 Task: Look for space in Tulsipur, Nepal from 8th July, 2023 to 16th July, 2023 for 8 adults in price range Rs.10000 to Rs.16000. Place can be private room with 8 bedrooms having 8 beds and 8 bathrooms. Property type can be house, flat, guest house, hotel. Amenities needed are: wifi, TV, free parkinig on premises, gym, breakfast. Booking option can be shelf check-in. Required host language is English.
Action: Mouse moved to (517, 112)
Screenshot: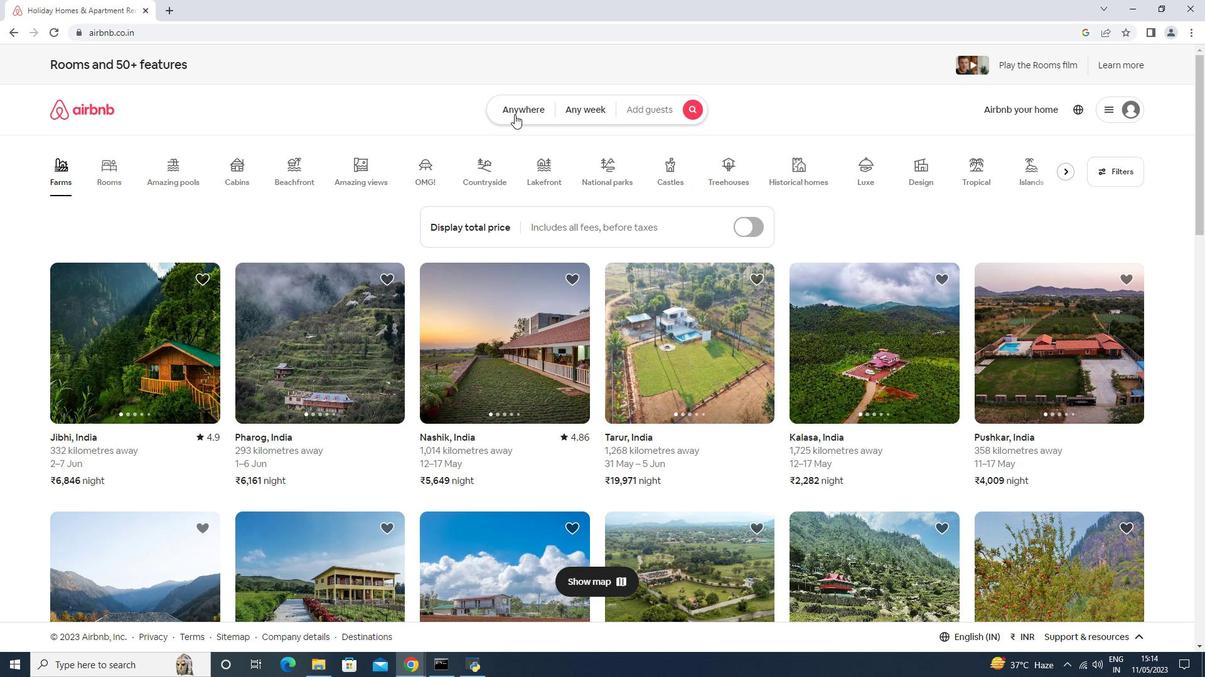 
Action: Mouse pressed left at (517, 112)
Screenshot: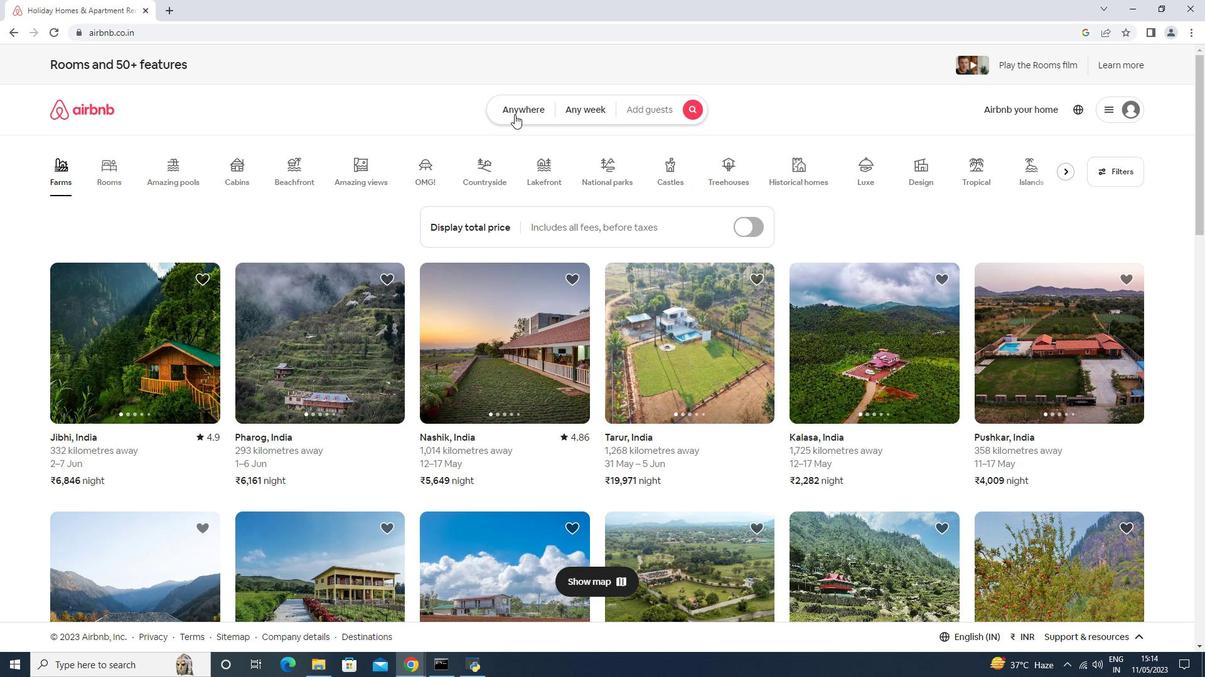 
Action: Mouse moved to (442, 183)
Screenshot: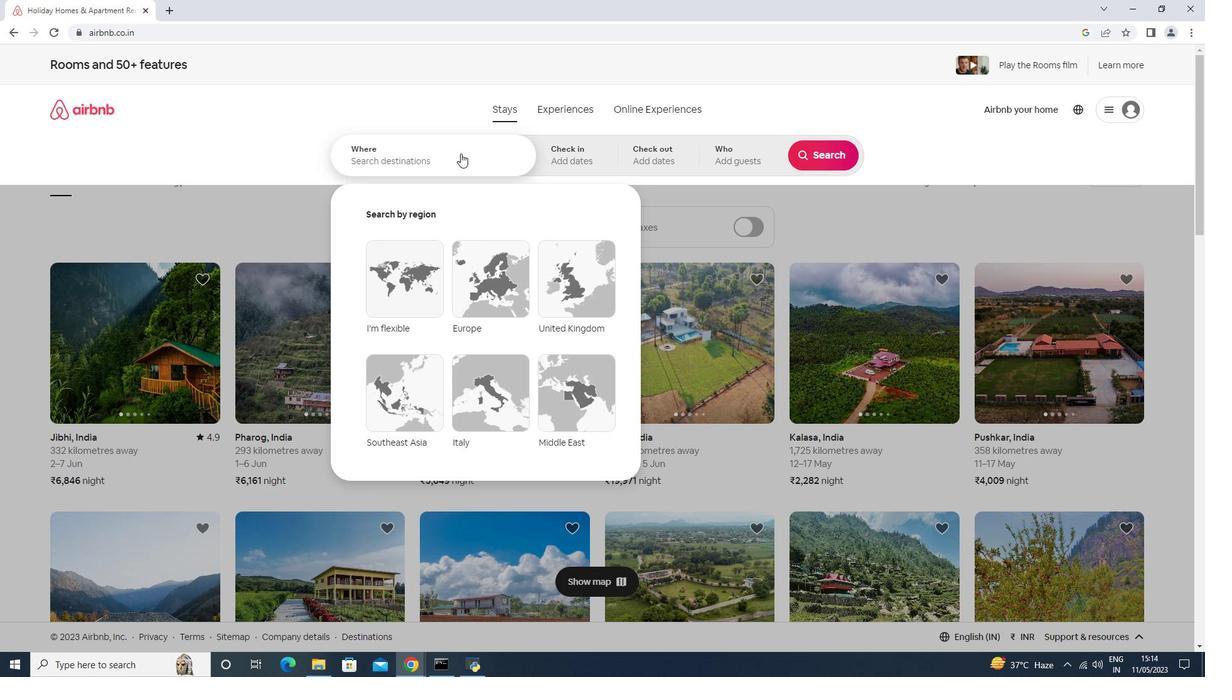 
Action: Mouse pressed left at (442, 183)
Screenshot: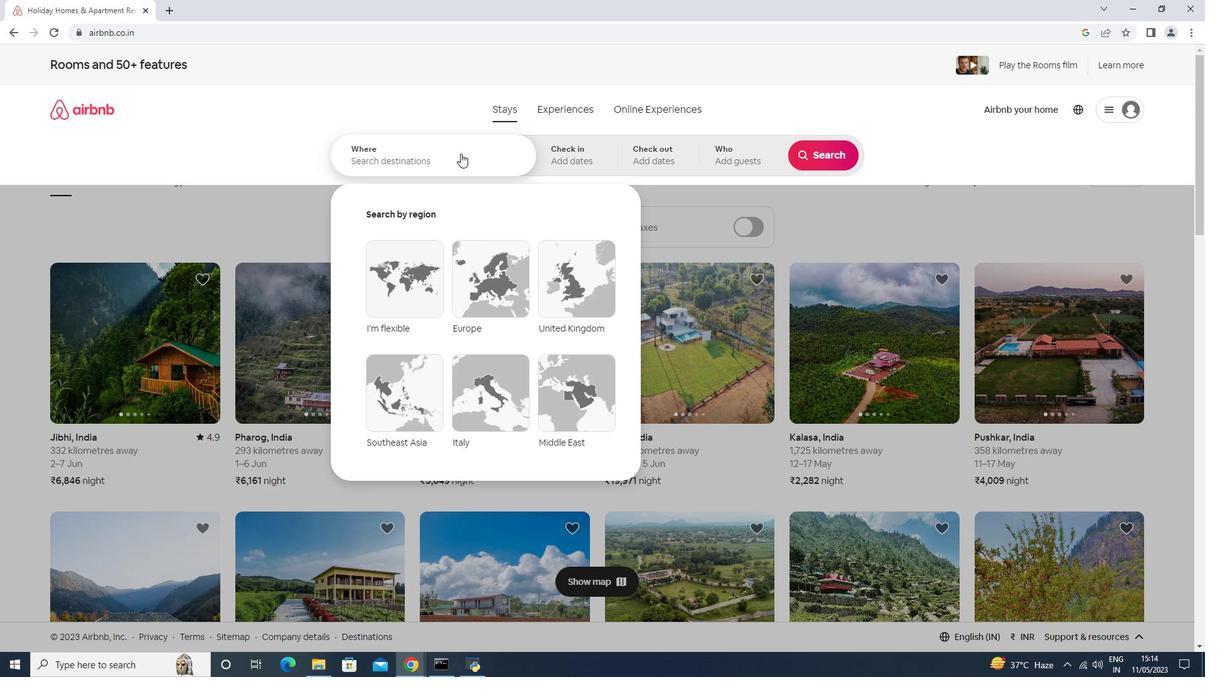 
Action: Mouse moved to (444, 166)
Screenshot: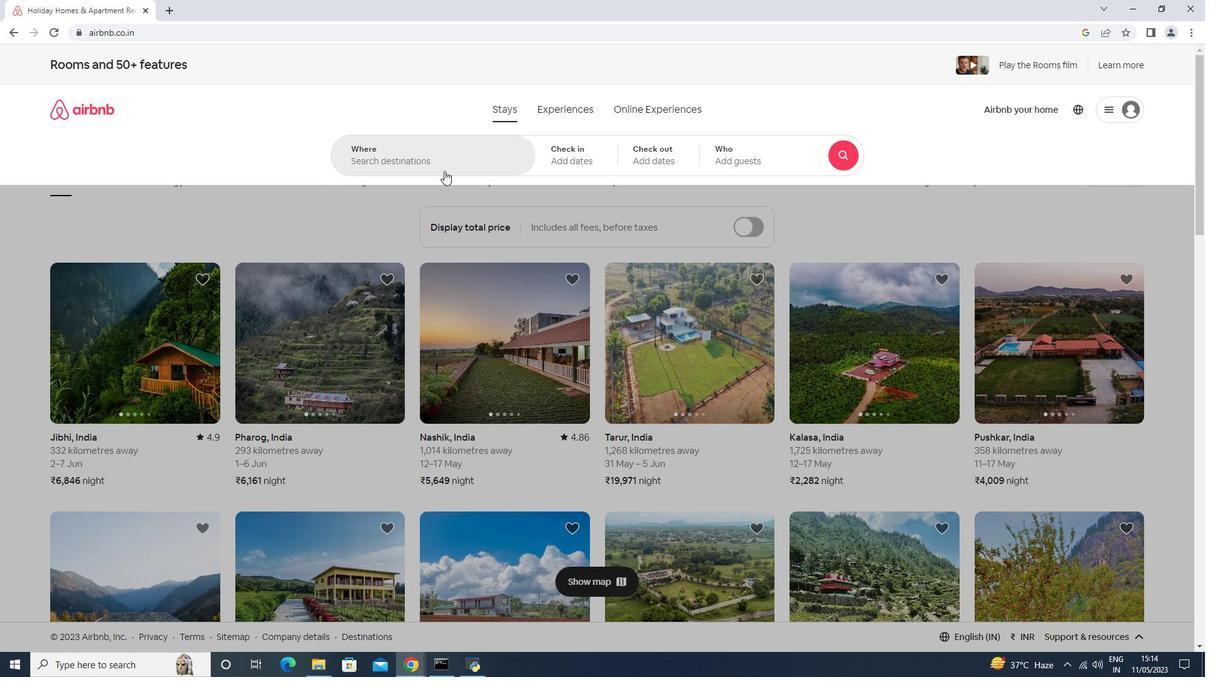 
Action: Mouse pressed left at (444, 166)
Screenshot: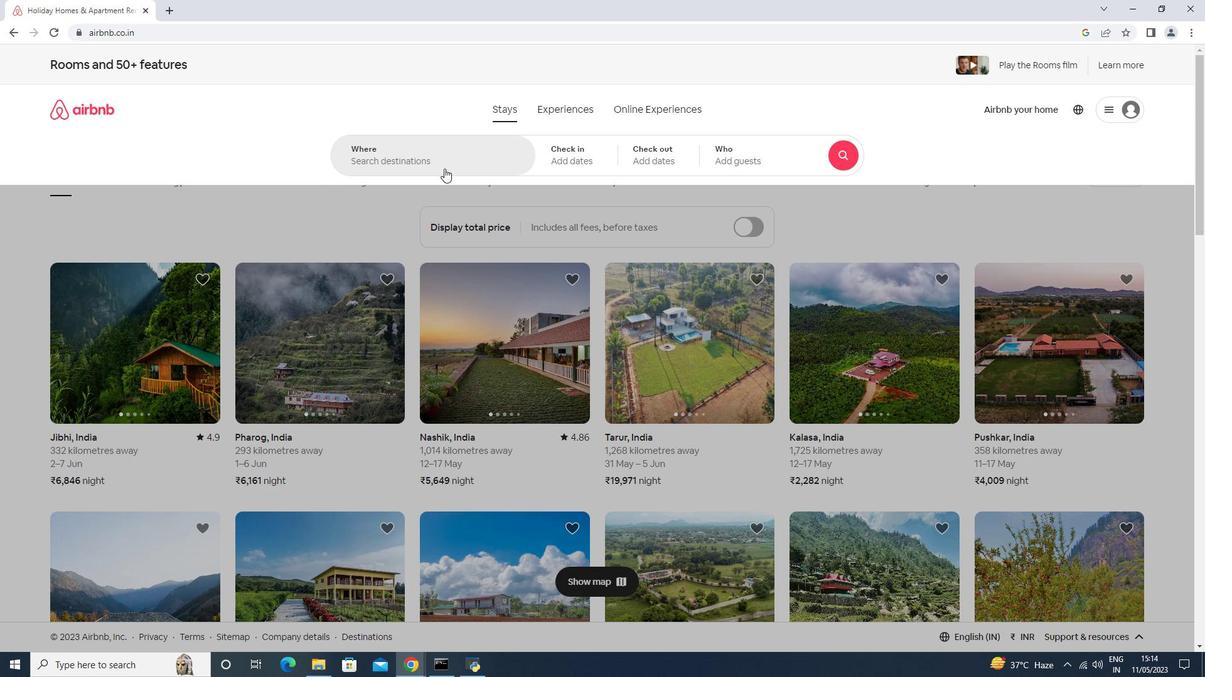 
Action: Mouse moved to (444, 166)
Screenshot: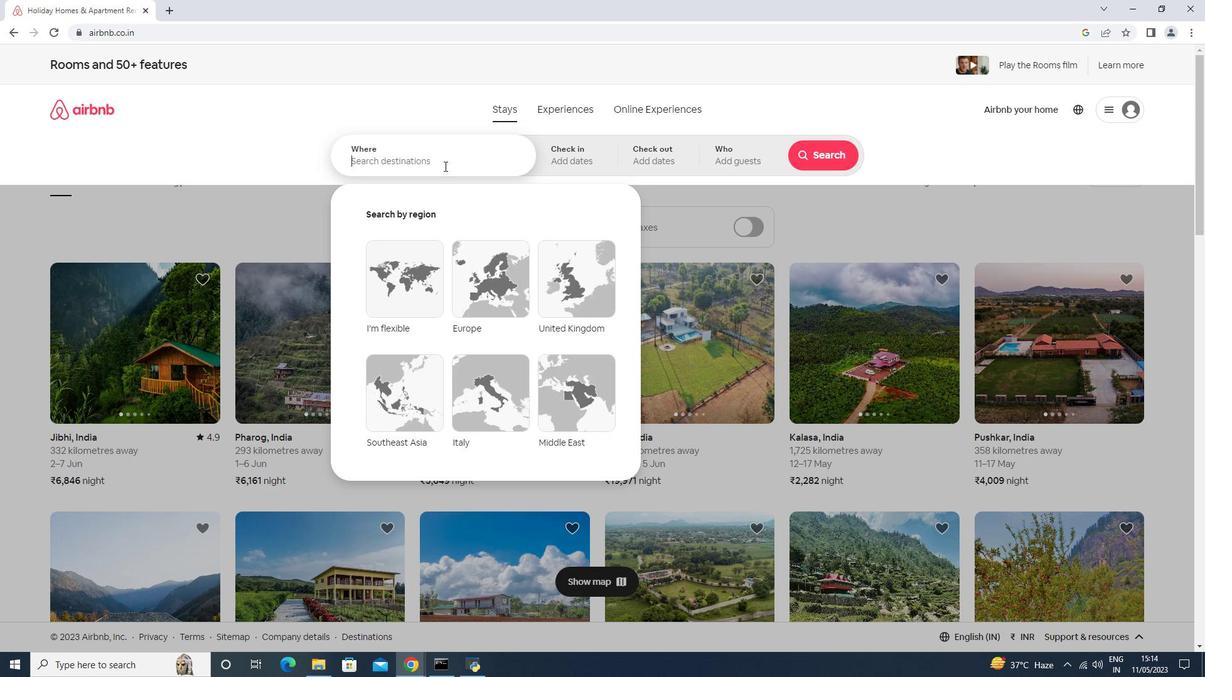 
Action: Key pressed <Key.shift>Tulspur,<Key.shift>Nepal
Screenshot: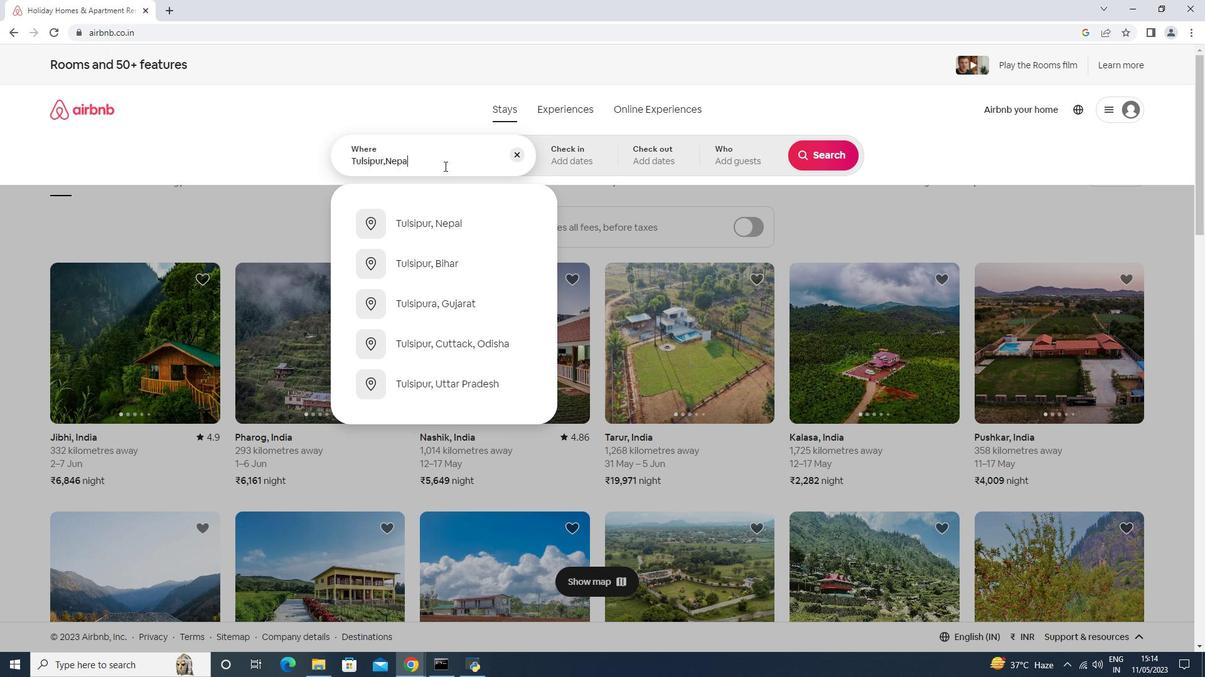 
Action: Mouse moved to (450, 219)
Screenshot: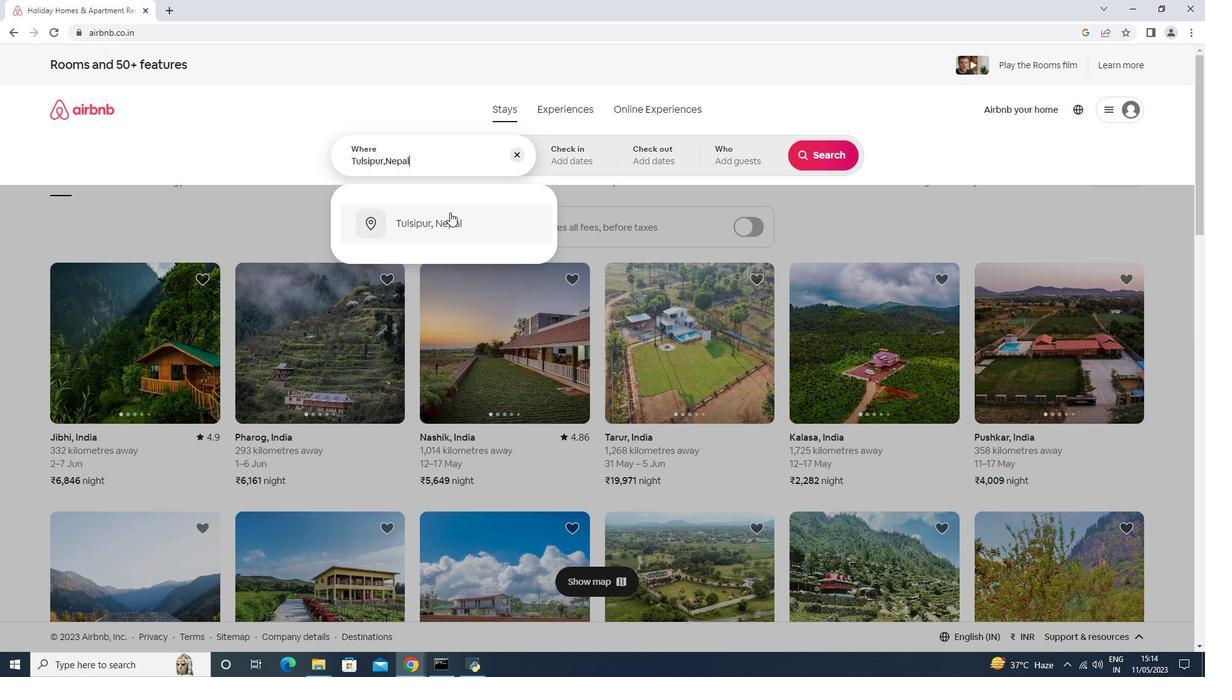 
Action: Mouse pressed left at (450, 219)
Screenshot: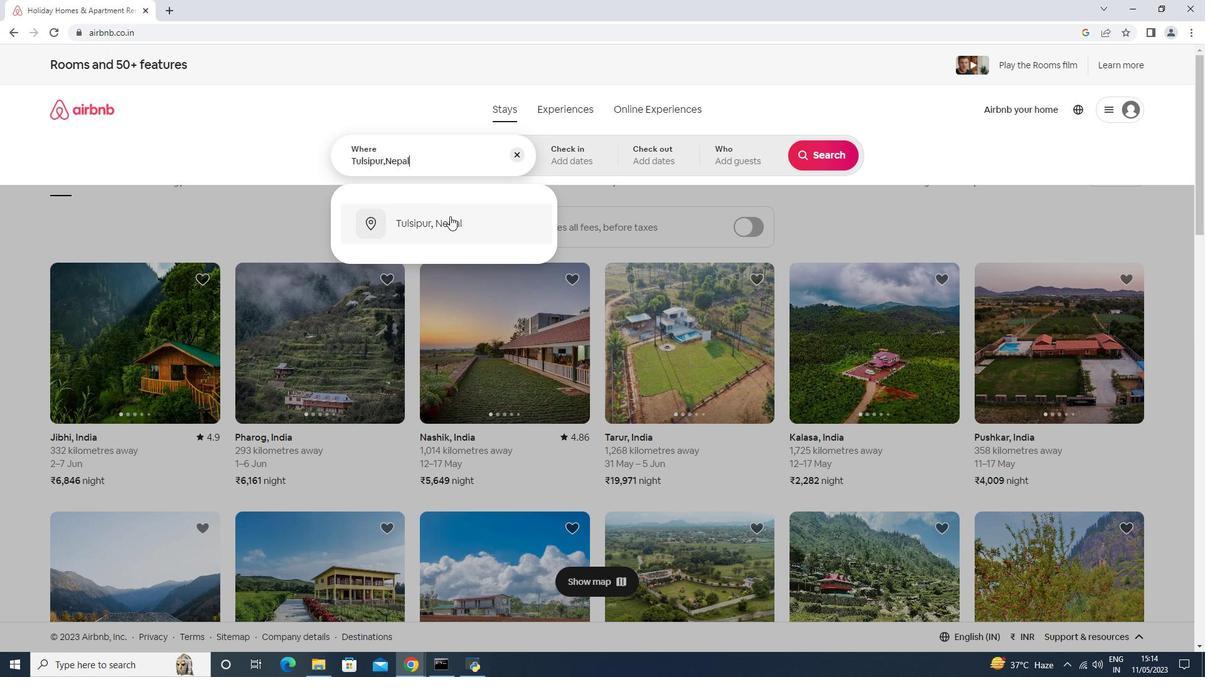 
Action: Mouse moved to (818, 258)
Screenshot: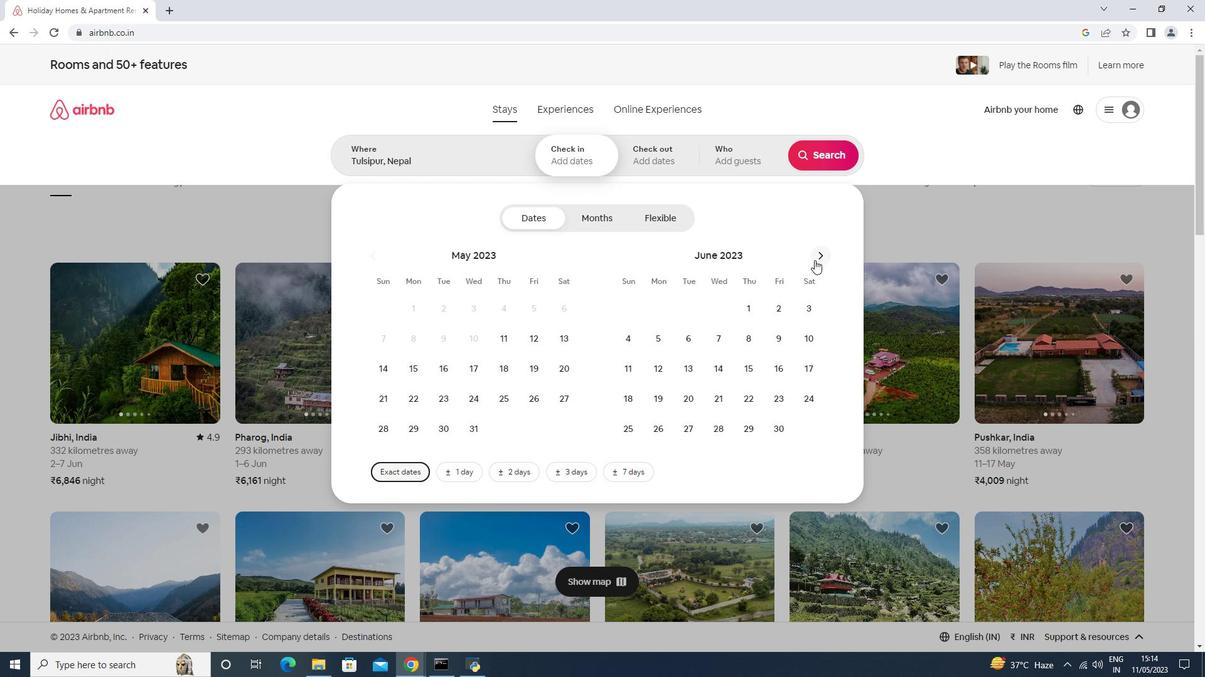 
Action: Mouse pressed left at (818, 258)
Screenshot: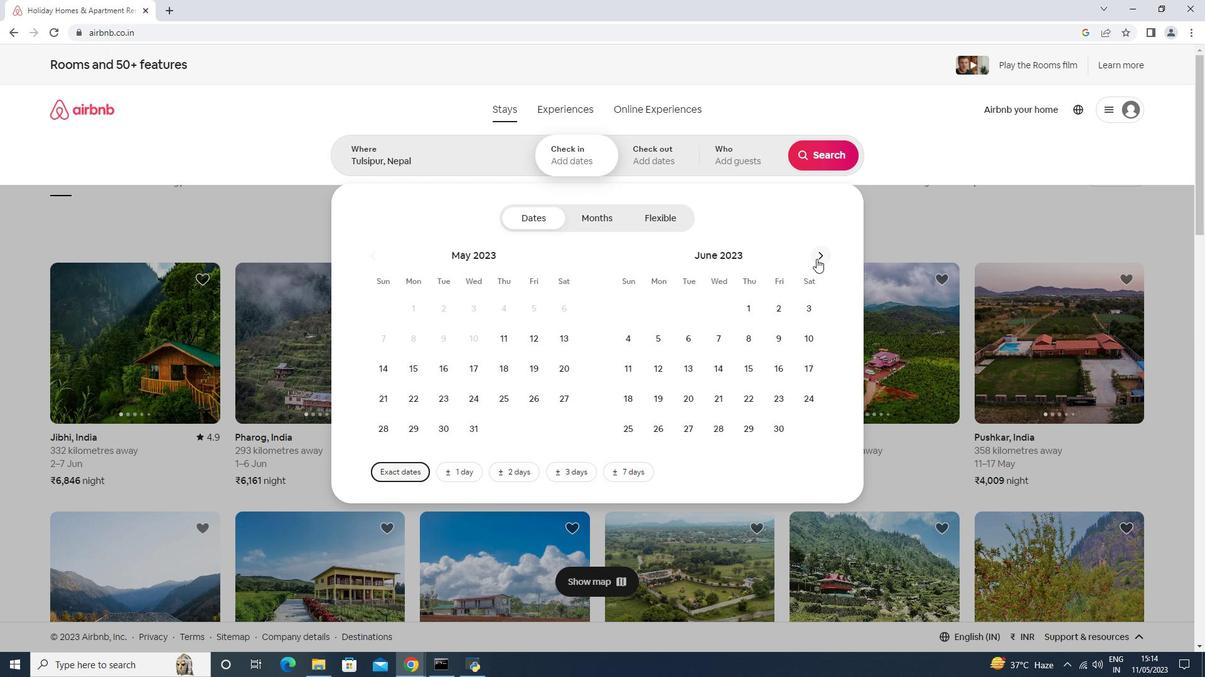 
Action: Mouse pressed left at (818, 258)
Screenshot: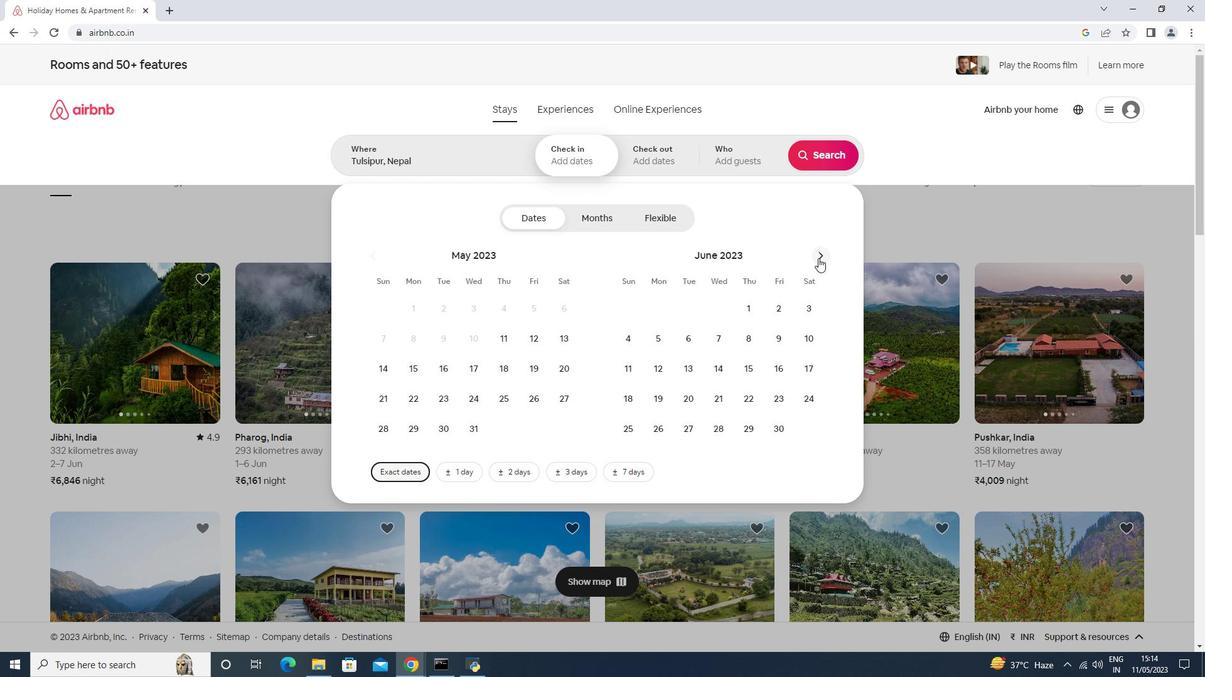 
Action: Mouse moved to (556, 330)
Screenshot: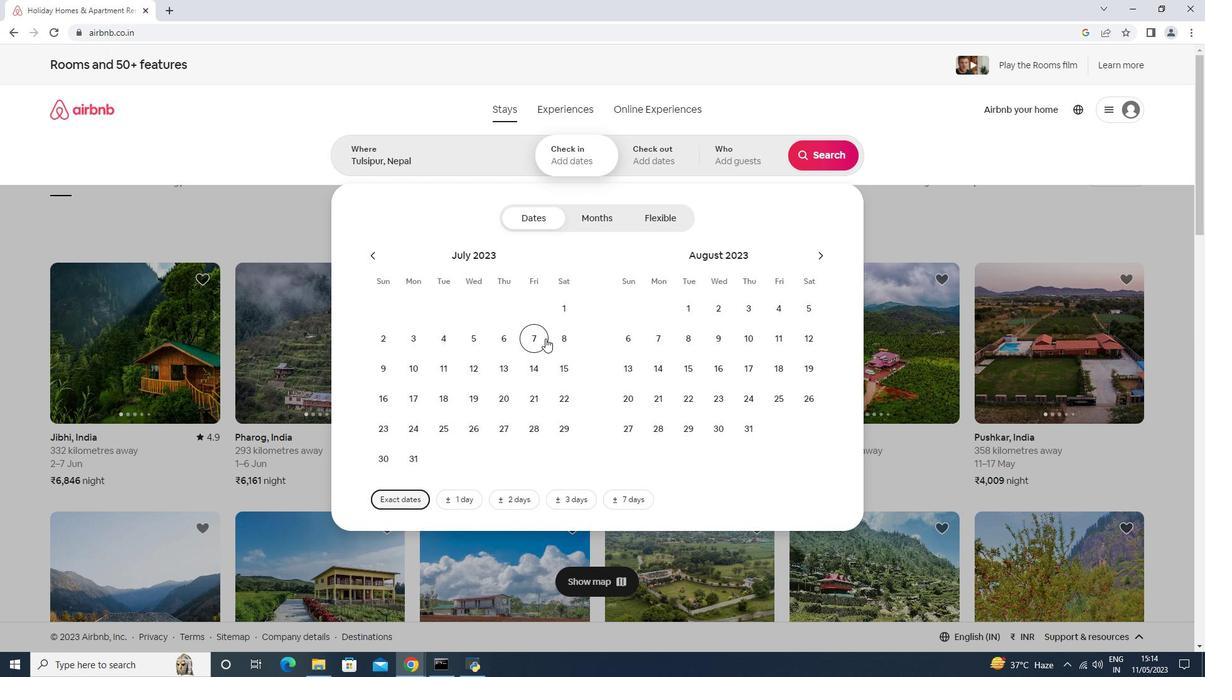 
Action: Mouse pressed left at (556, 330)
Screenshot: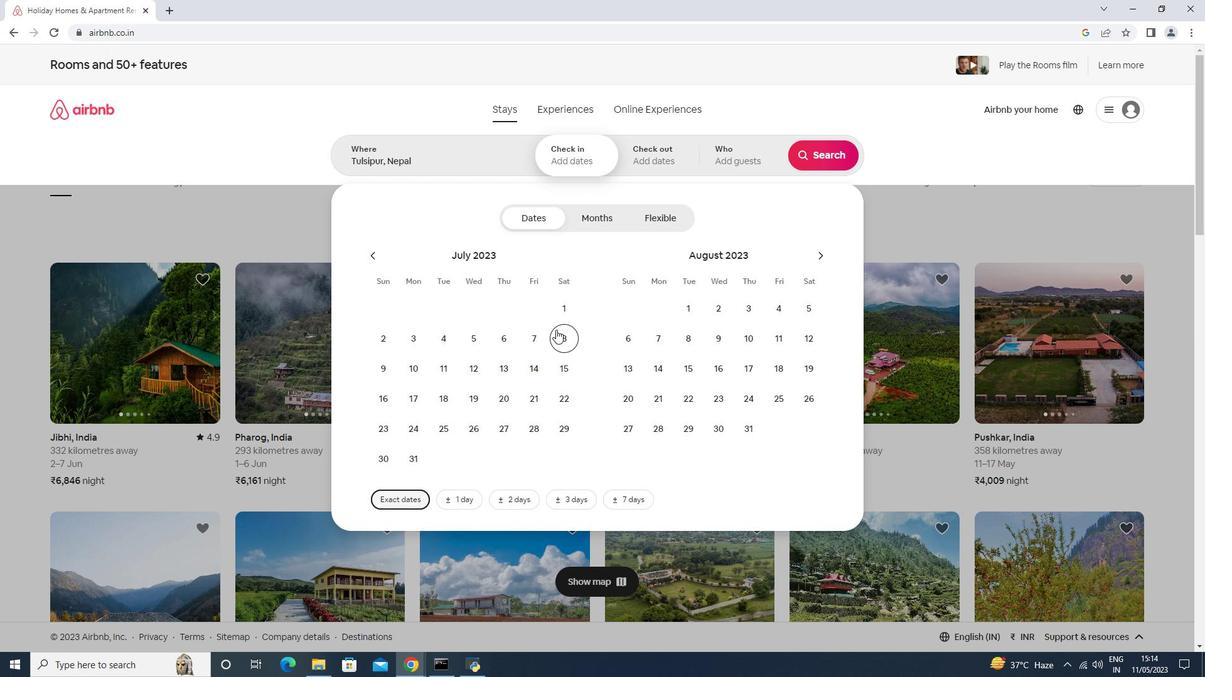 
Action: Mouse moved to (390, 396)
Screenshot: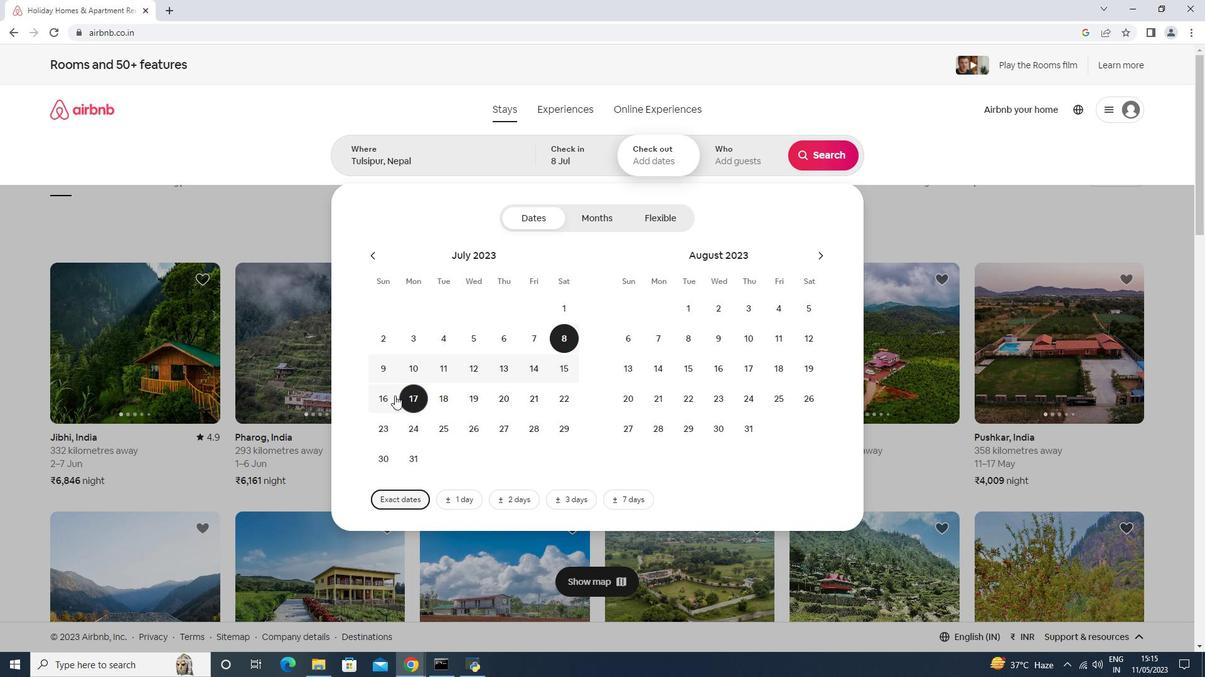
Action: Mouse pressed left at (390, 396)
Screenshot: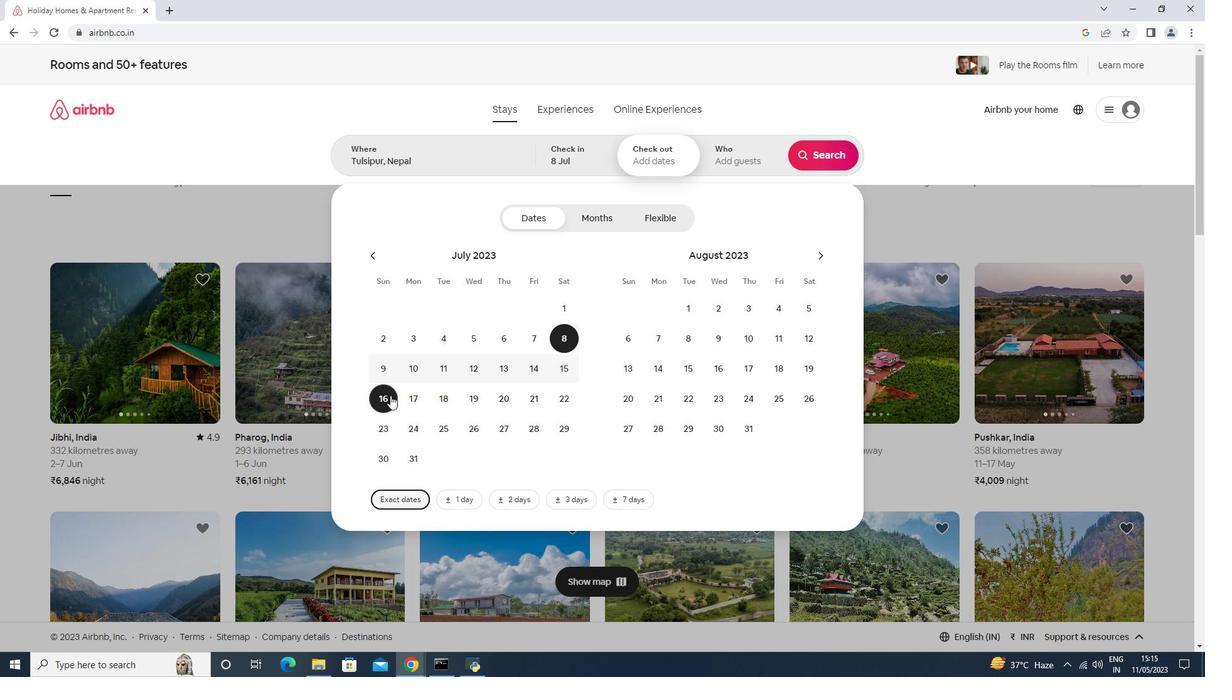 
Action: Mouse moved to (730, 165)
Screenshot: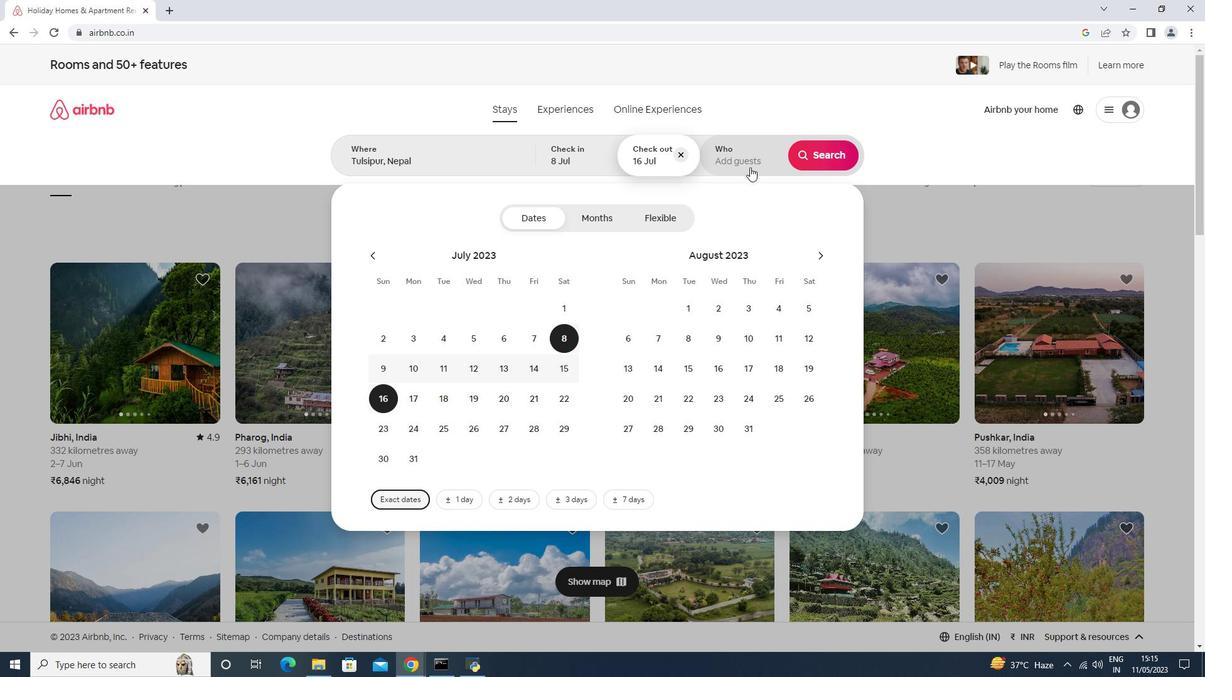 
Action: Mouse pressed left at (730, 165)
Screenshot: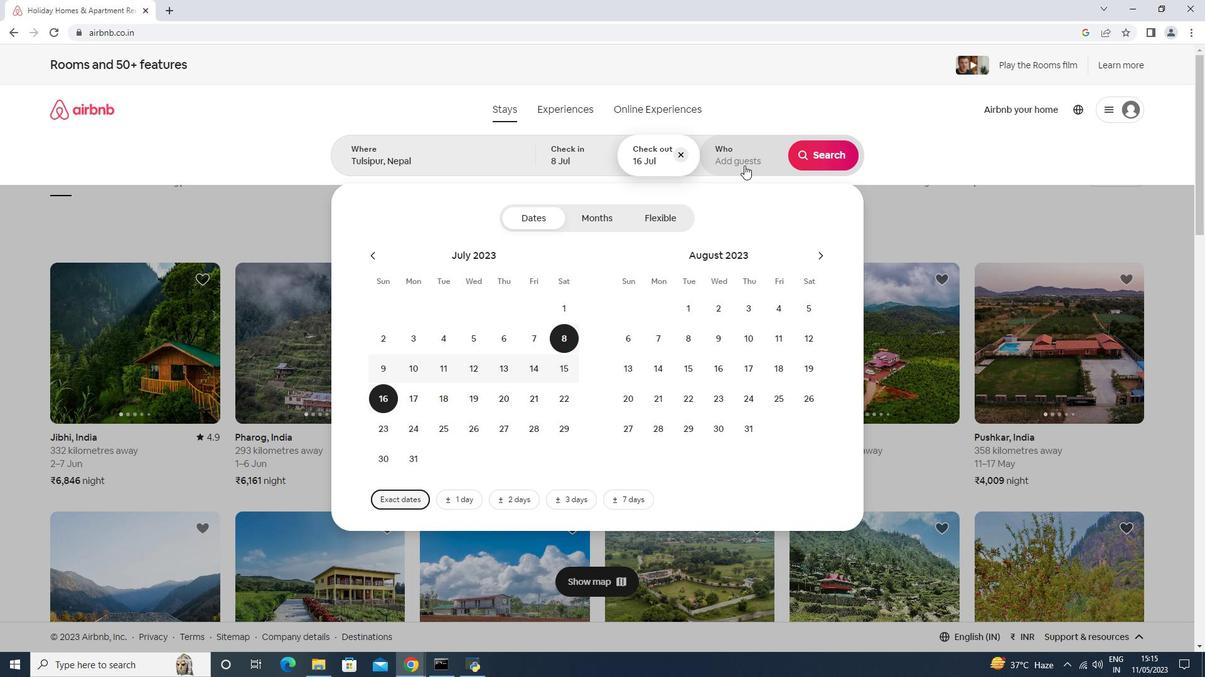 
Action: Mouse moved to (837, 227)
Screenshot: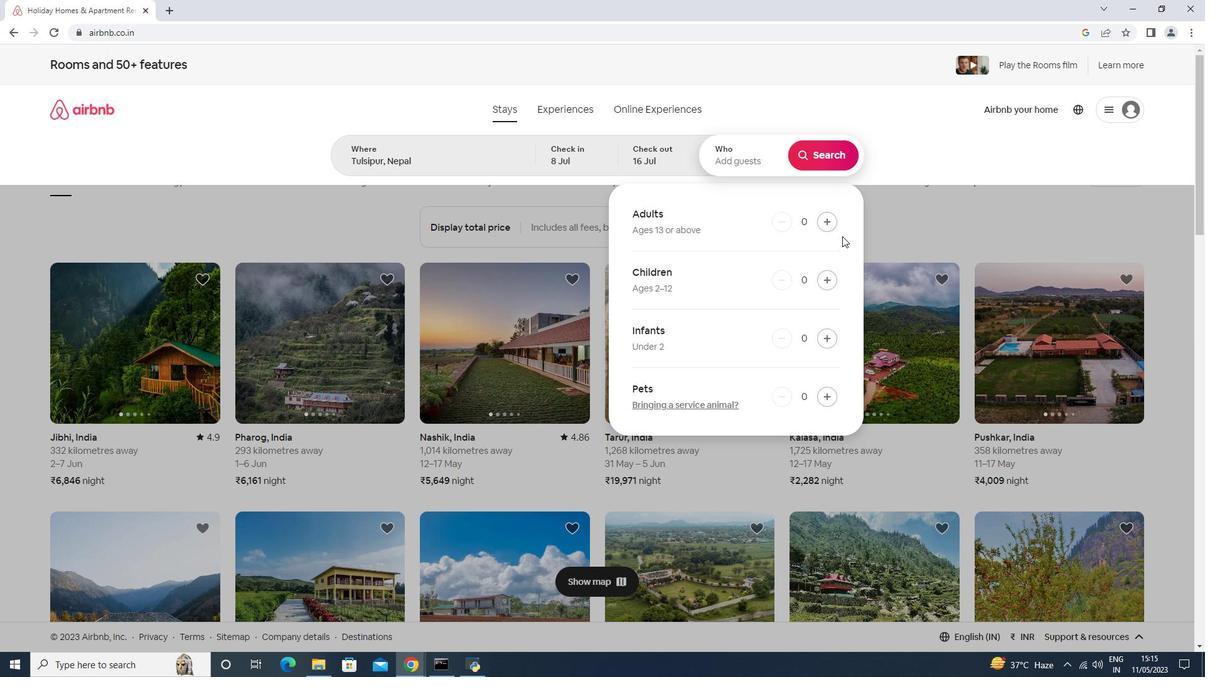
Action: Mouse pressed left at (841, 237)
Screenshot: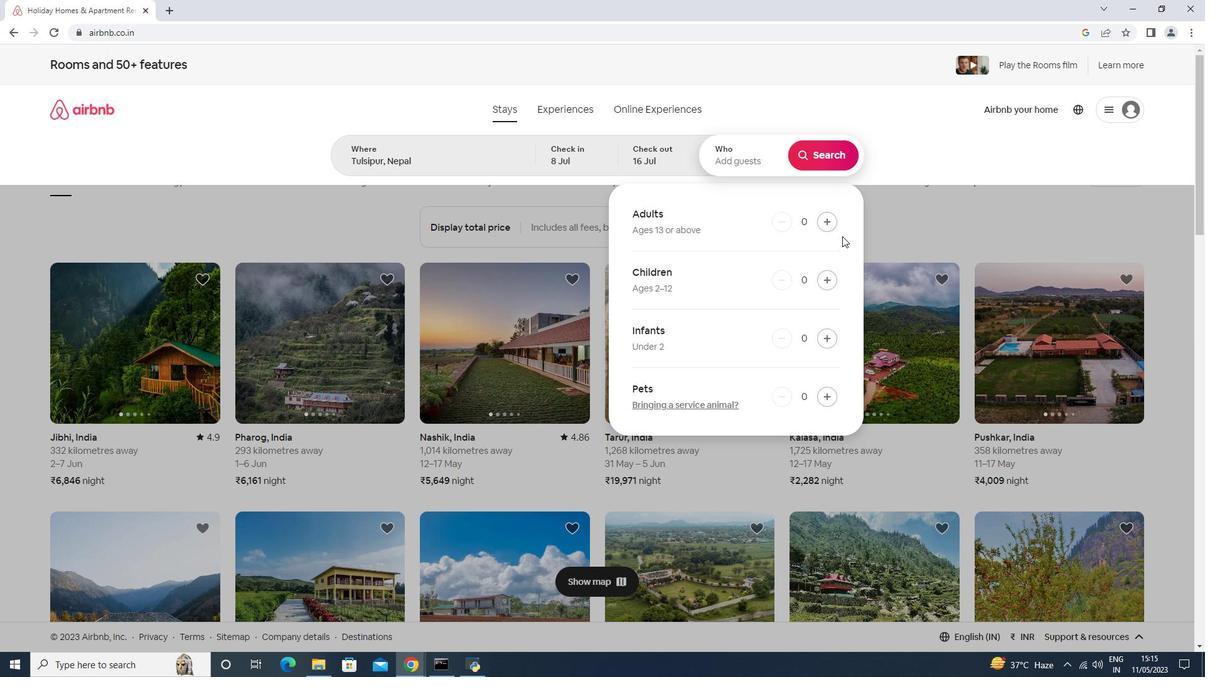 
Action: Mouse moved to (824, 217)
Screenshot: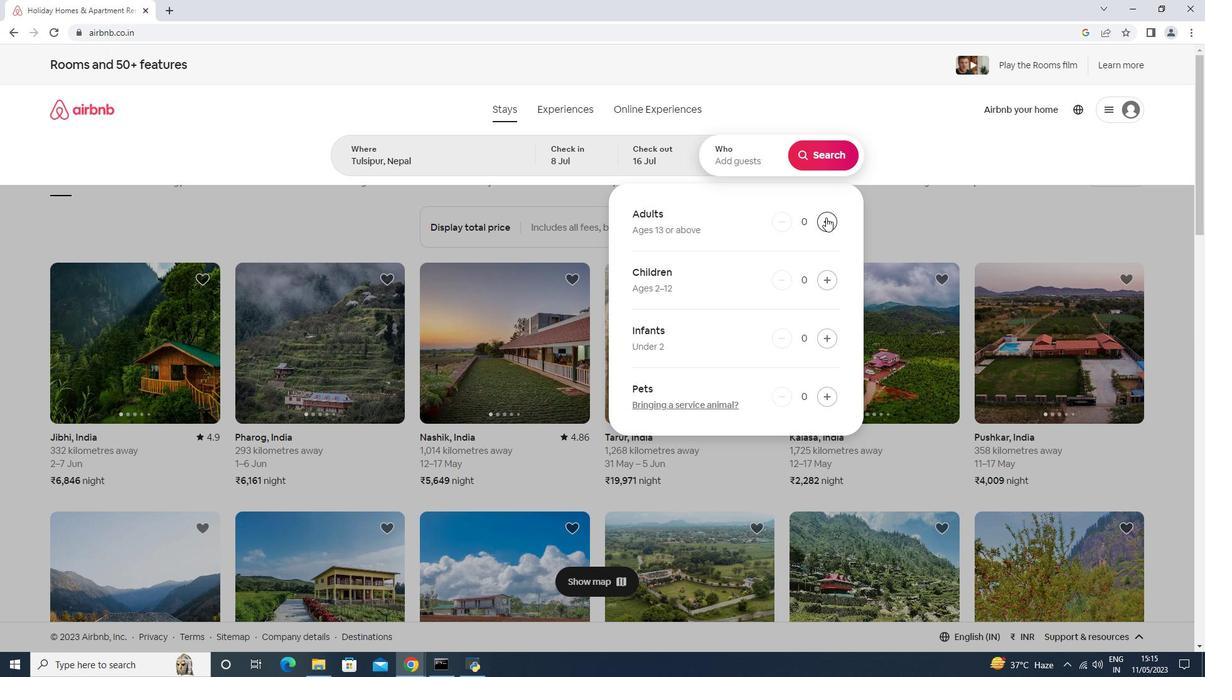 
Action: Mouse pressed left at (824, 217)
Screenshot: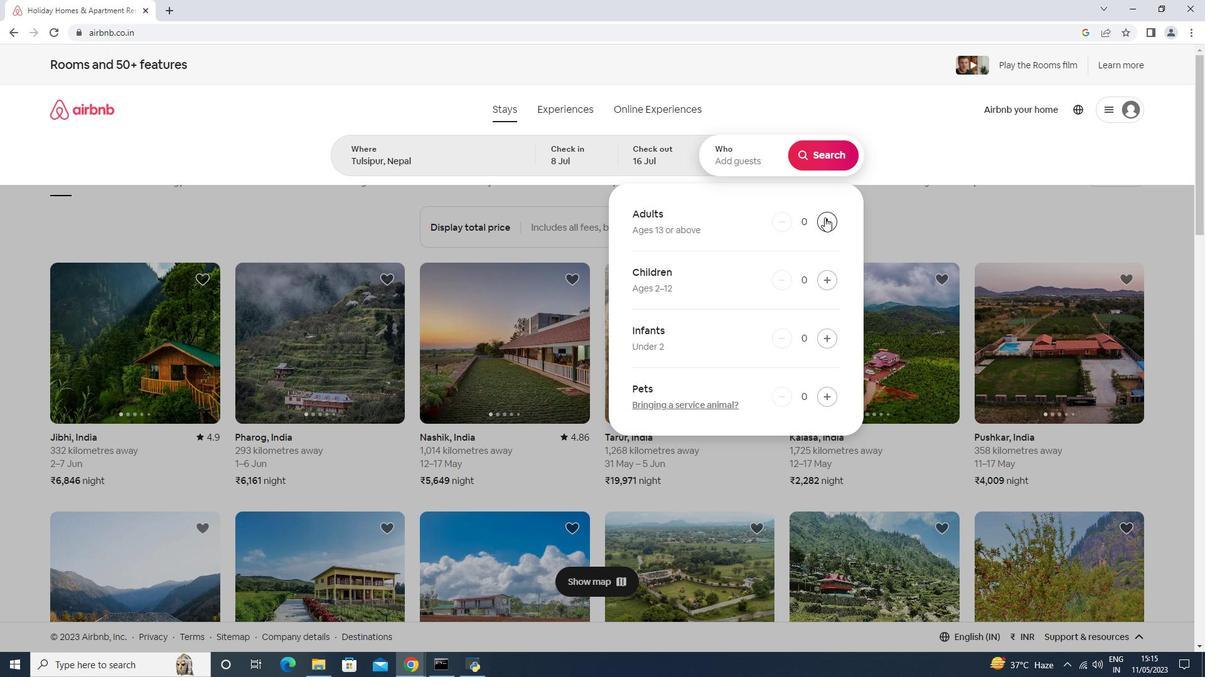 
Action: Mouse pressed left at (824, 217)
Screenshot: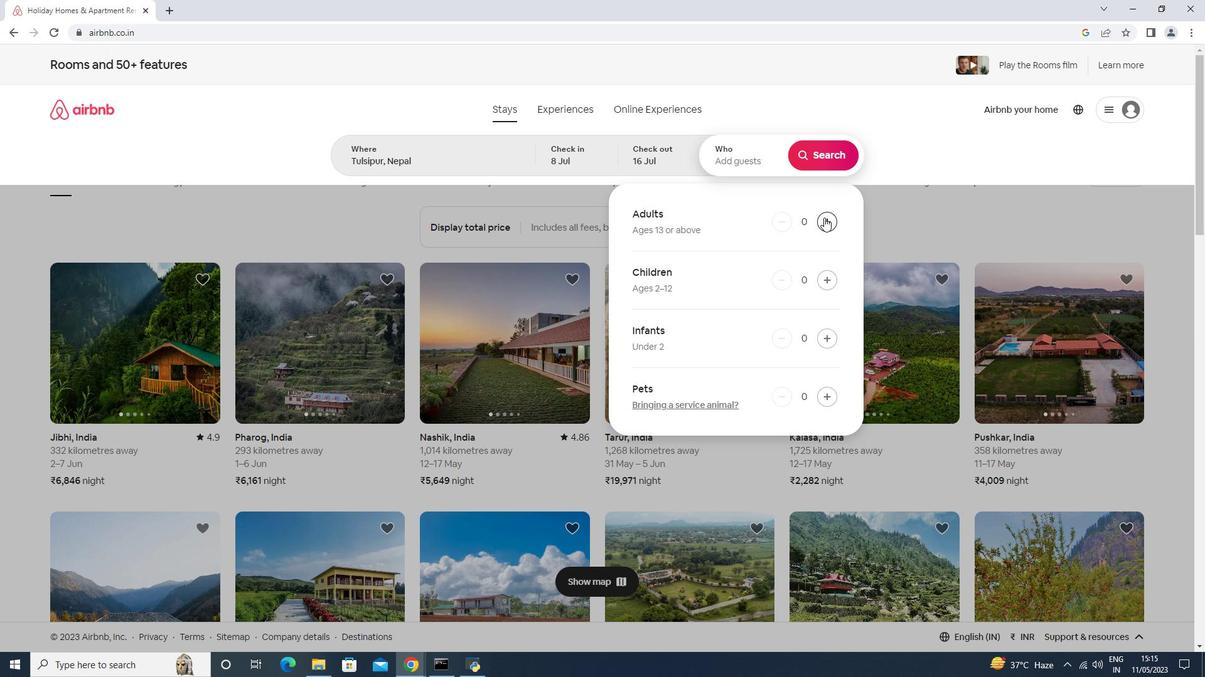 
Action: Mouse pressed left at (824, 217)
Screenshot: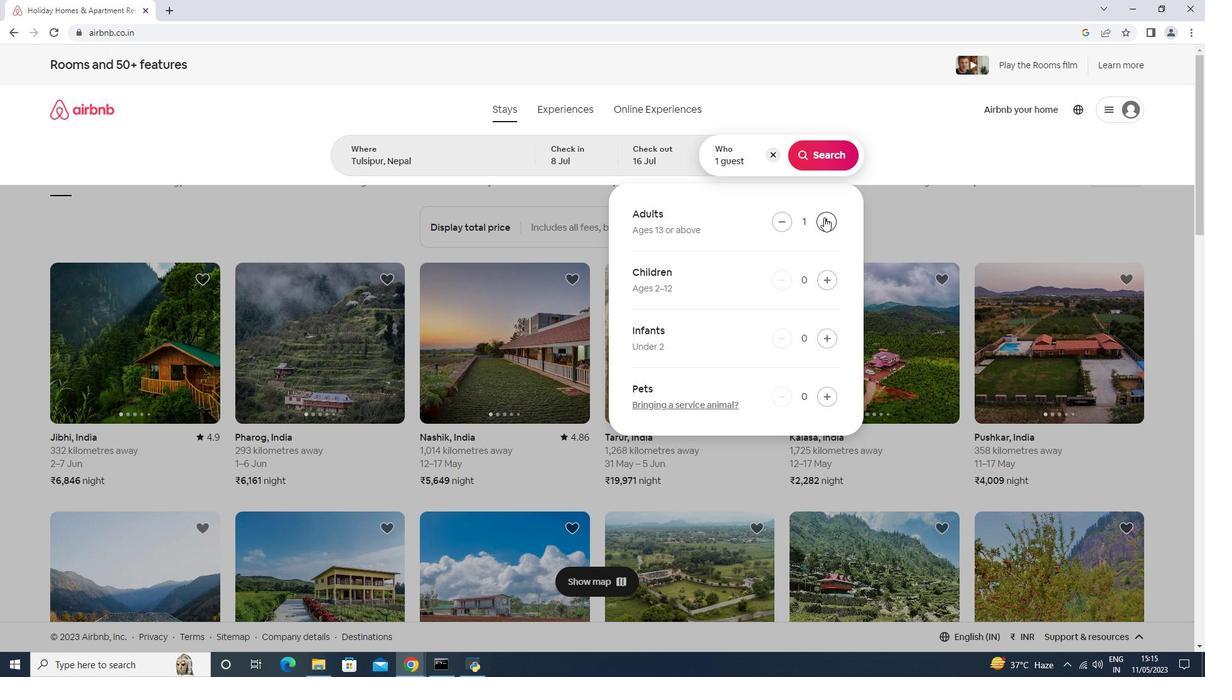 
Action: Mouse pressed left at (824, 217)
Screenshot: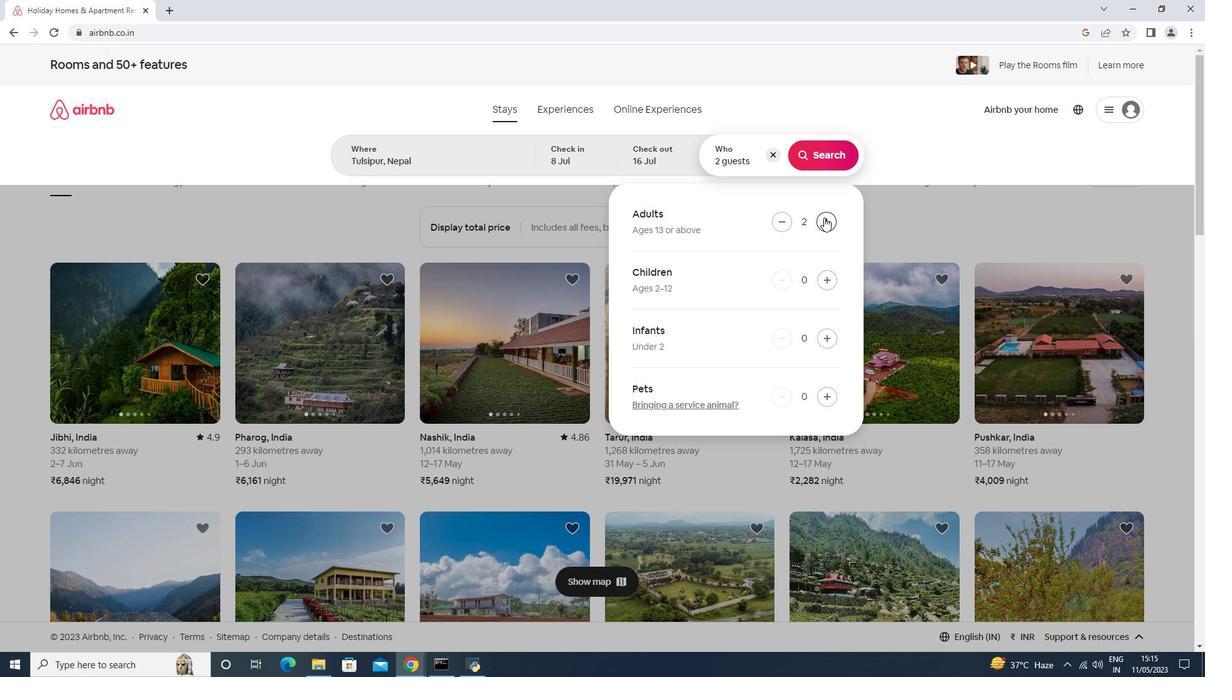 
Action: Mouse pressed left at (824, 217)
Screenshot: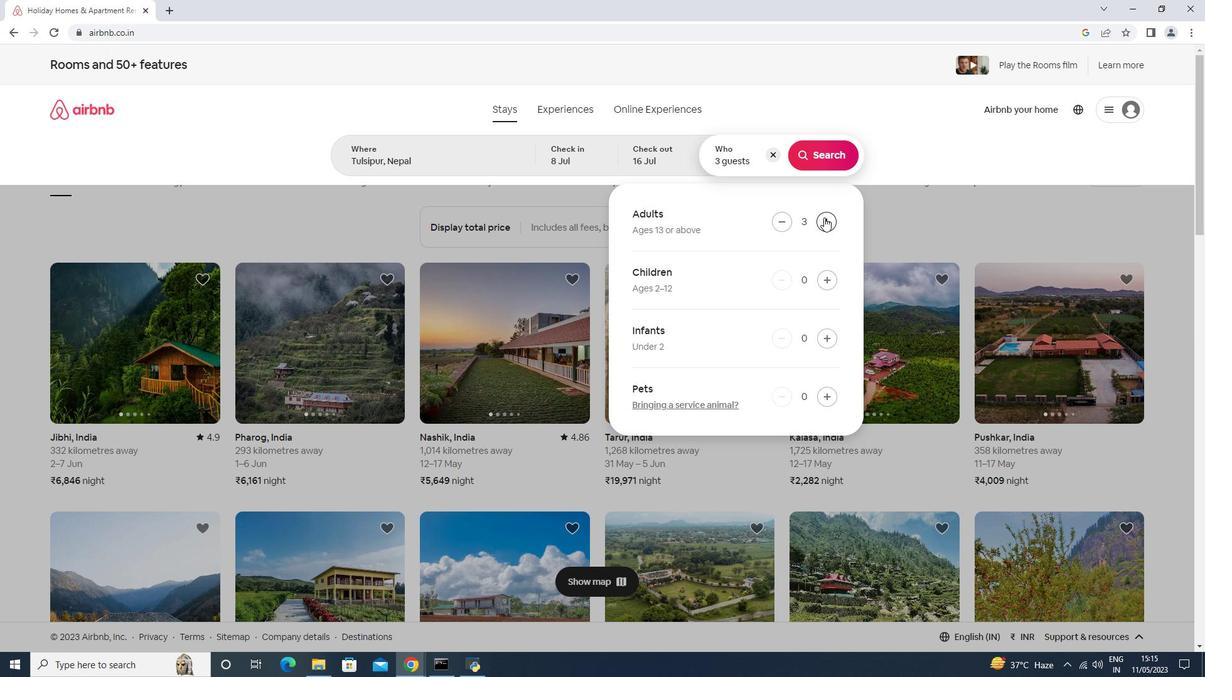 
Action: Mouse pressed left at (824, 217)
Screenshot: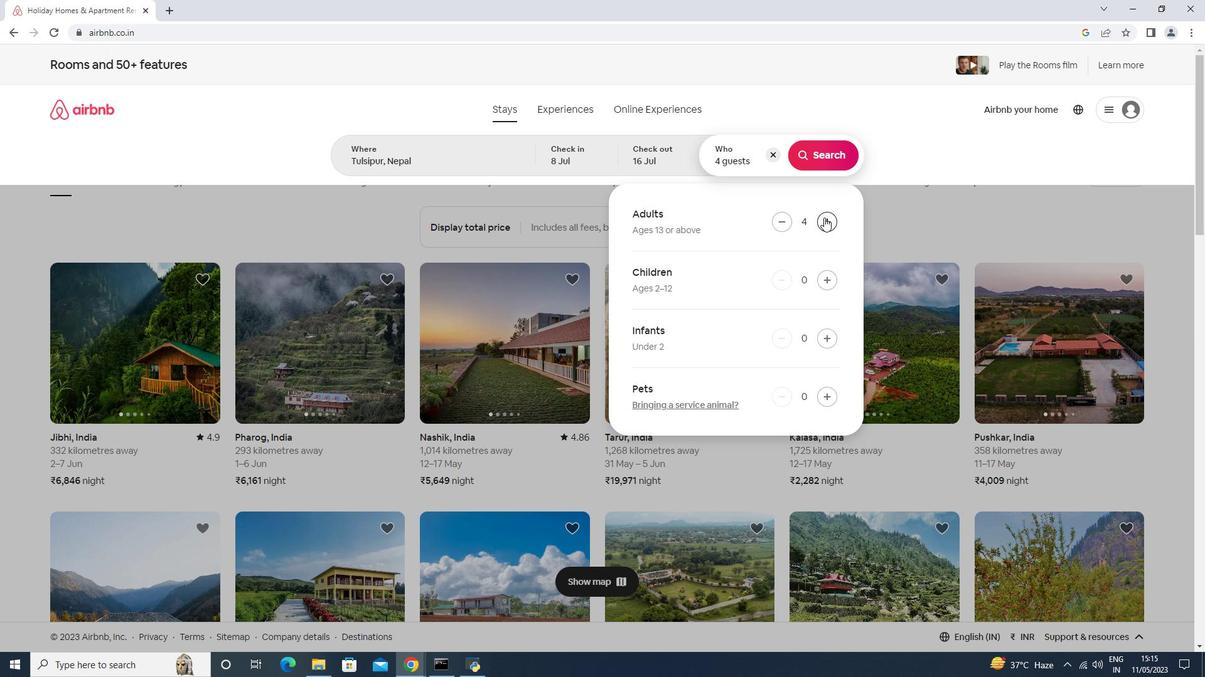 
Action: Mouse pressed left at (824, 217)
Screenshot: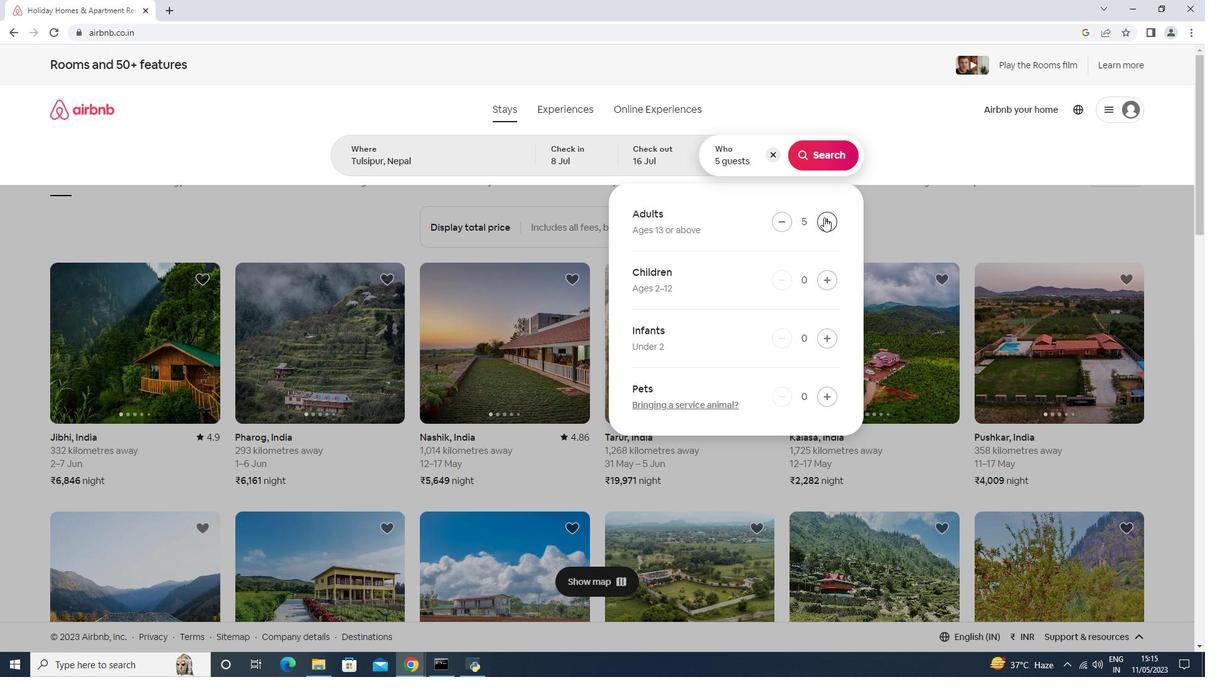 
Action: Mouse pressed left at (824, 217)
Screenshot: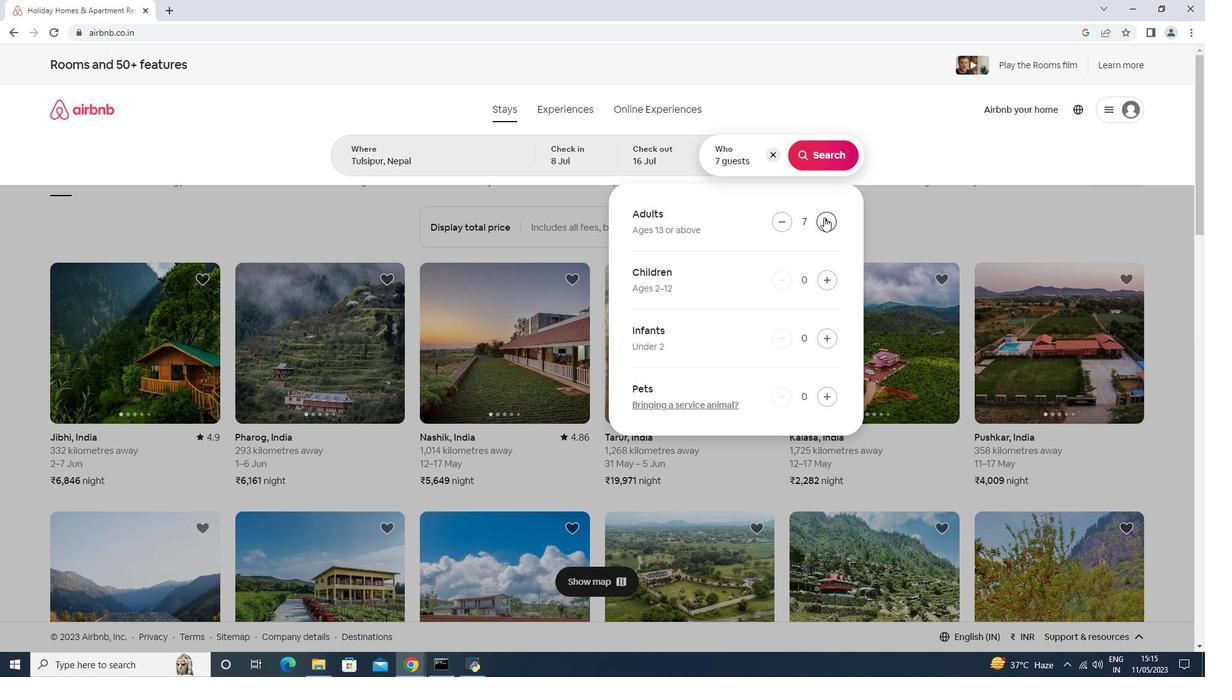 
Action: Mouse moved to (812, 153)
Screenshot: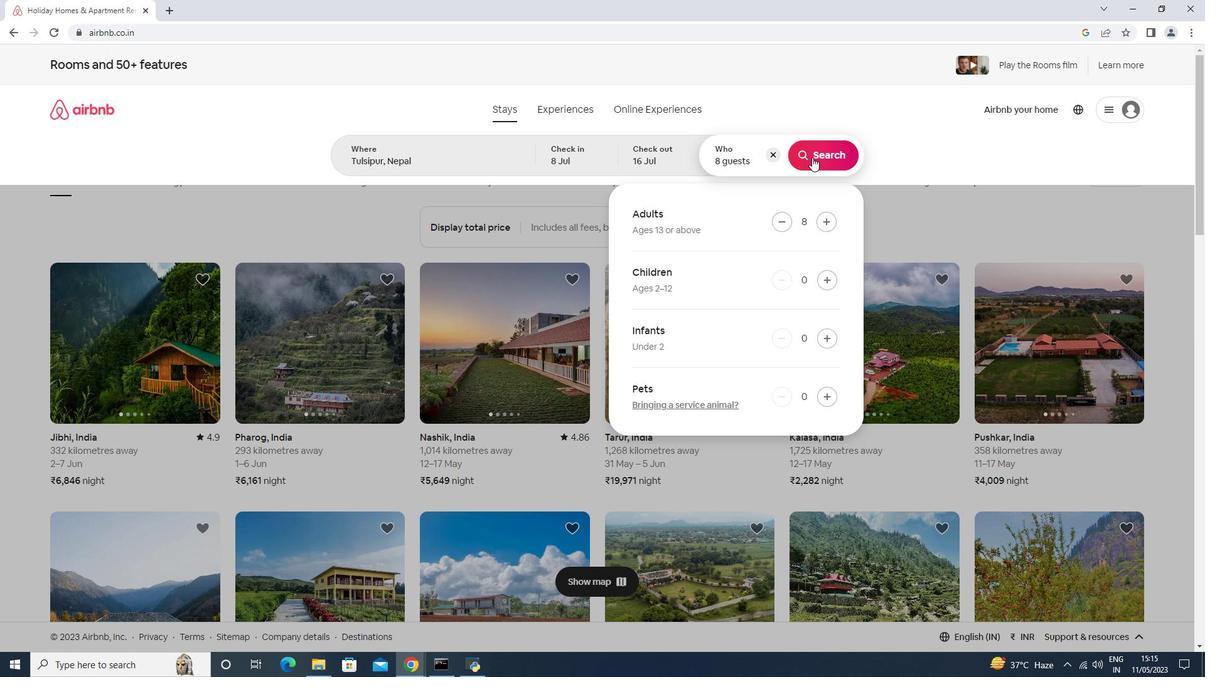 
Action: Mouse pressed left at (812, 153)
Screenshot: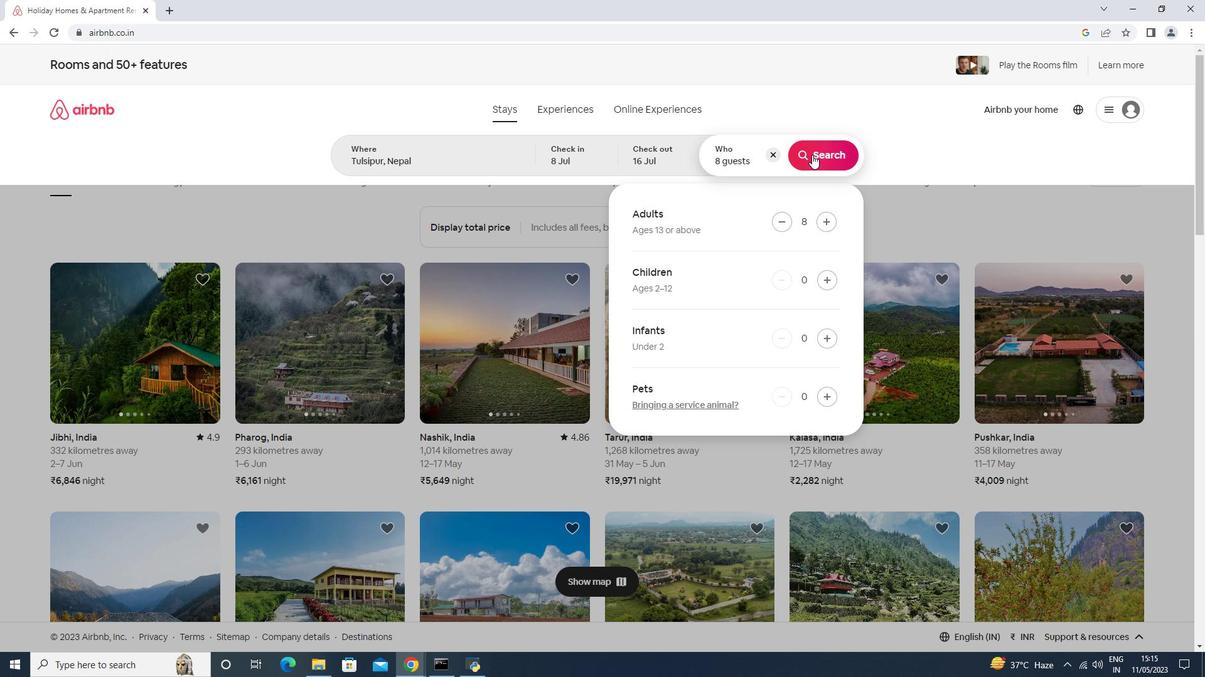 
Action: Mouse moved to (1149, 119)
Screenshot: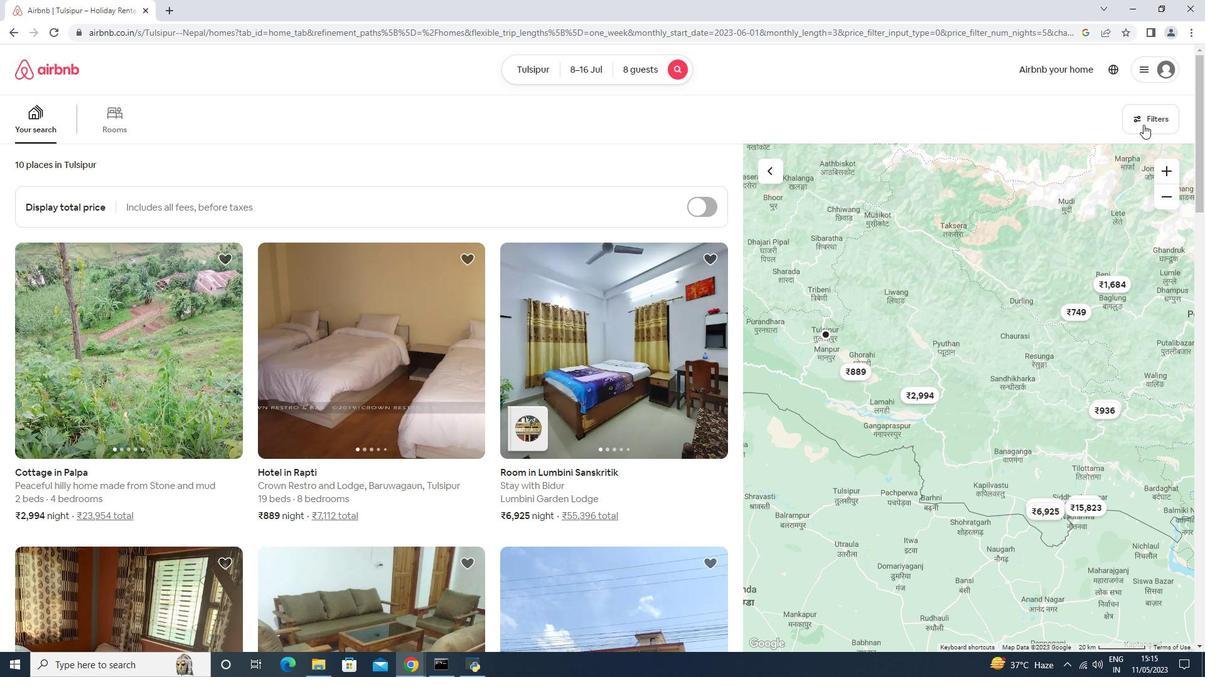 
Action: Mouse pressed left at (1149, 119)
Screenshot: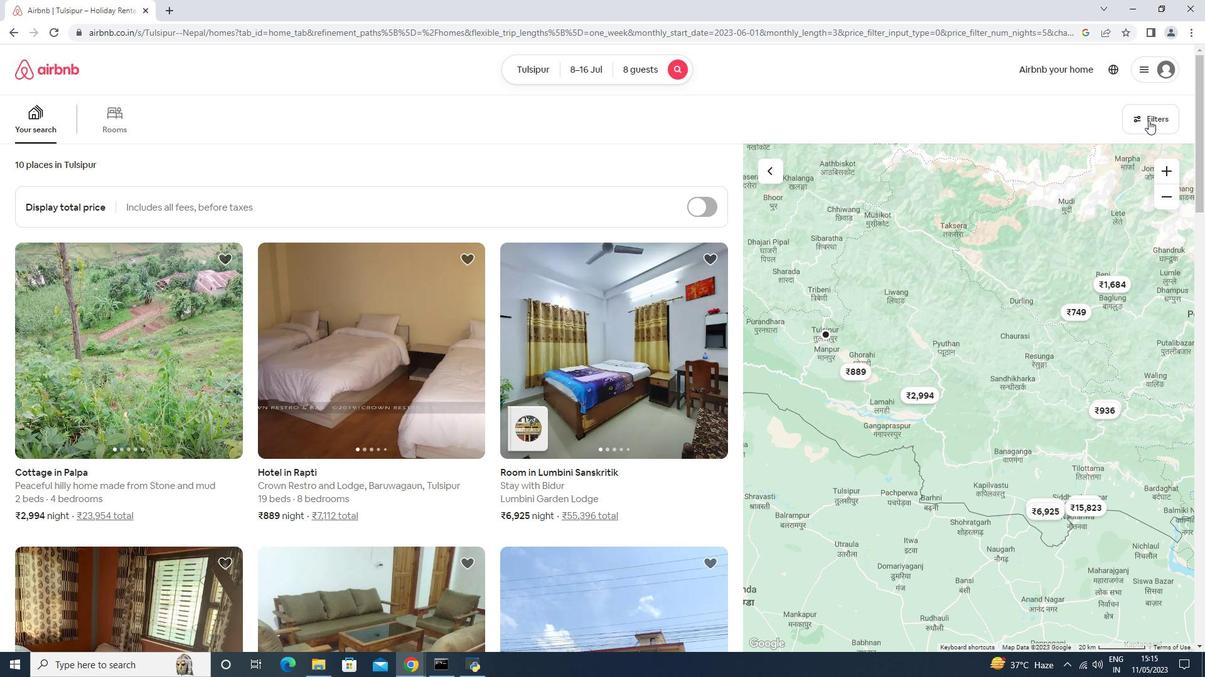 
Action: Mouse moved to (437, 429)
Screenshot: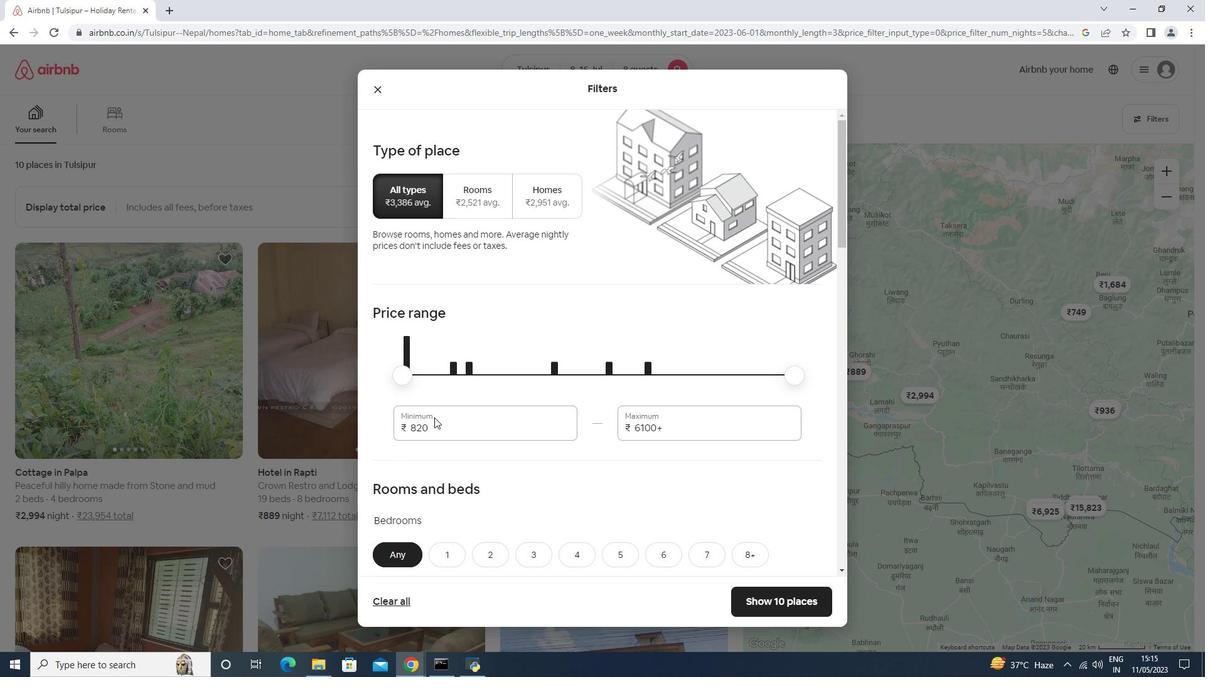 
Action: Mouse pressed left at (437, 429)
Screenshot: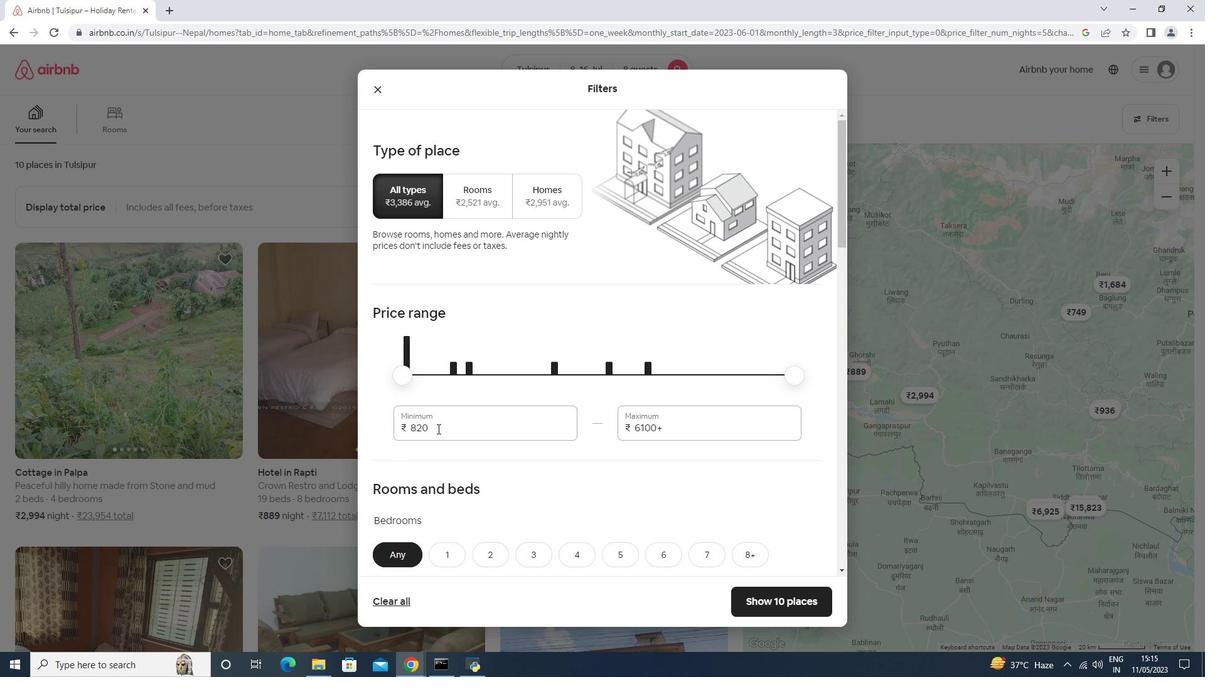 
Action: Key pressed <Key.backspace><Key.backspace><Key.backspace><Key.backspace><Key.backspace><Key.backspace><Key.backspace><Key.backspace><Key.backspace><Key.backspace><Key.backspace><Key.backspace><Key.backspace>10000
Screenshot: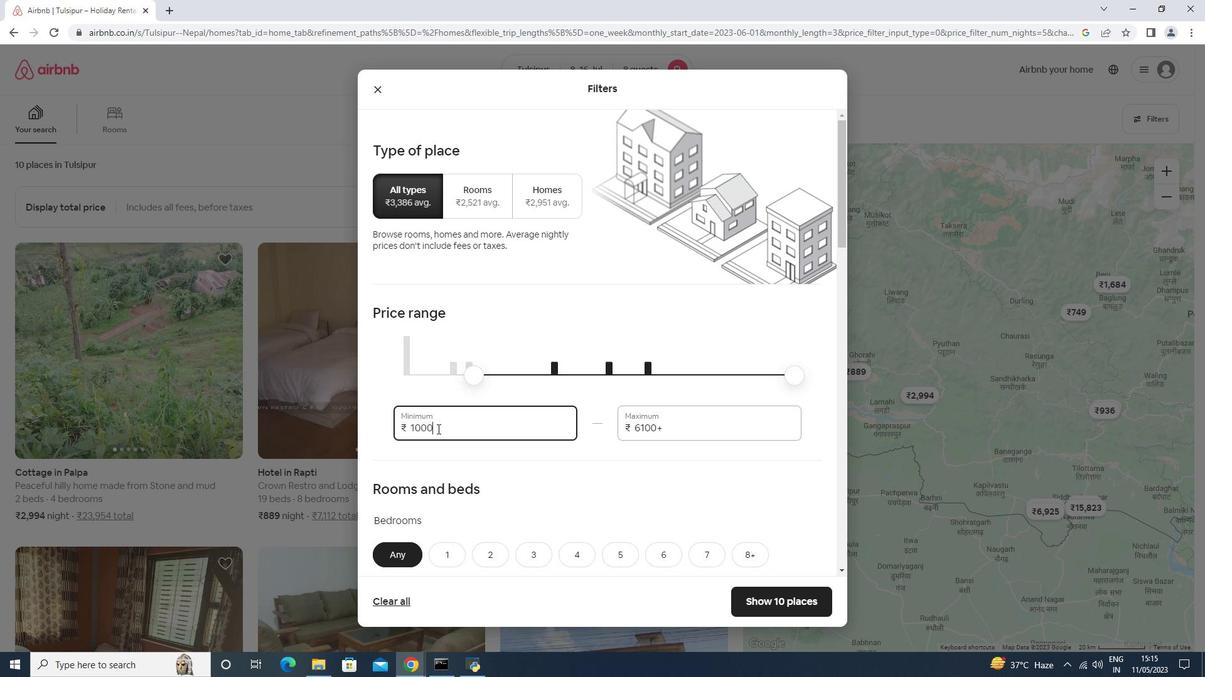 
Action: Mouse moved to (672, 422)
Screenshot: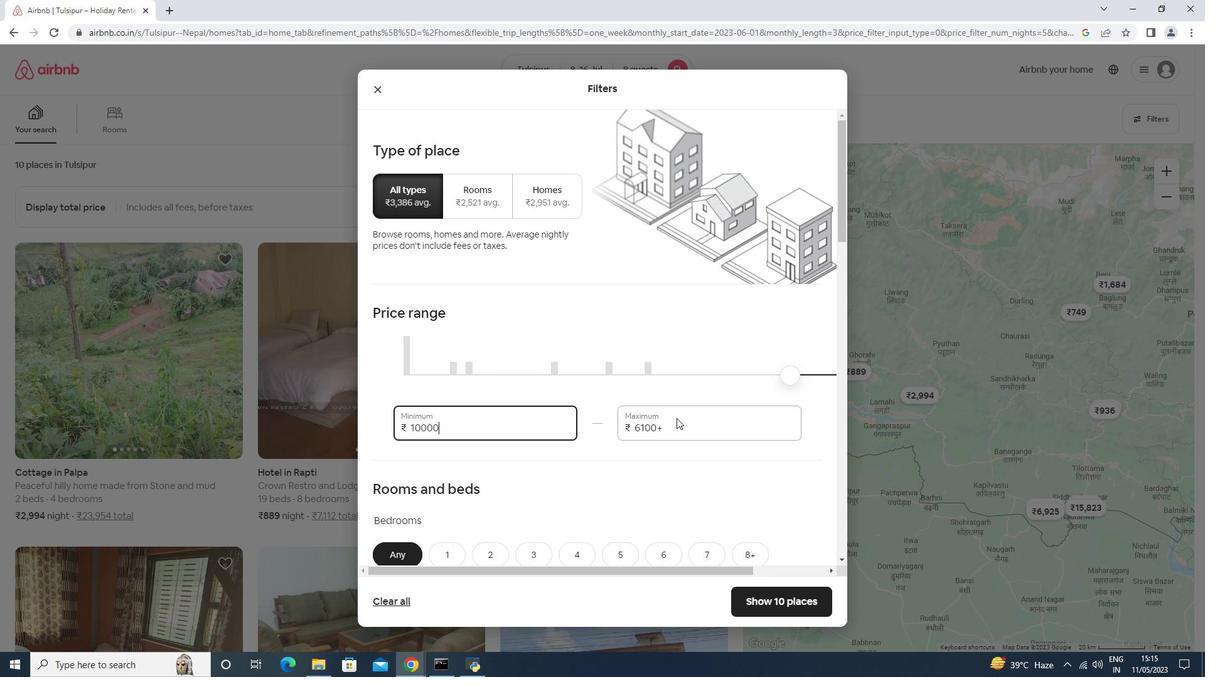 
Action: Mouse pressed left at (672, 422)
Screenshot: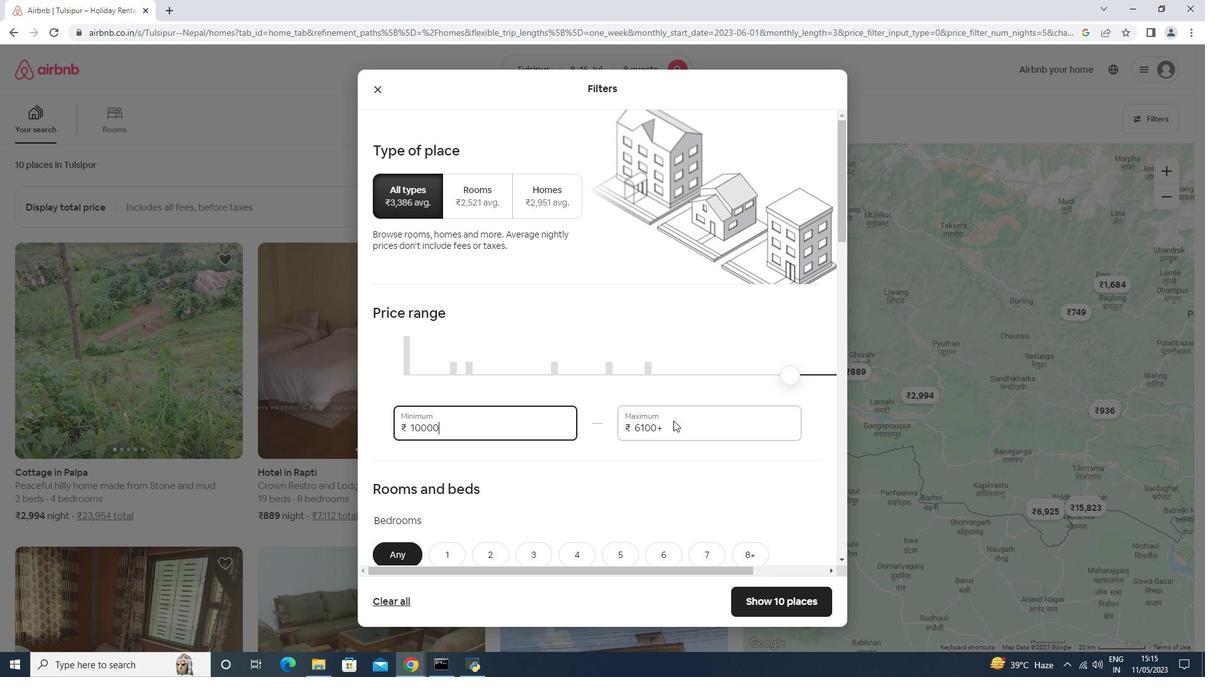 
Action: Key pressed <Key.backspace>
Screenshot: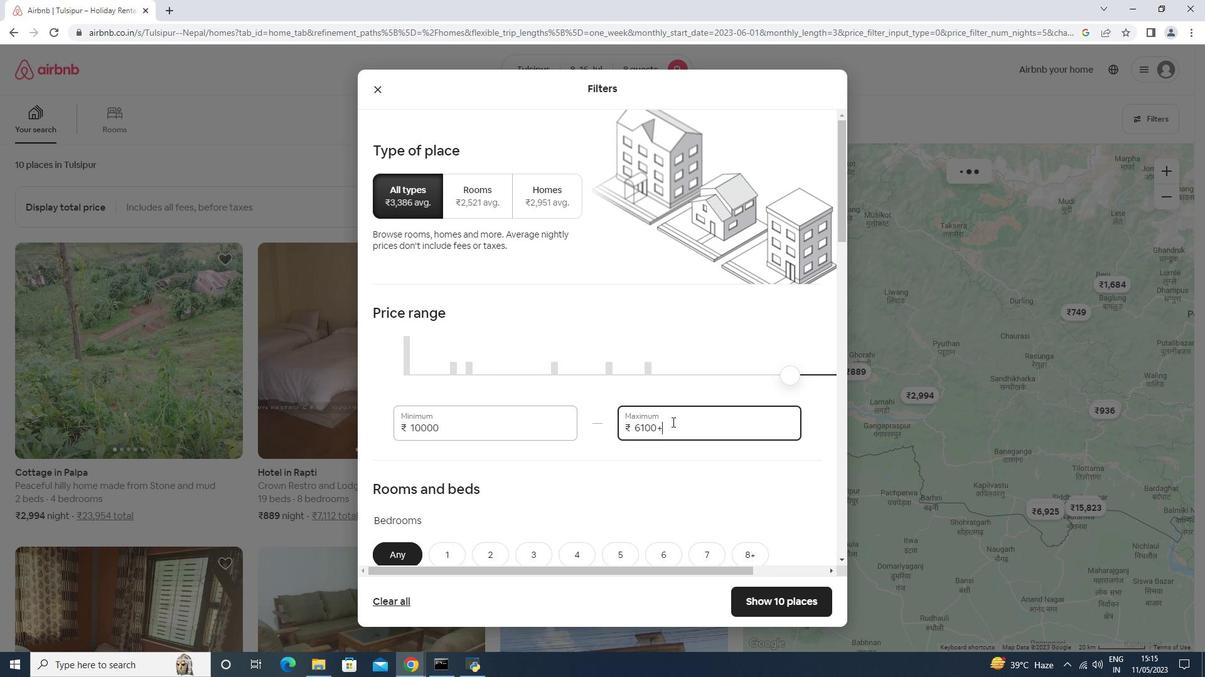 
Action: Mouse moved to (670, 423)
Screenshot: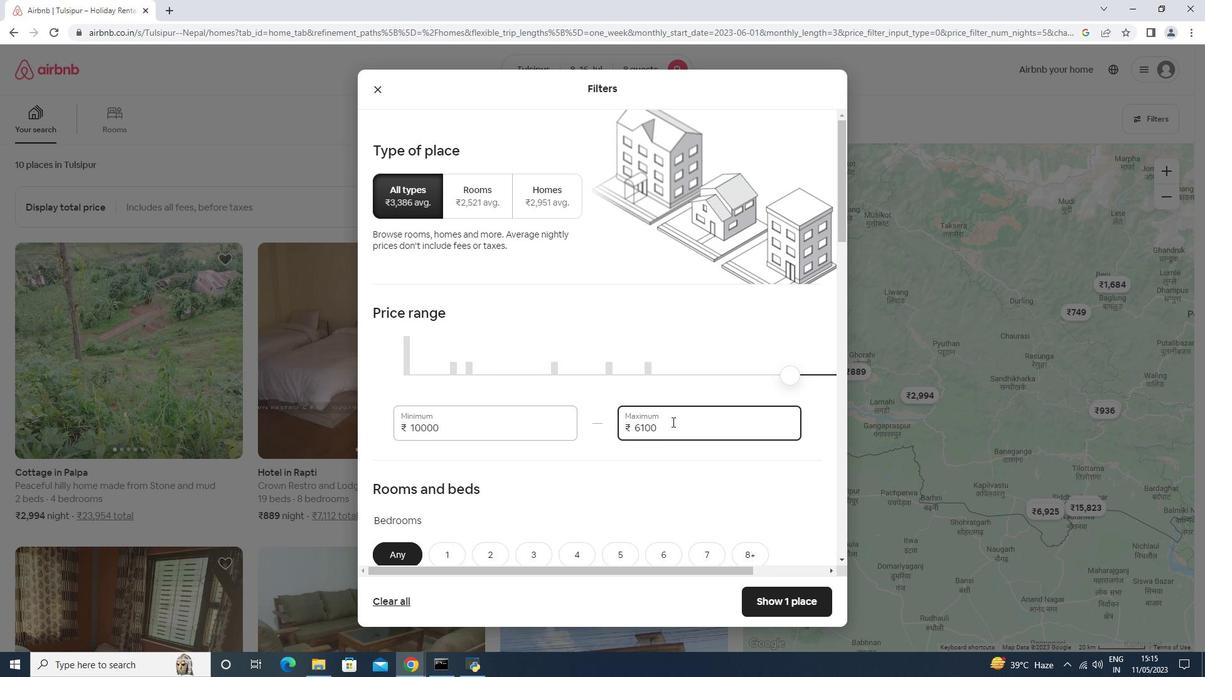 
Action: Key pressed <Key.backspace>
Screenshot: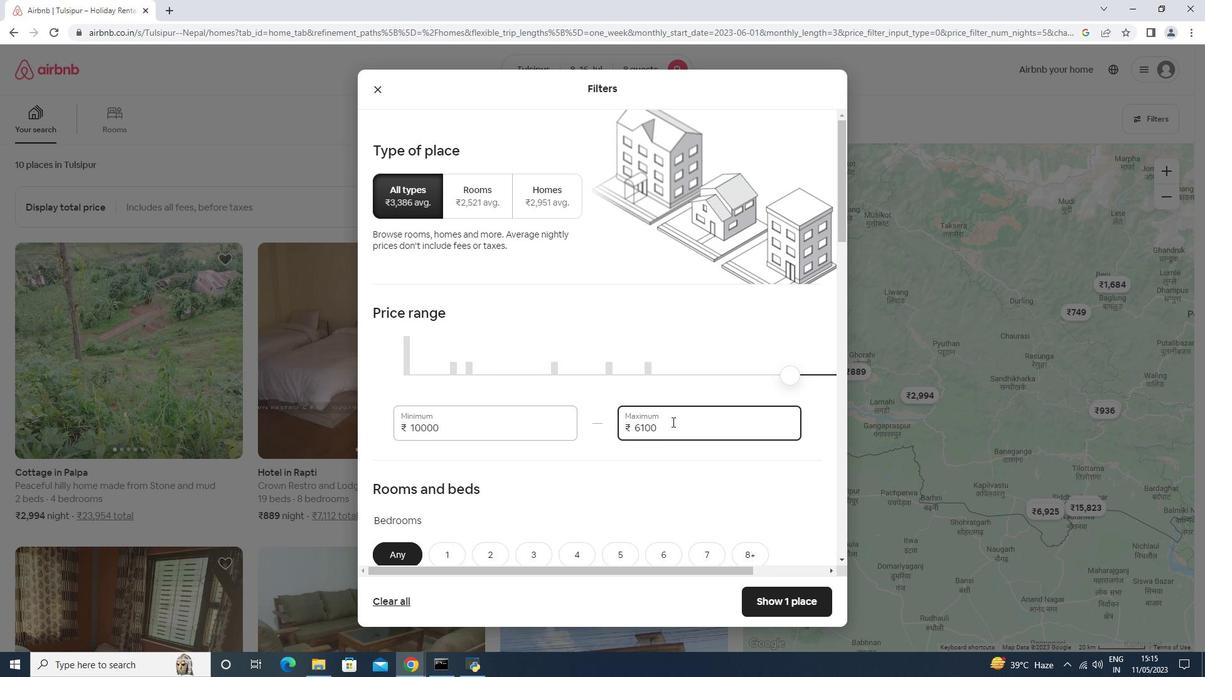 
Action: Mouse moved to (669, 423)
Screenshot: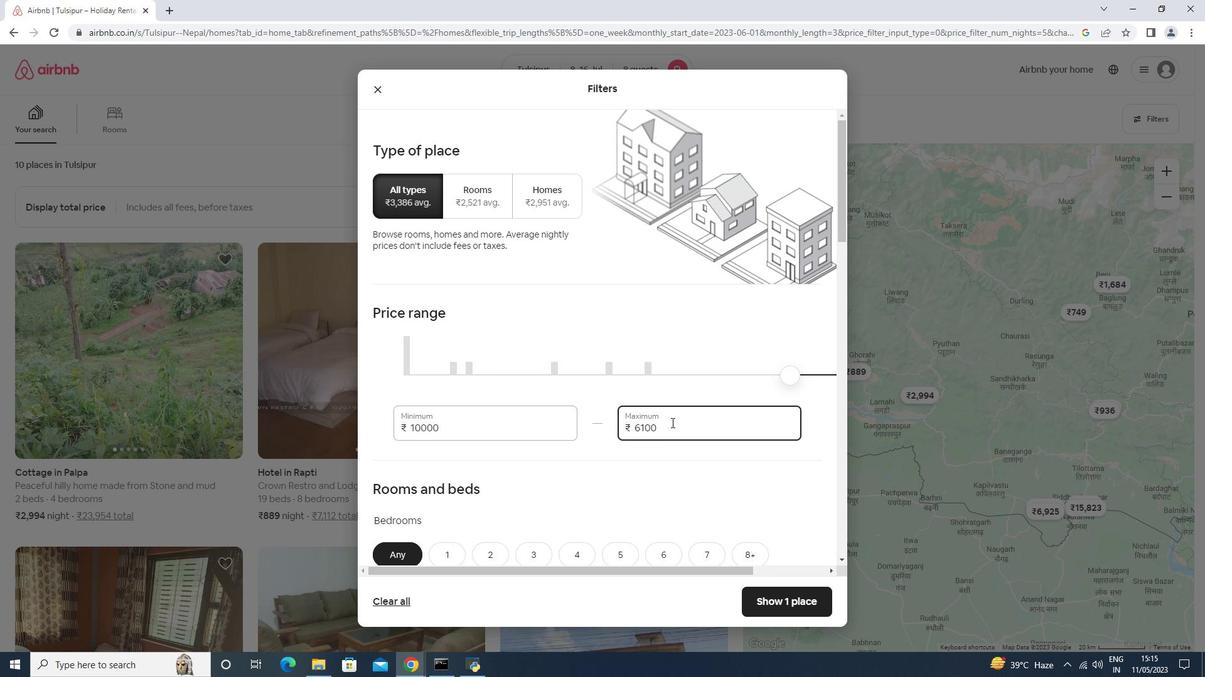 
Action: Key pressed <Key.backspace>
Screenshot: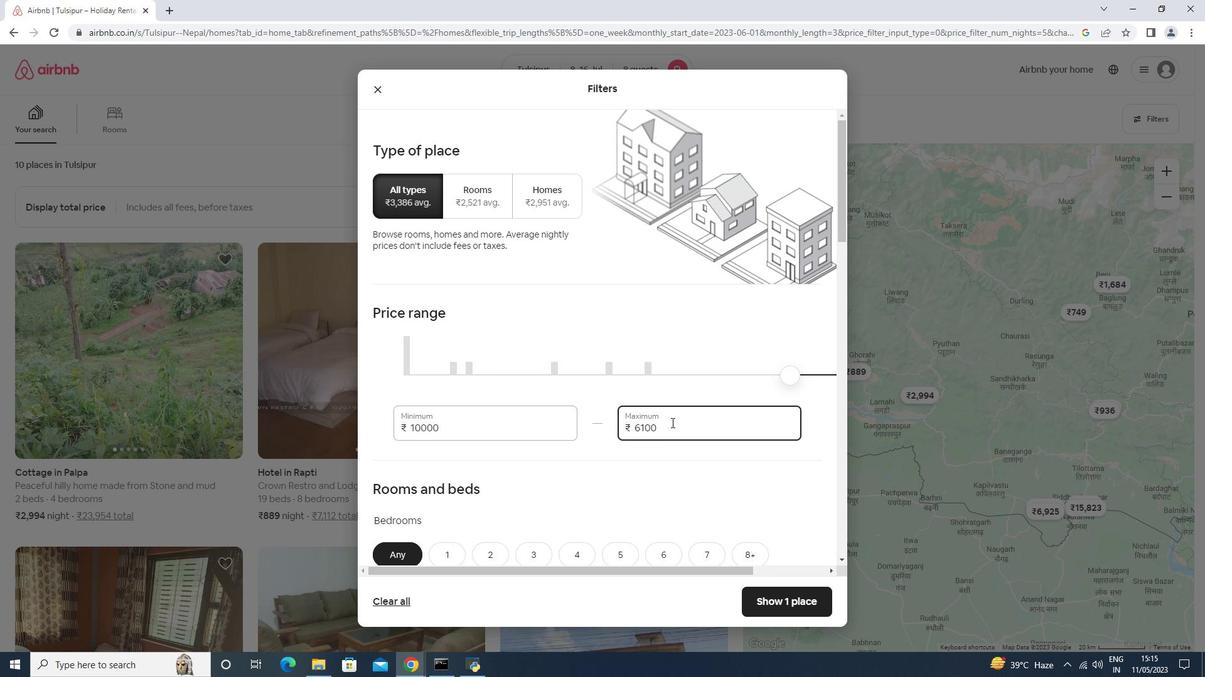 
Action: Mouse moved to (669, 424)
Screenshot: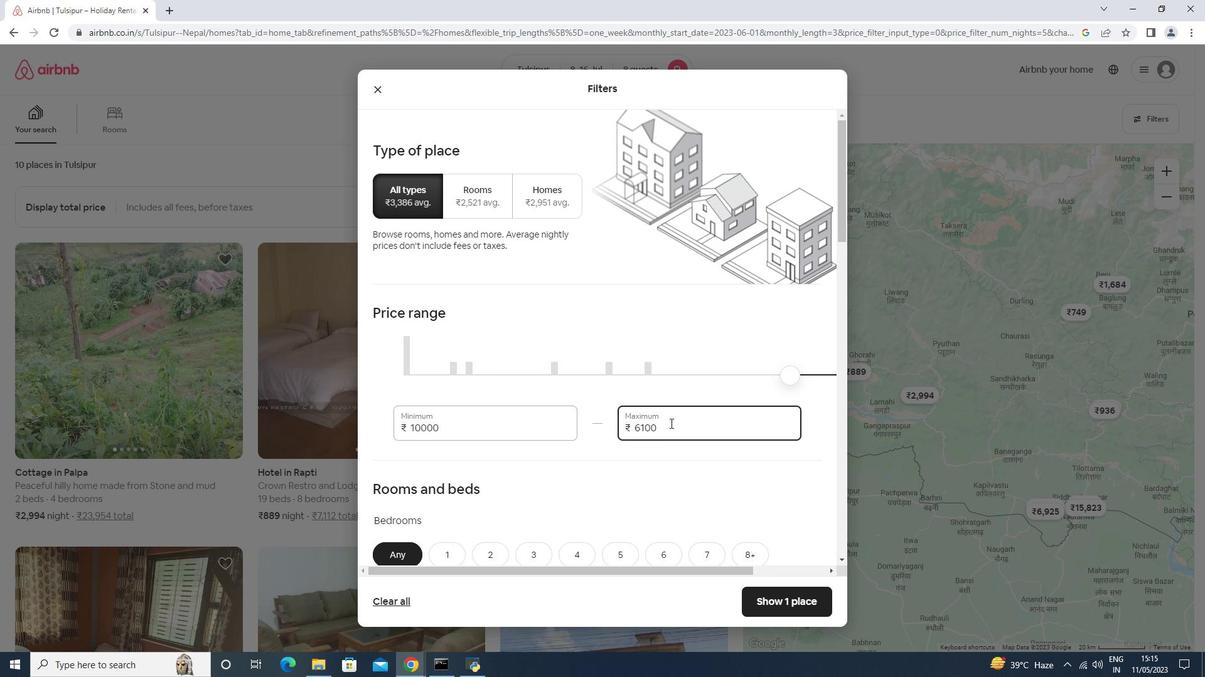 
Action: Key pressed <Key.backspace><Key.backspace><Key.backspace><Key.backspace><Key.backspace><Key.backspace><Key.backspace><Key.backspace><Key.backspace><Key.backspace><Key.backspace><Key.backspace><Key.backspace><Key.backspace>16000
Screenshot: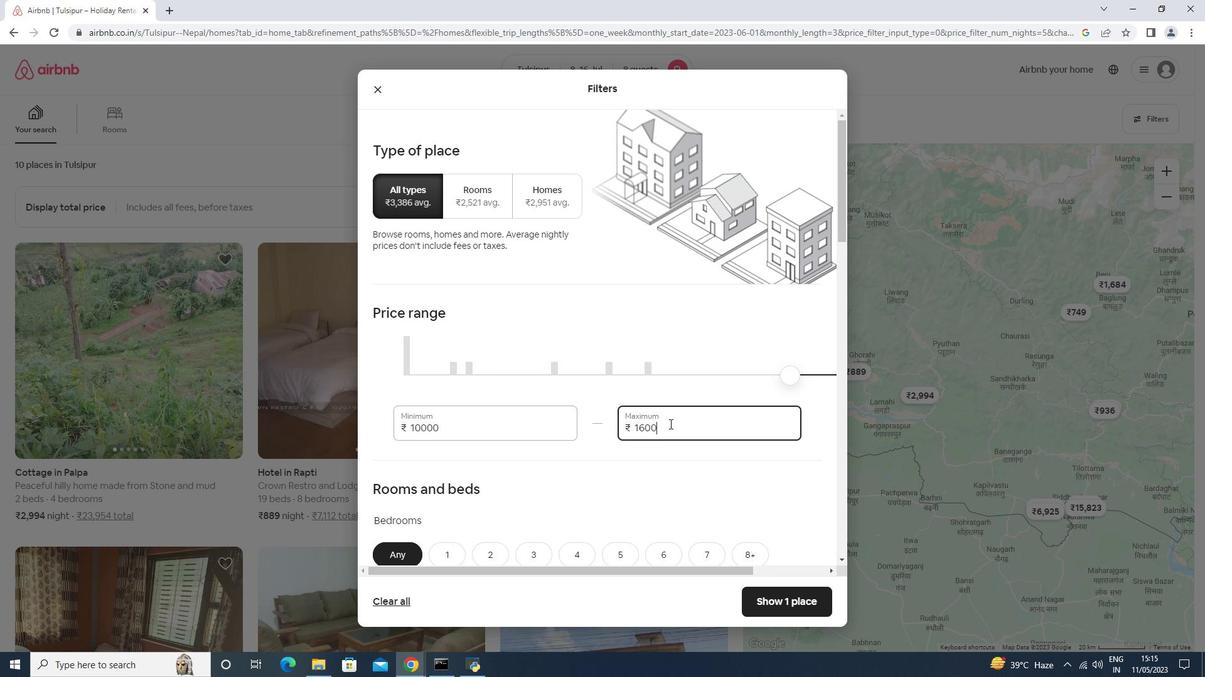 
Action: Mouse moved to (587, 441)
Screenshot: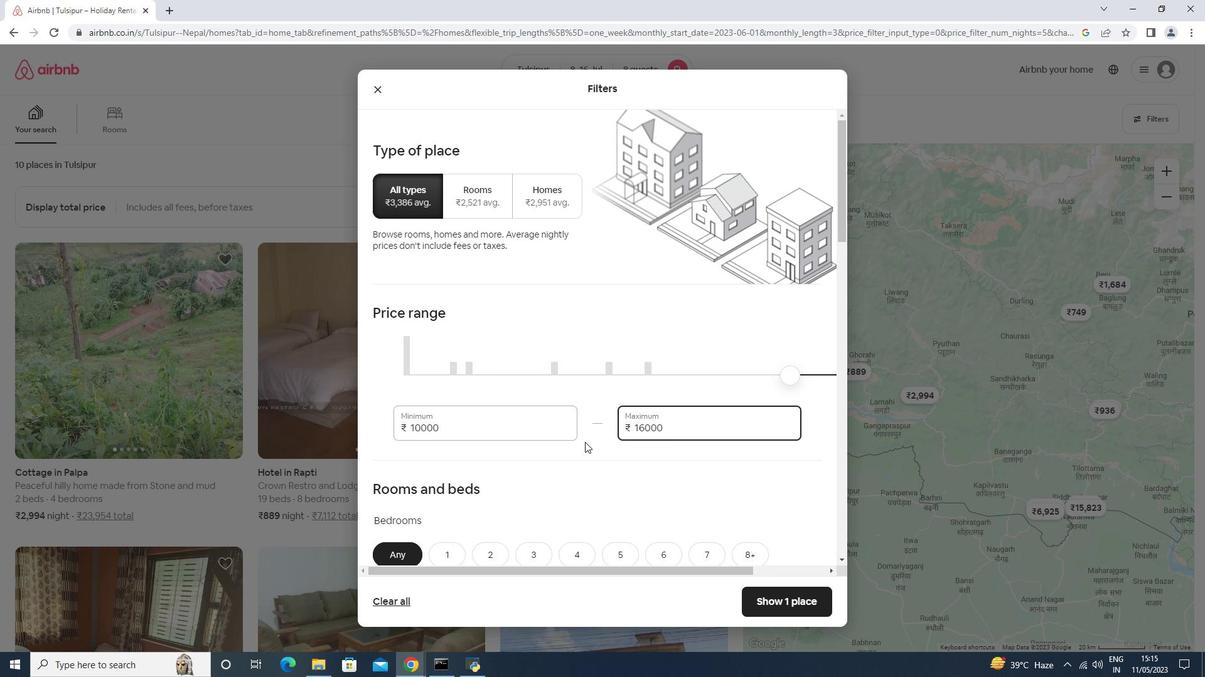 
Action: Mouse scrolled (587, 441) with delta (0, 0)
Screenshot: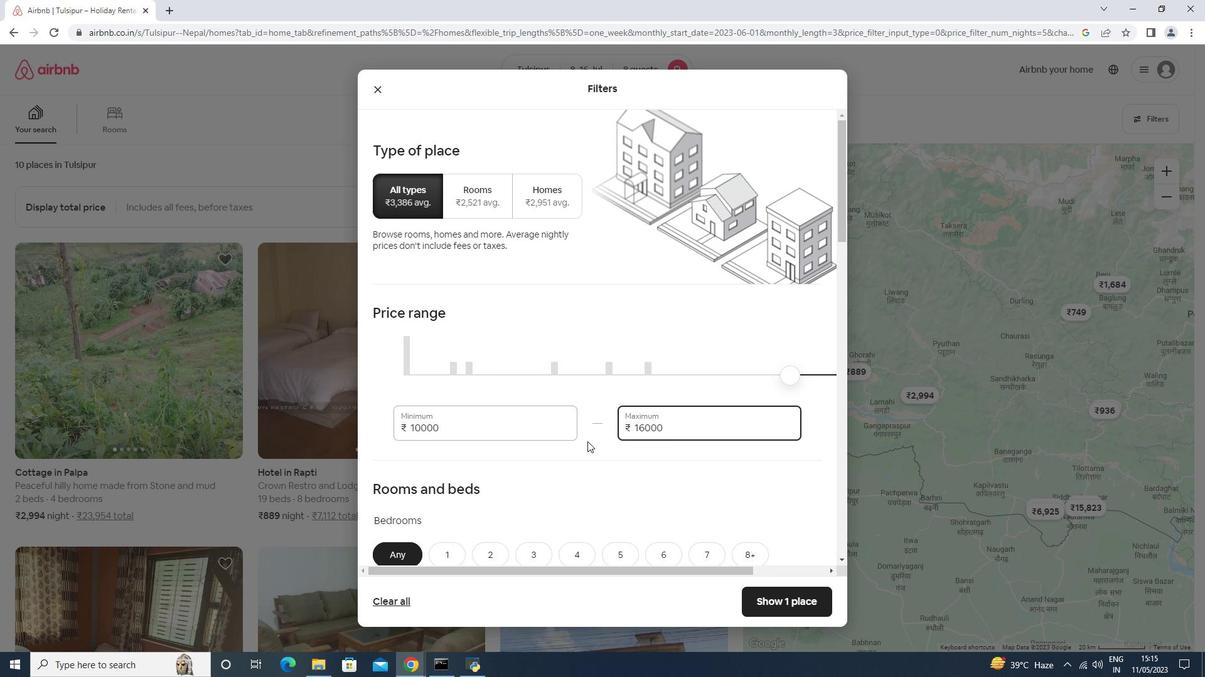 
Action: Mouse scrolled (587, 441) with delta (0, 0)
Screenshot: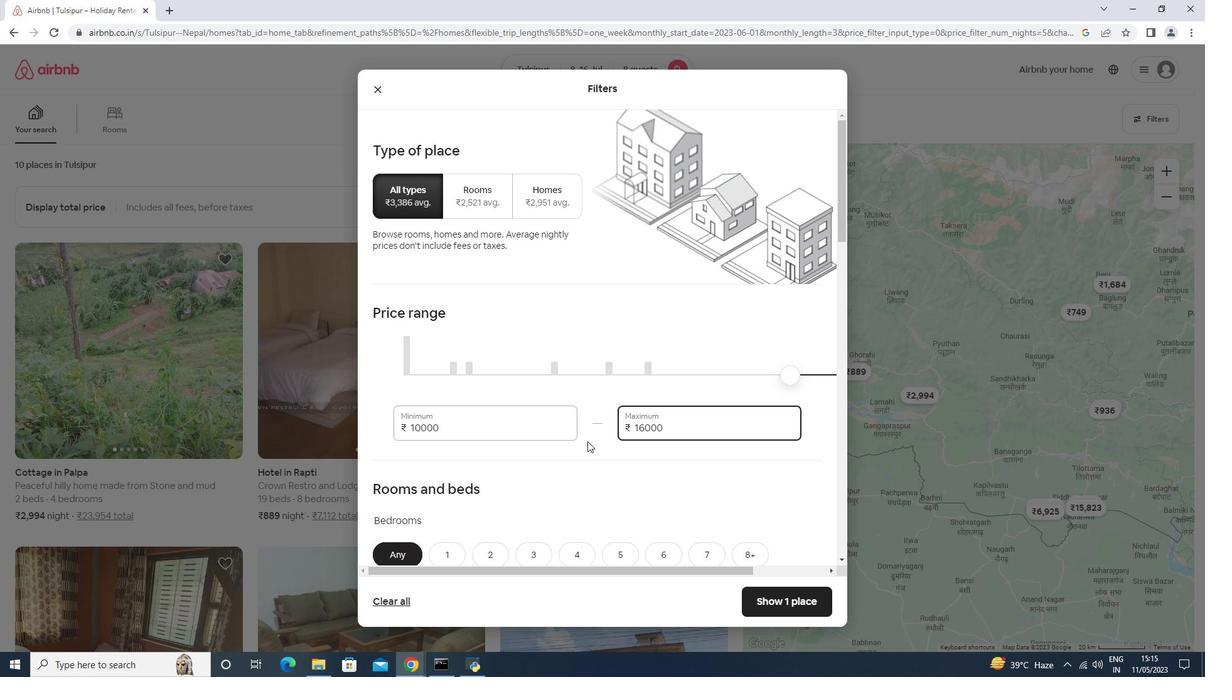 
Action: Mouse scrolled (587, 441) with delta (0, 0)
Screenshot: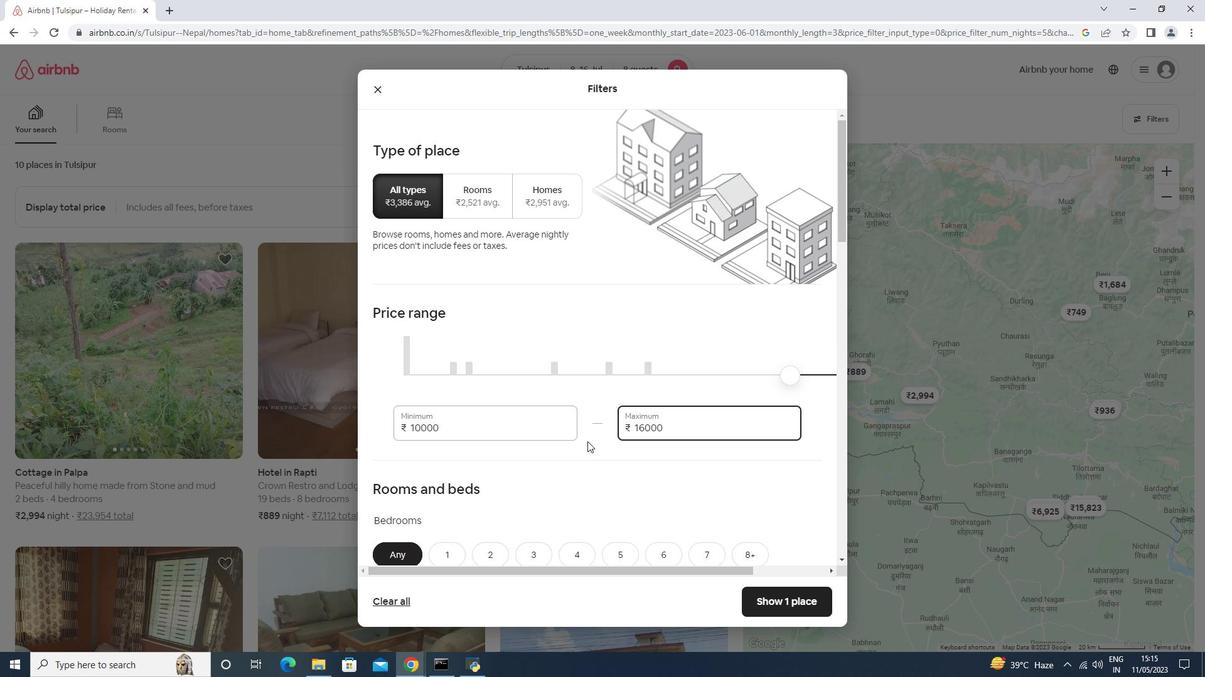 
Action: Mouse moved to (743, 364)
Screenshot: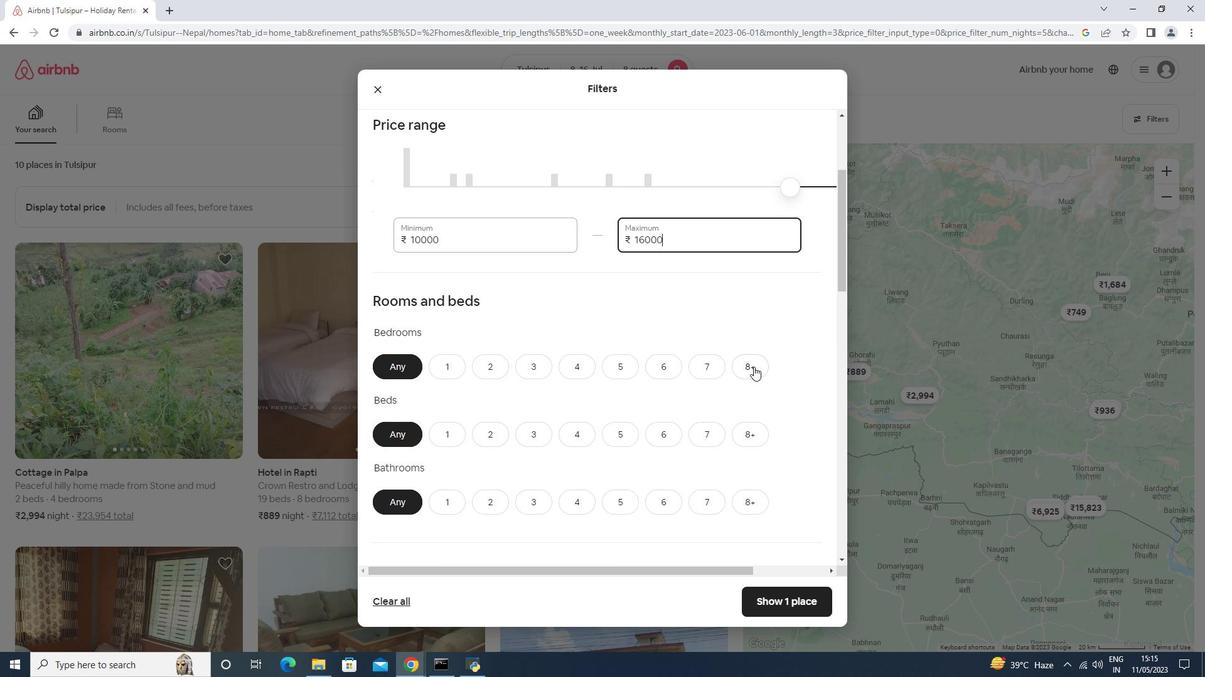 
Action: Mouse pressed left at (743, 364)
Screenshot: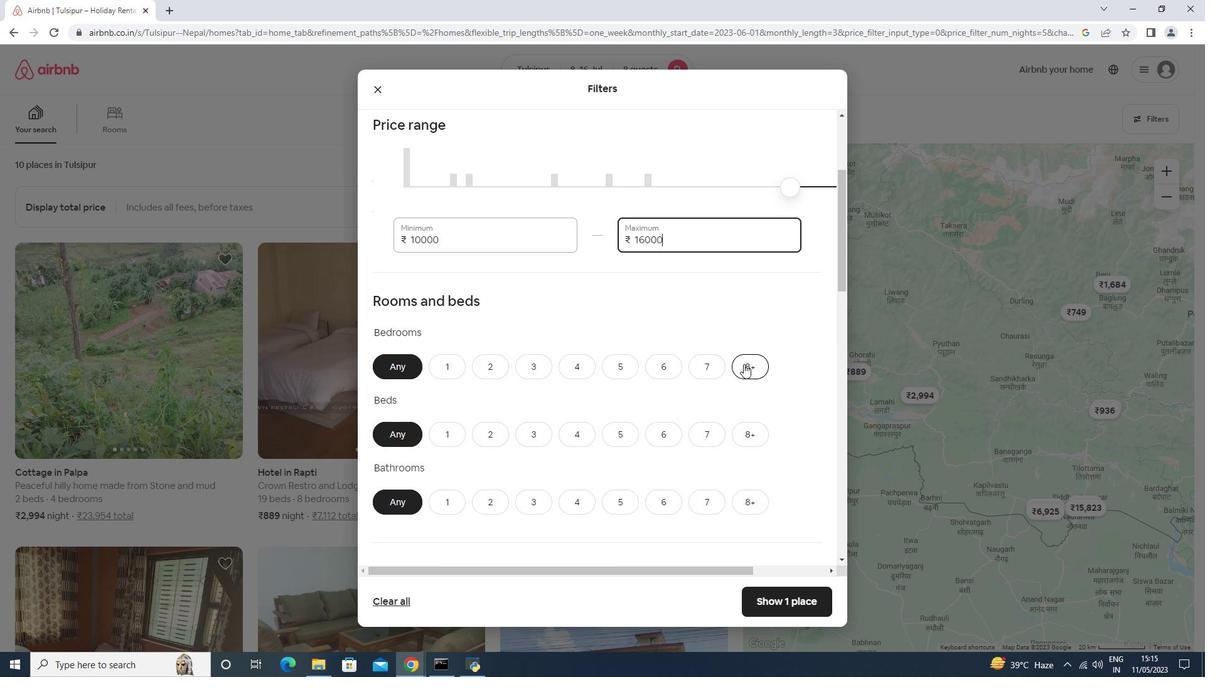 
Action: Mouse moved to (757, 485)
Screenshot: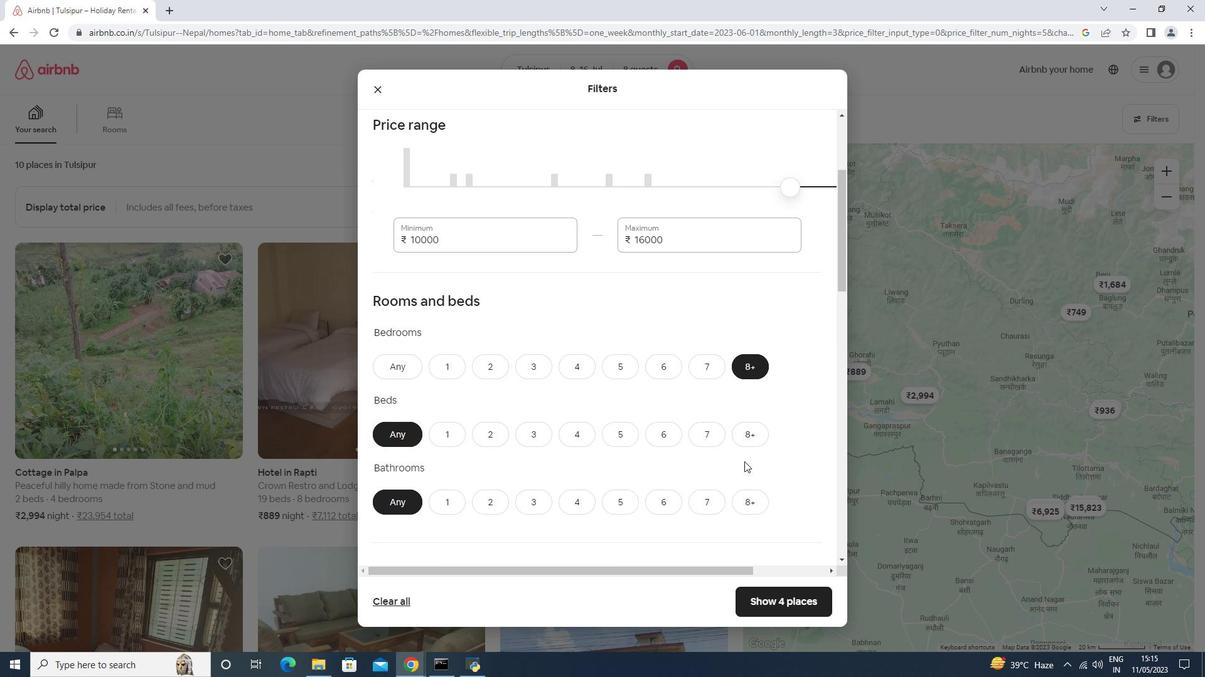 
Action: Mouse pressed left at (744, 460)
Screenshot: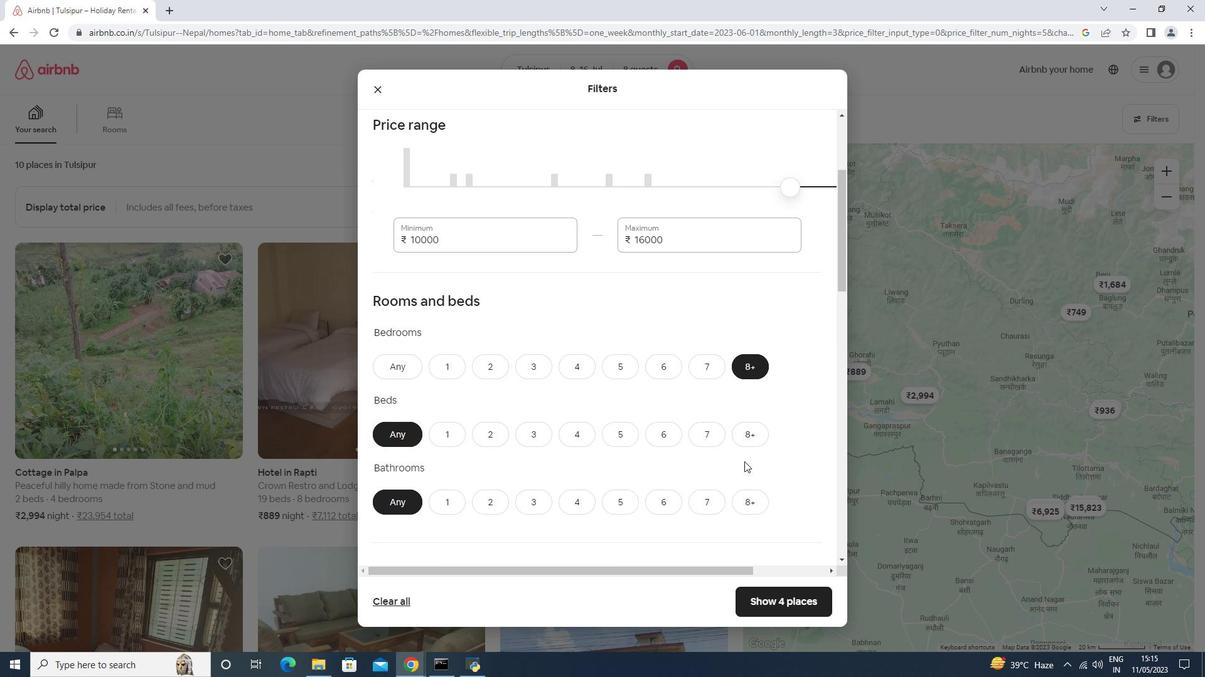 
Action: Mouse moved to (759, 509)
Screenshot: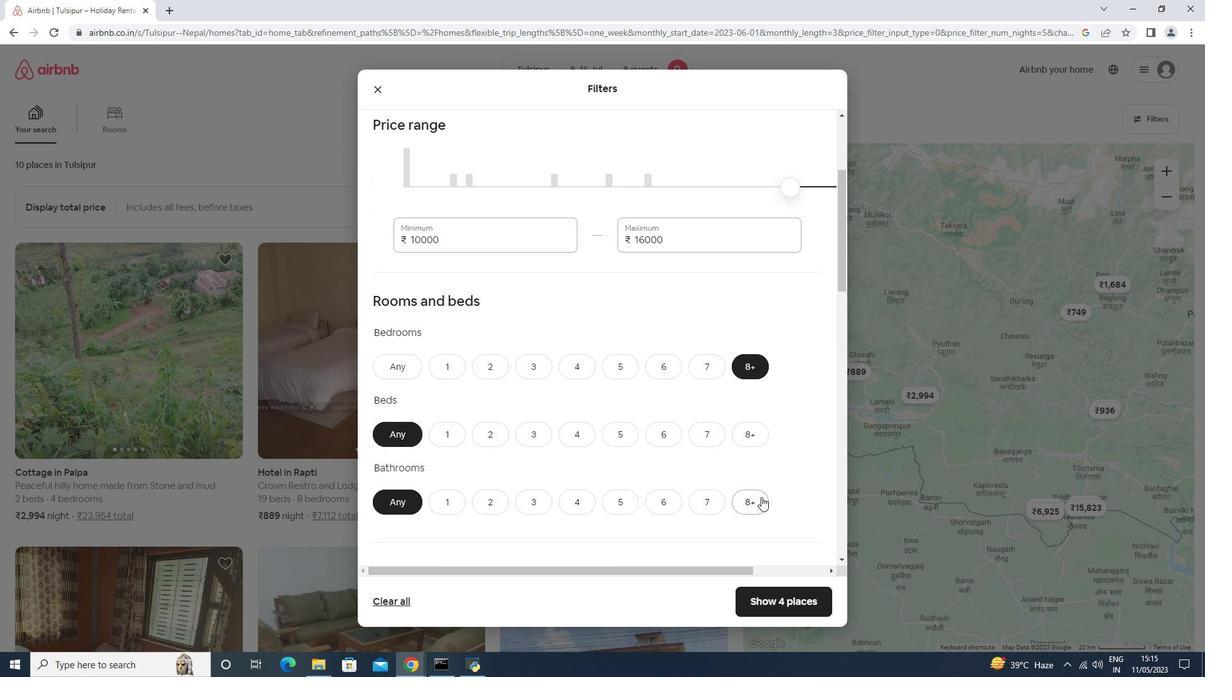 
Action: Mouse pressed left at (759, 509)
Screenshot: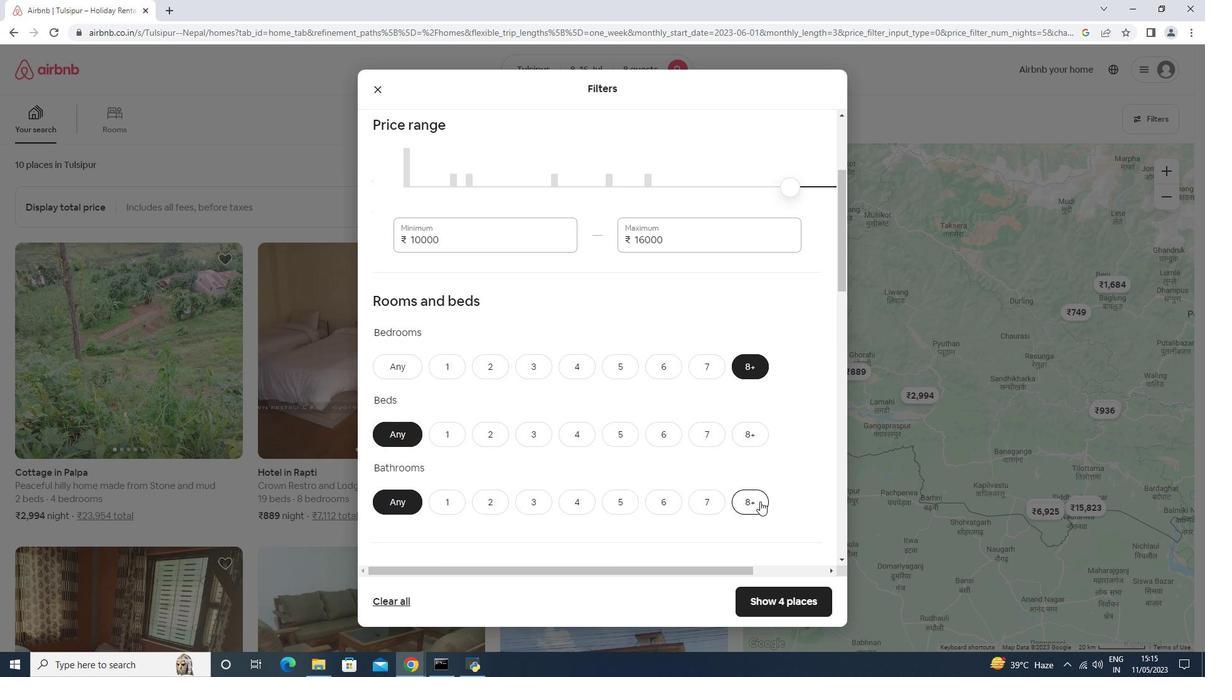 
Action: Mouse moved to (743, 440)
Screenshot: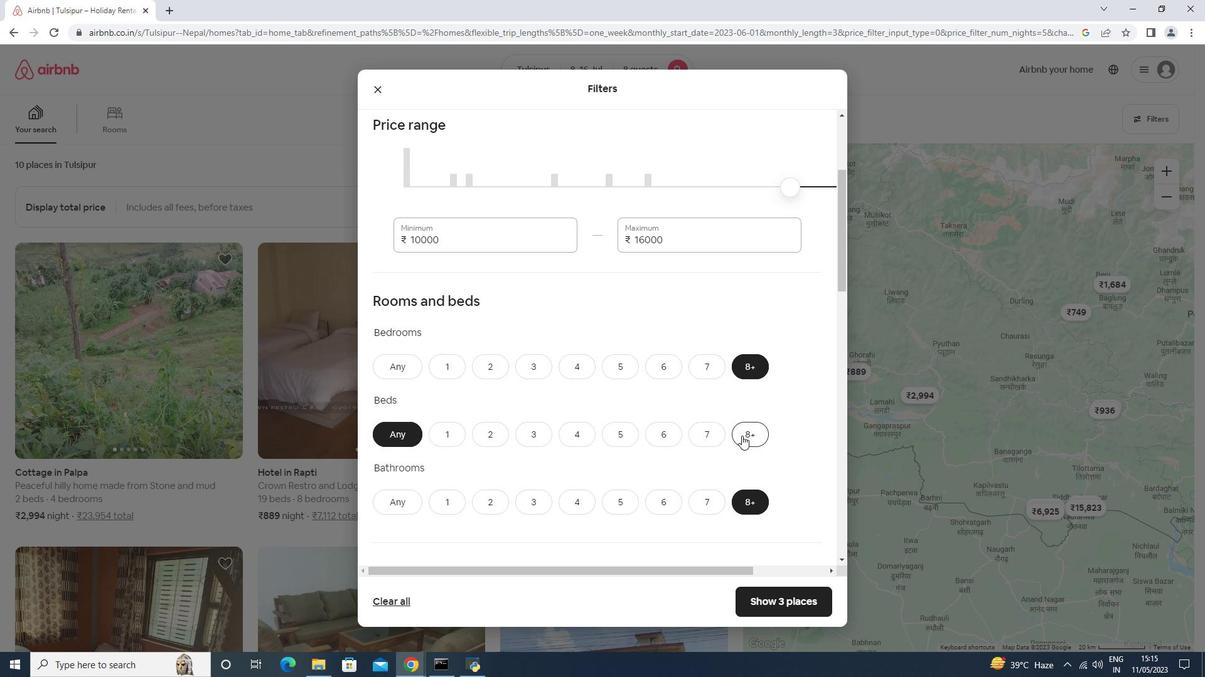 
Action: Mouse pressed left at (742, 439)
Screenshot: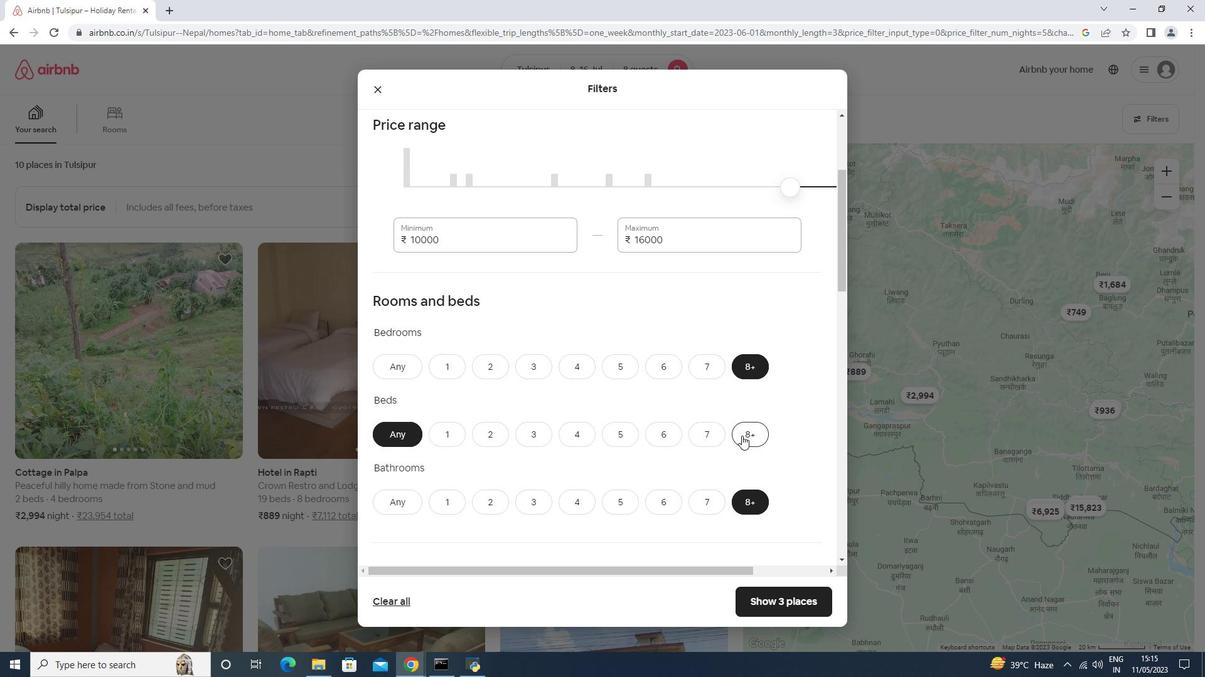 
Action: Mouse moved to (743, 435)
Screenshot: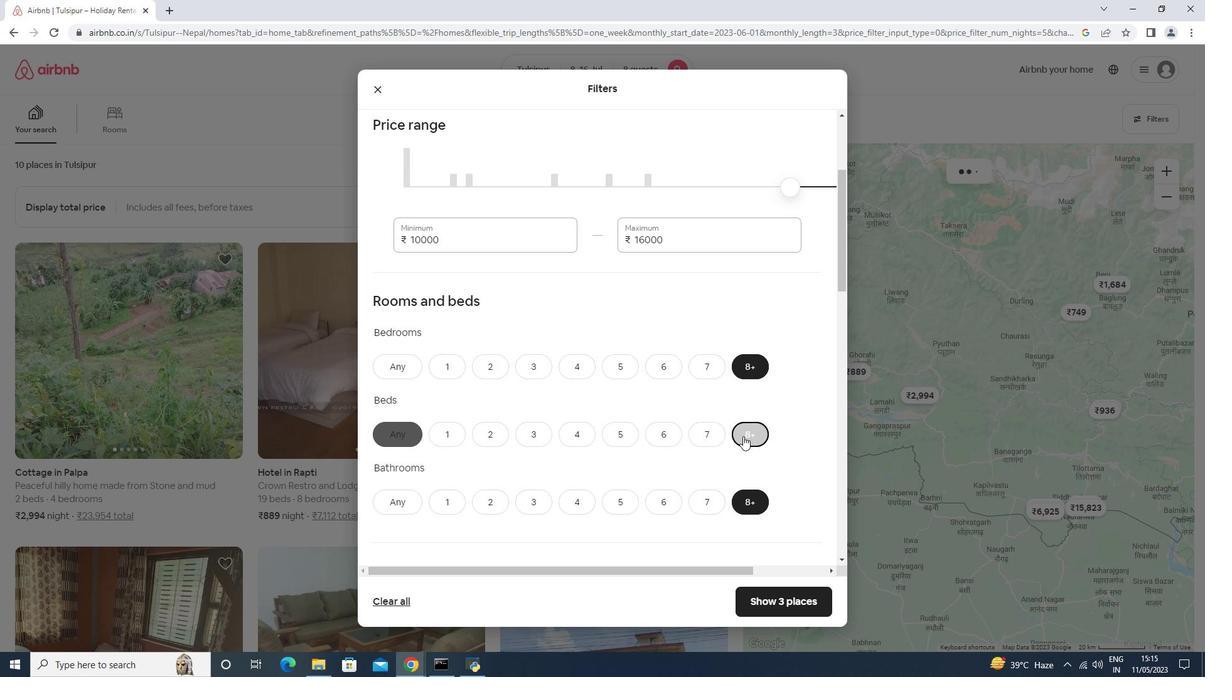 
Action: Mouse scrolled (743, 434) with delta (0, 0)
Screenshot: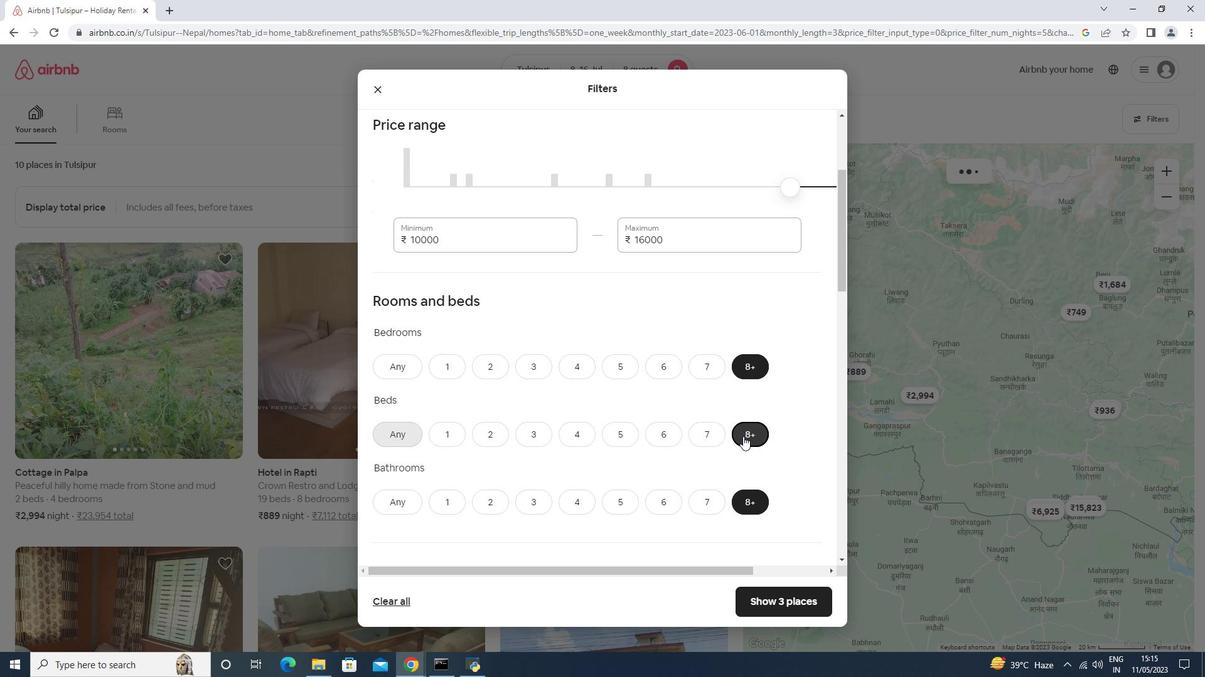 
Action: Mouse scrolled (743, 434) with delta (0, 0)
Screenshot: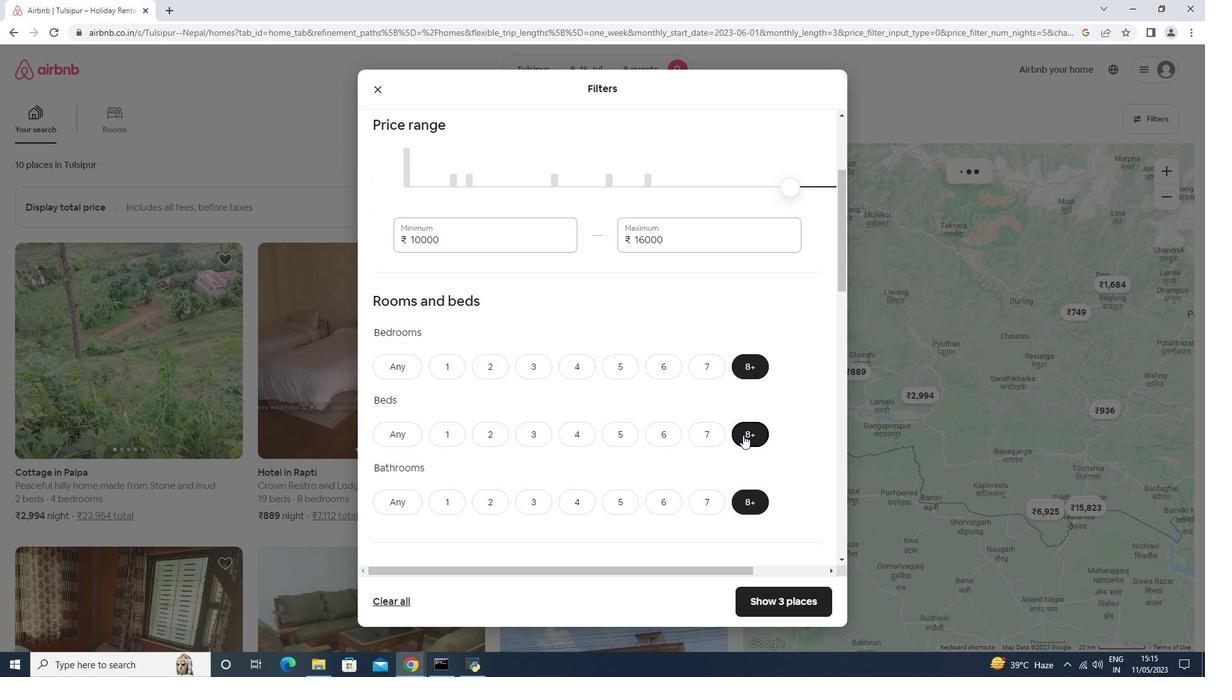 
Action: Mouse scrolled (743, 434) with delta (0, 0)
Screenshot: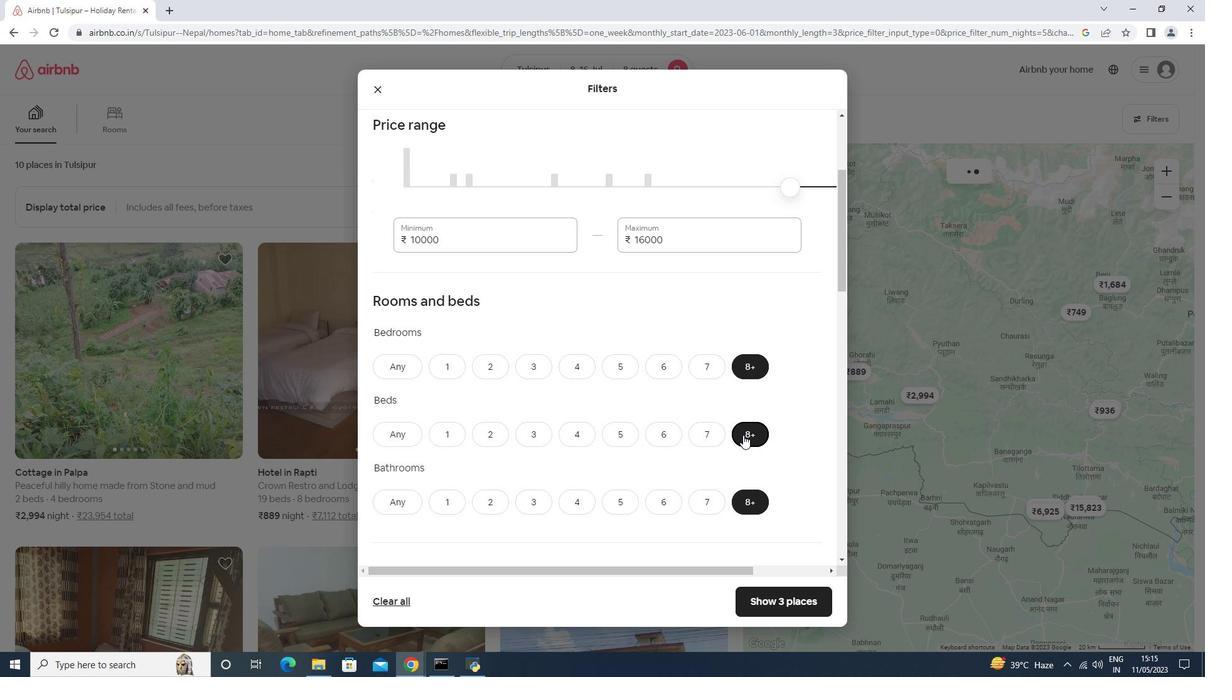 
Action: Mouse moved to (446, 458)
Screenshot: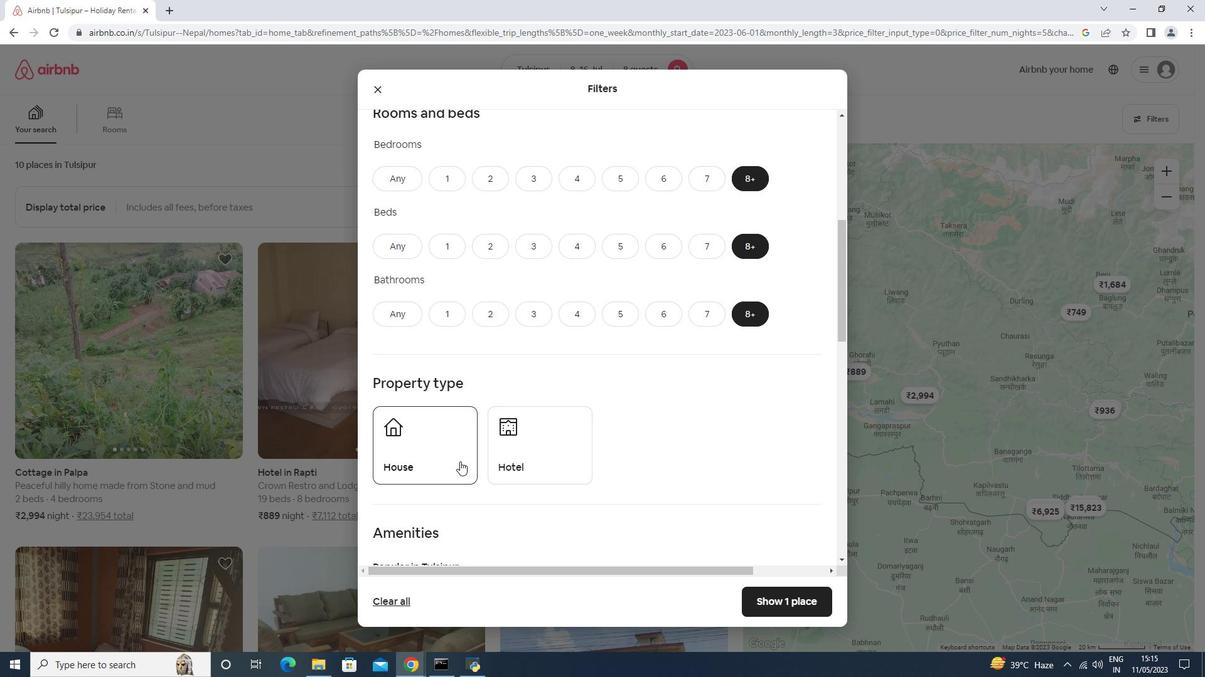 
Action: Mouse pressed left at (446, 458)
Screenshot: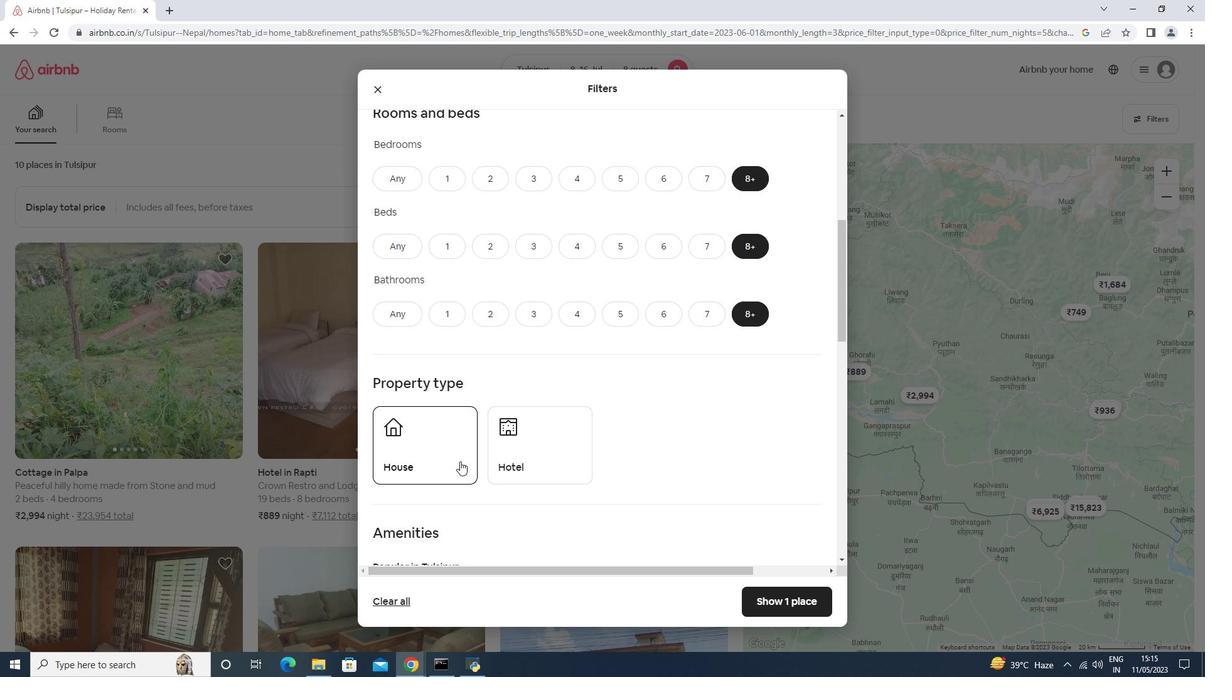 
Action: Mouse moved to (477, 453)
Screenshot: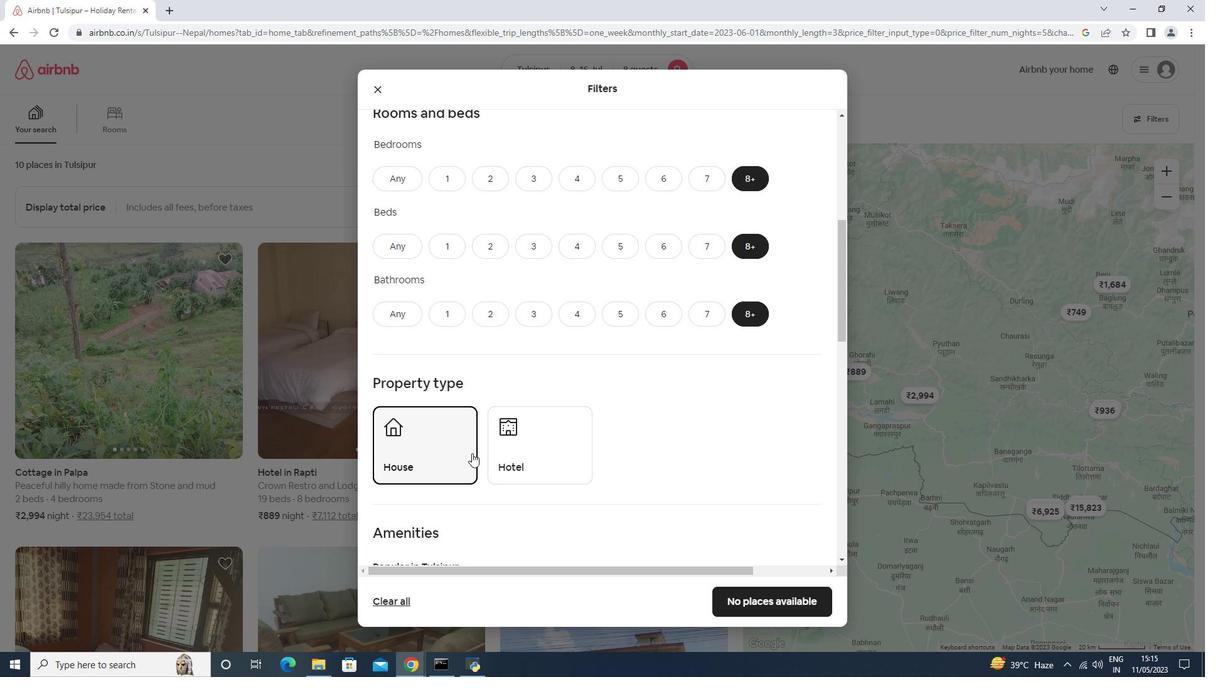 
Action: Mouse pressed left at (477, 453)
Screenshot: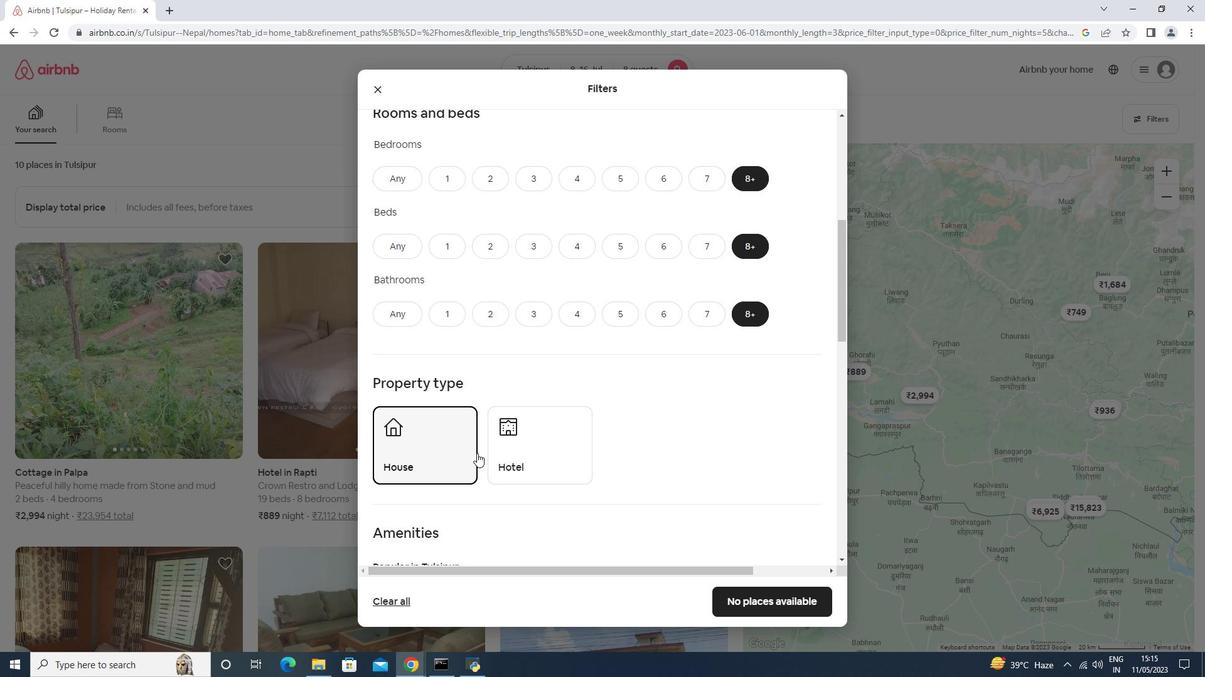 
Action: Mouse moved to (510, 462)
Screenshot: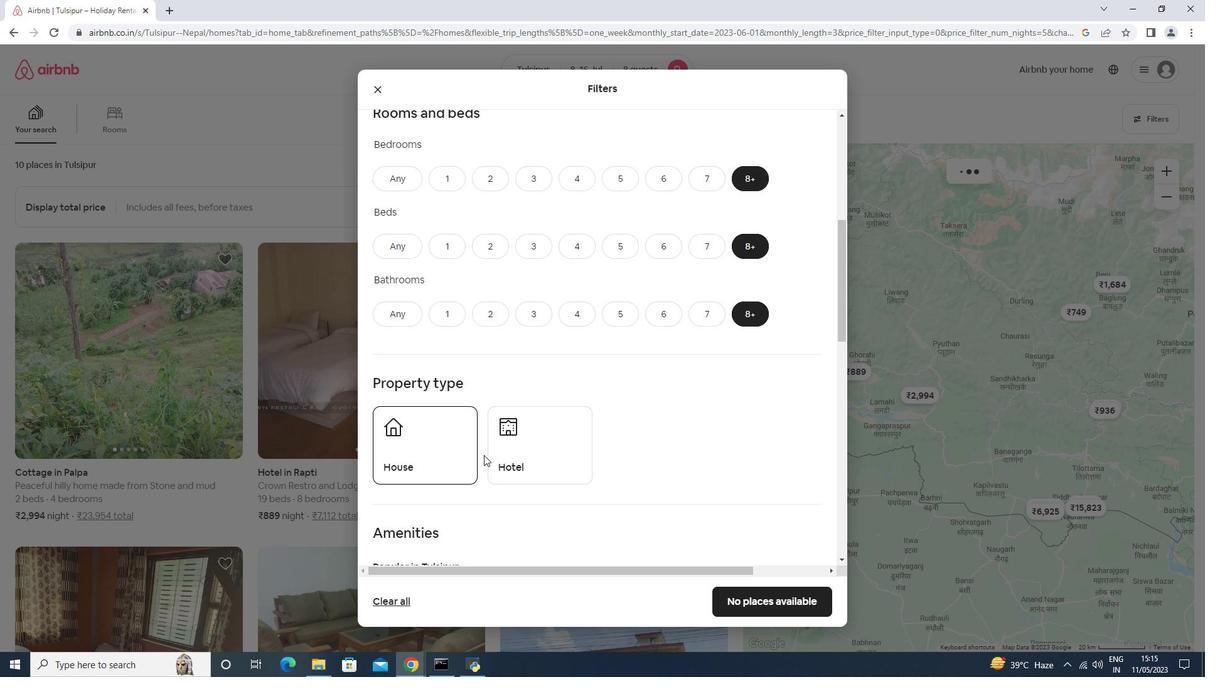 
Action: Mouse pressed left at (510, 462)
Screenshot: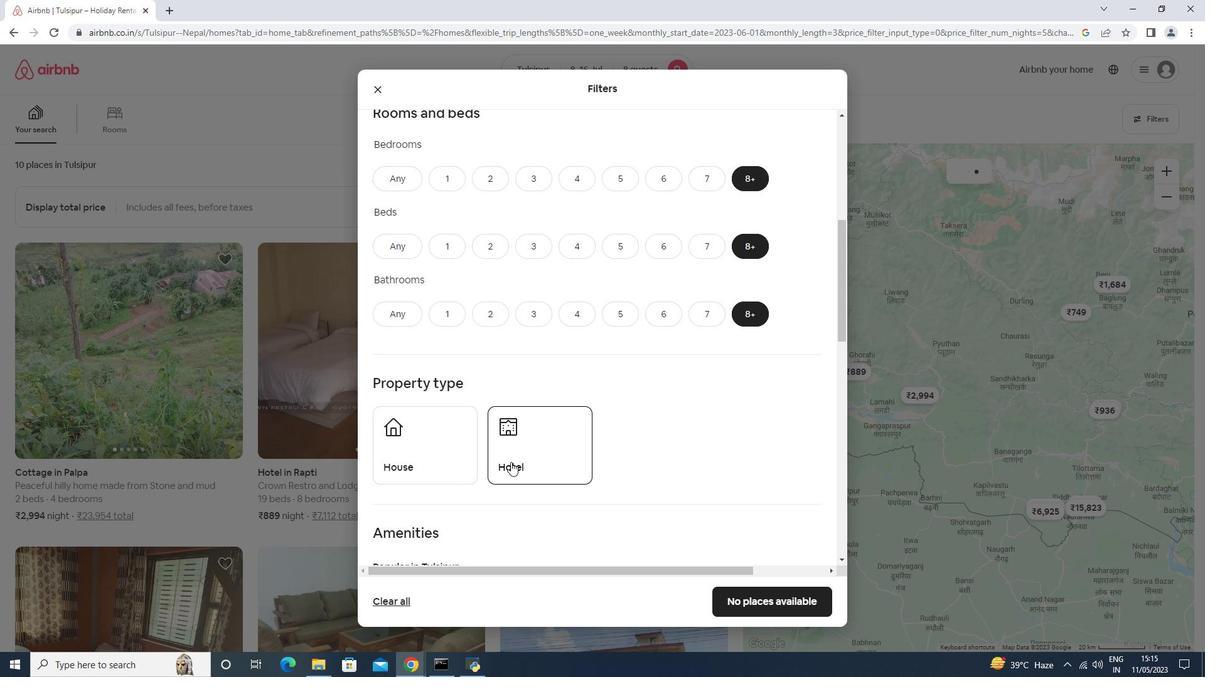 
Action: Mouse moved to (461, 463)
Screenshot: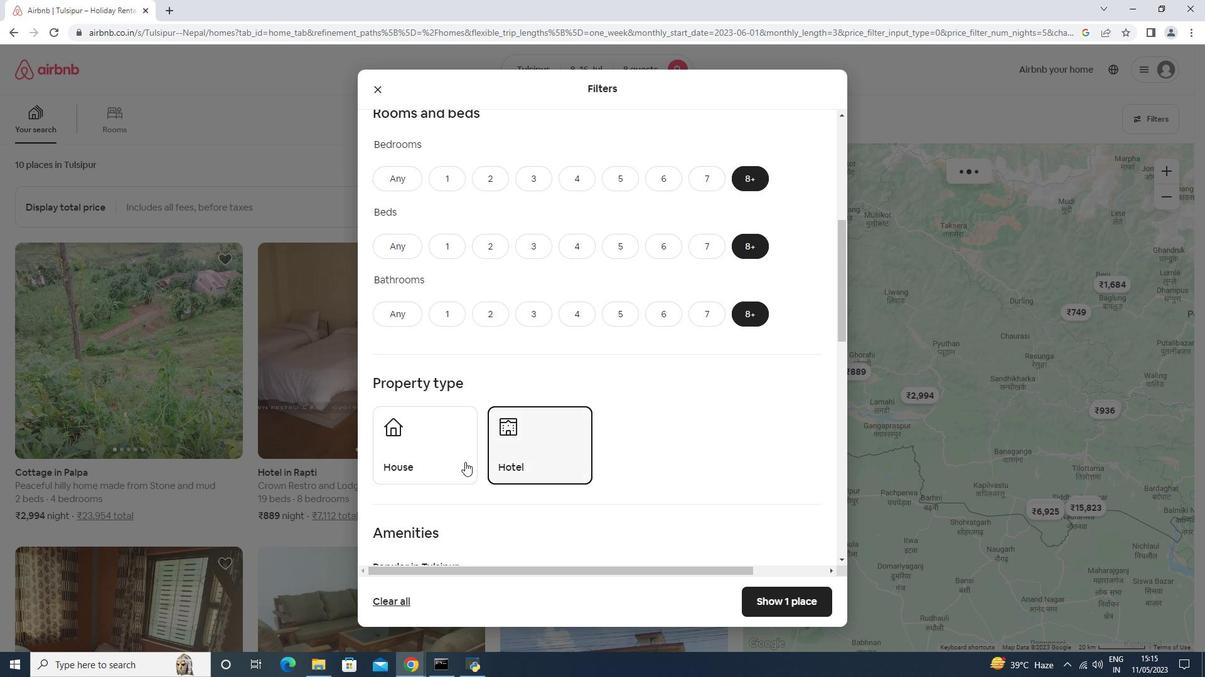 
Action: Mouse pressed left at (461, 463)
Screenshot: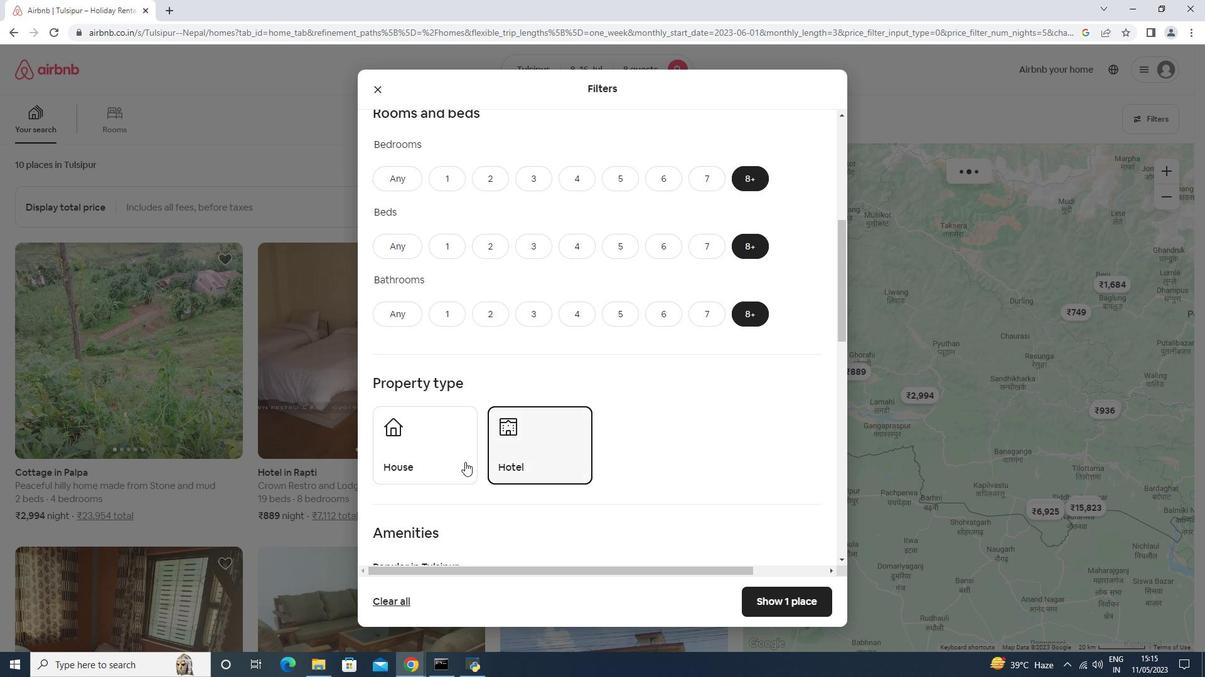 
Action: Mouse moved to (461, 458)
Screenshot: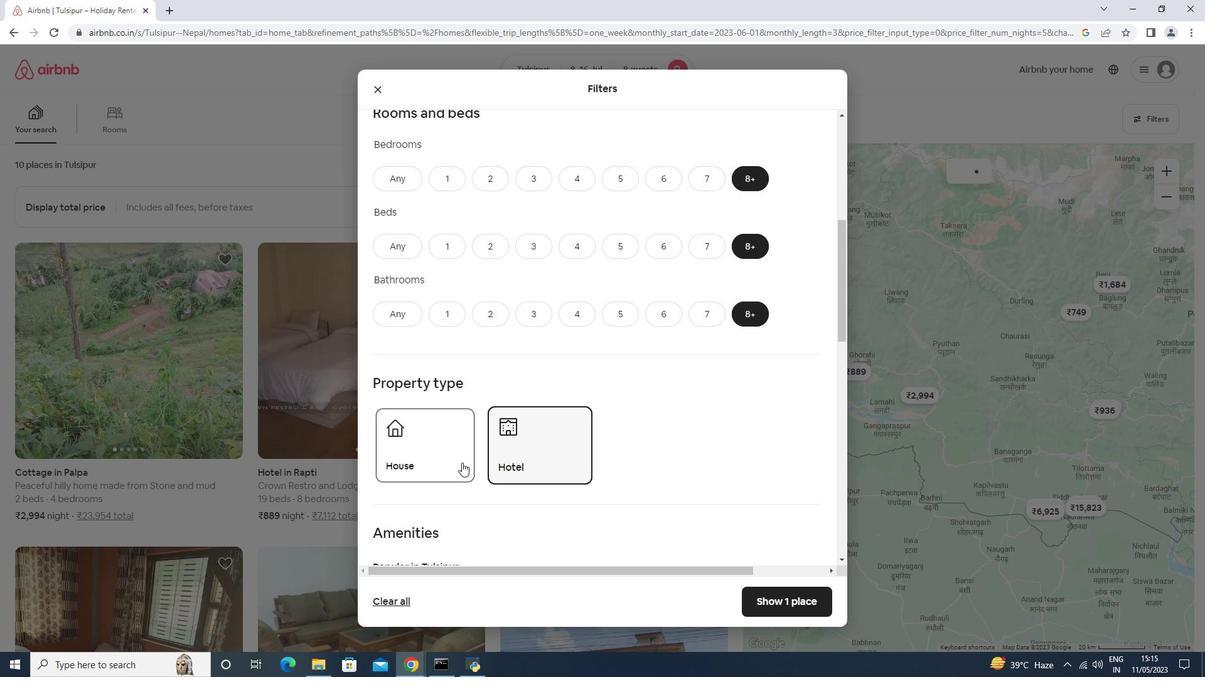 
Action: Mouse scrolled (461, 458) with delta (0, 0)
Screenshot: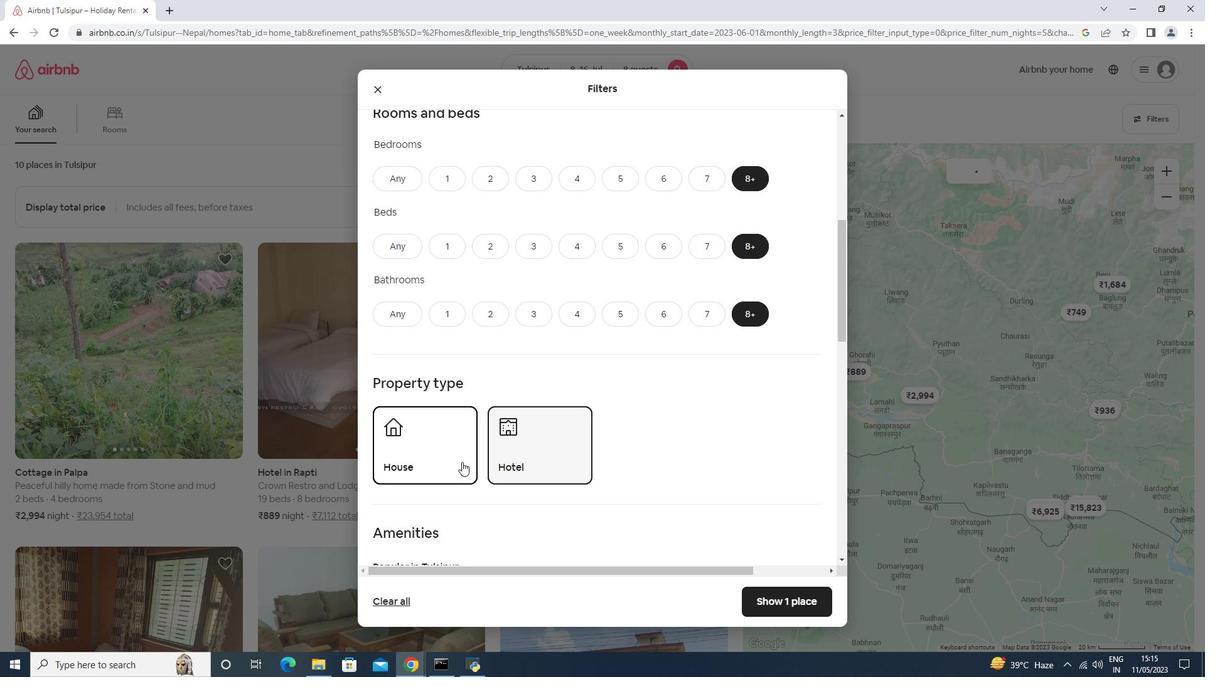 
Action: Mouse scrolled (461, 458) with delta (0, 0)
Screenshot: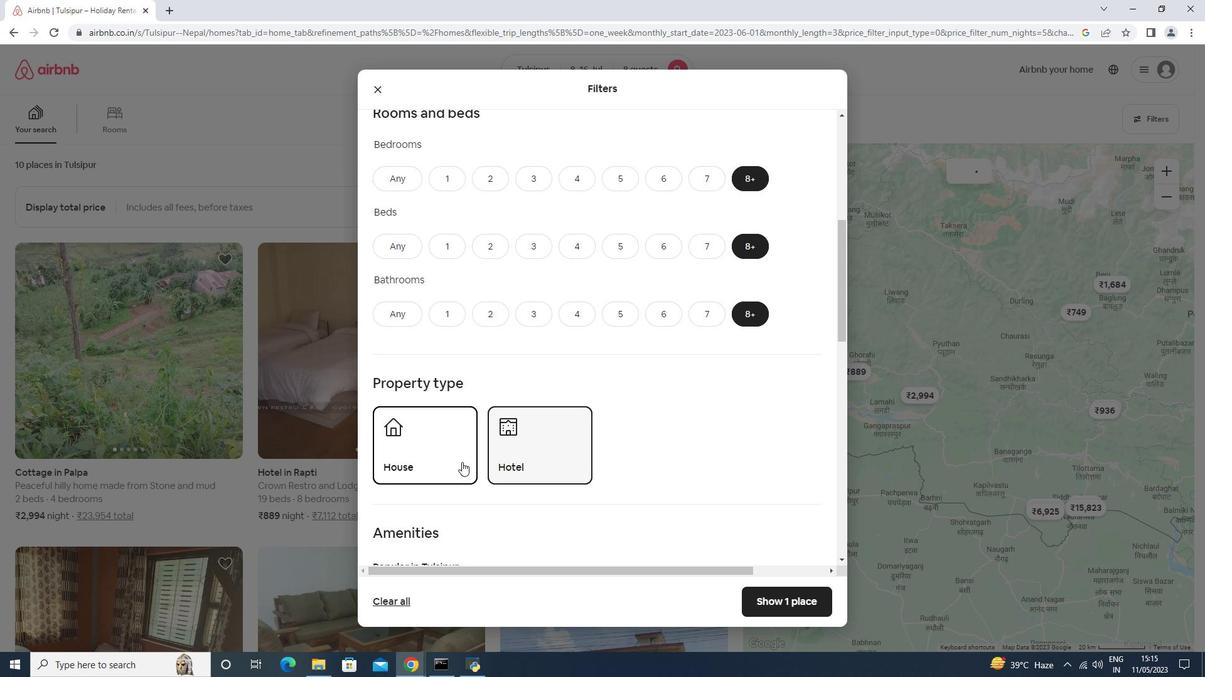 
Action: Mouse scrolled (461, 458) with delta (0, 0)
Screenshot: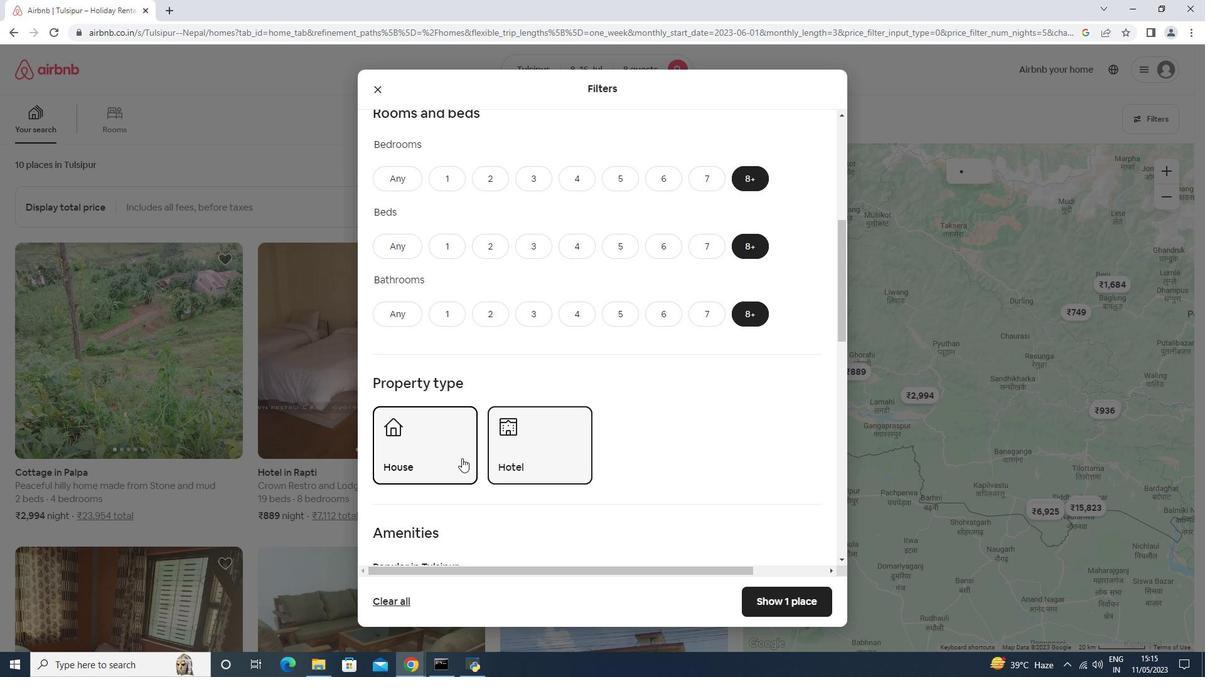 
Action: Mouse scrolled (461, 458) with delta (0, 0)
Screenshot: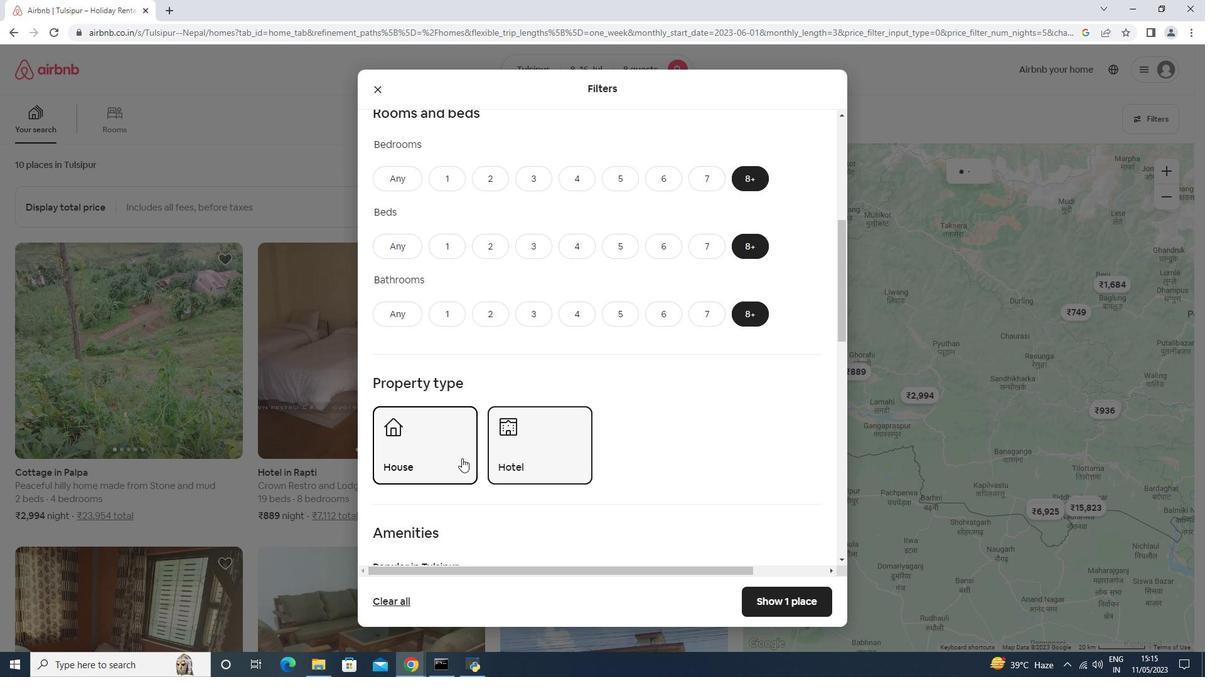 
Action: Mouse moved to (384, 345)
Screenshot: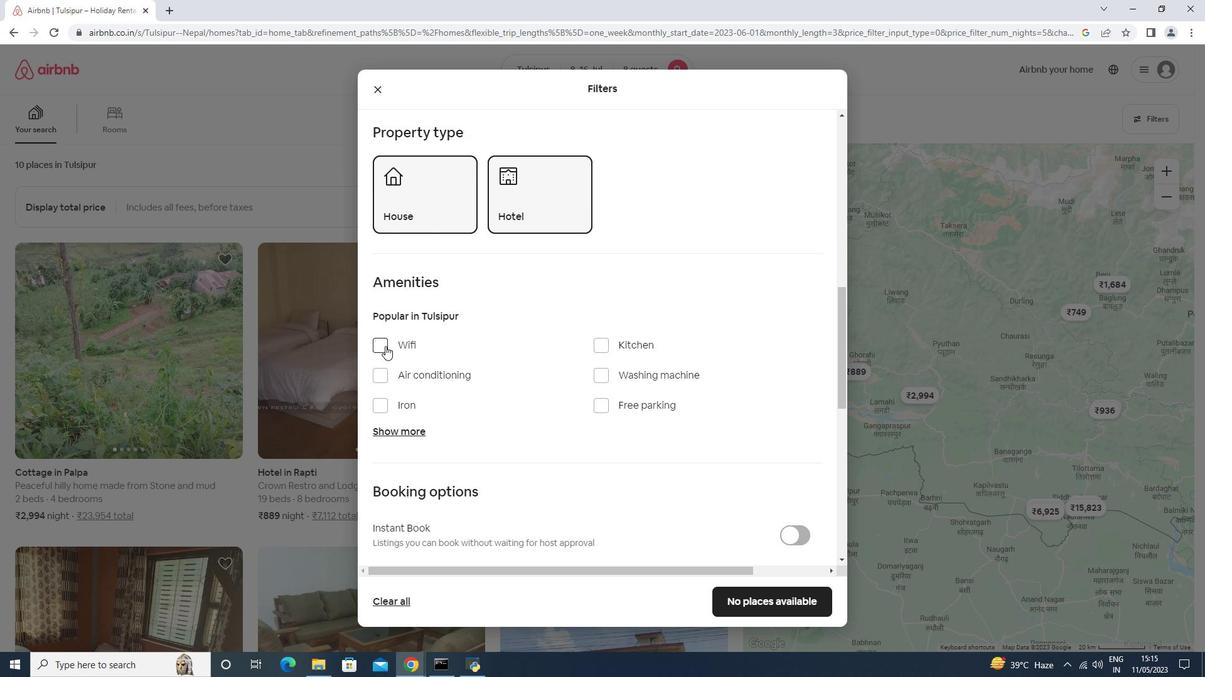 
Action: Mouse pressed left at (384, 345)
Screenshot: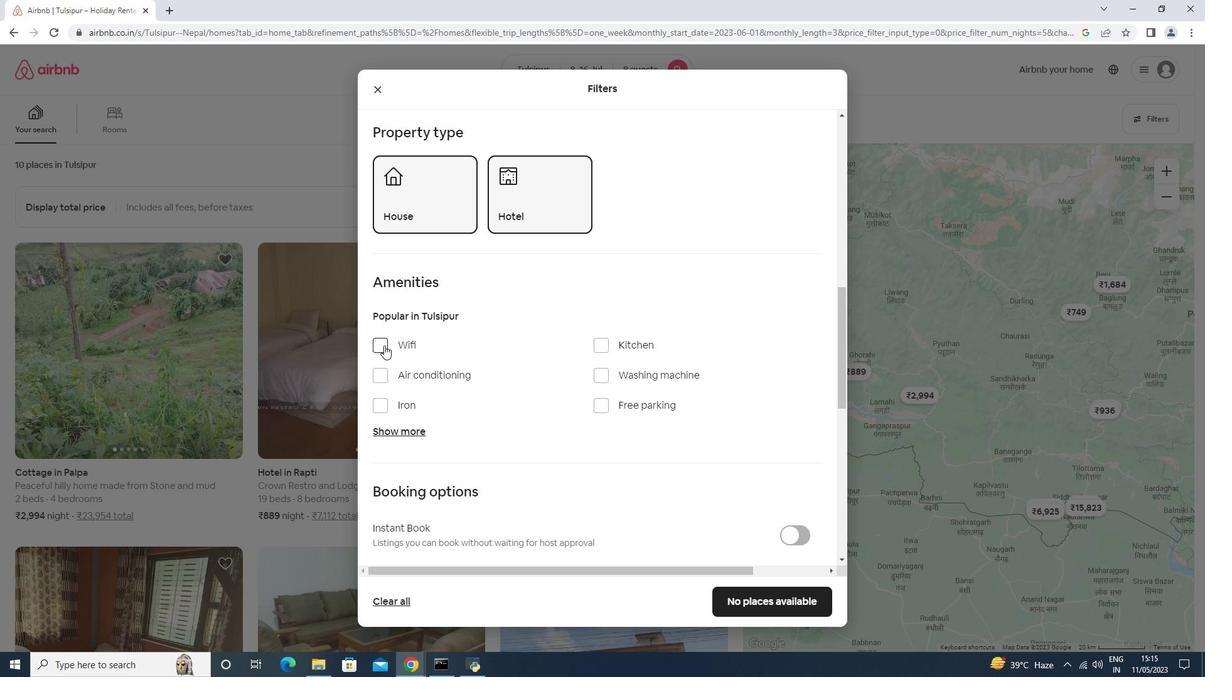 
Action: Mouse moved to (602, 411)
Screenshot: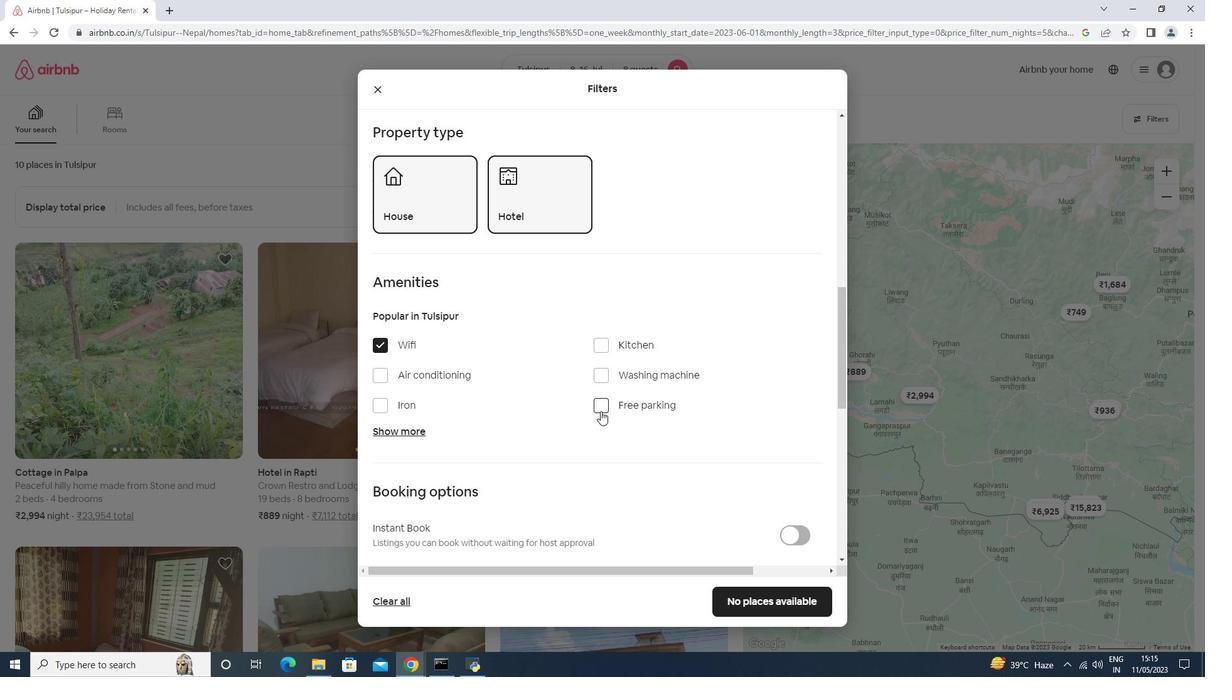 
Action: Mouse pressed left at (602, 411)
Screenshot: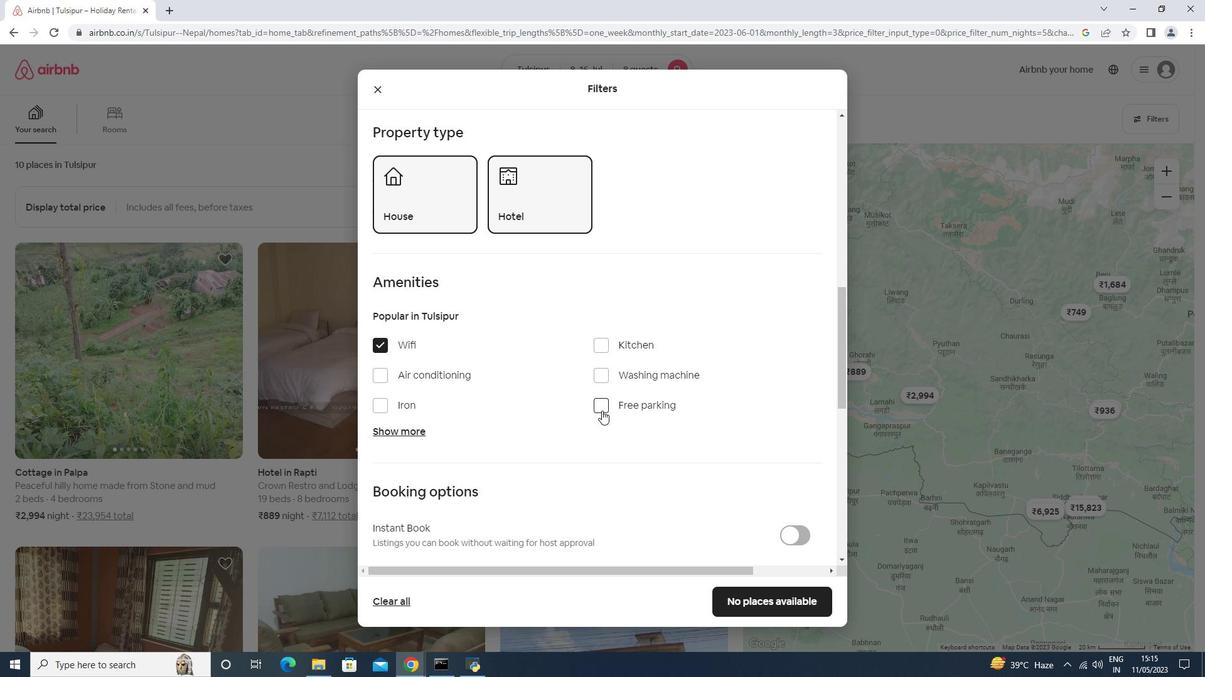 
Action: Mouse moved to (520, 389)
Screenshot: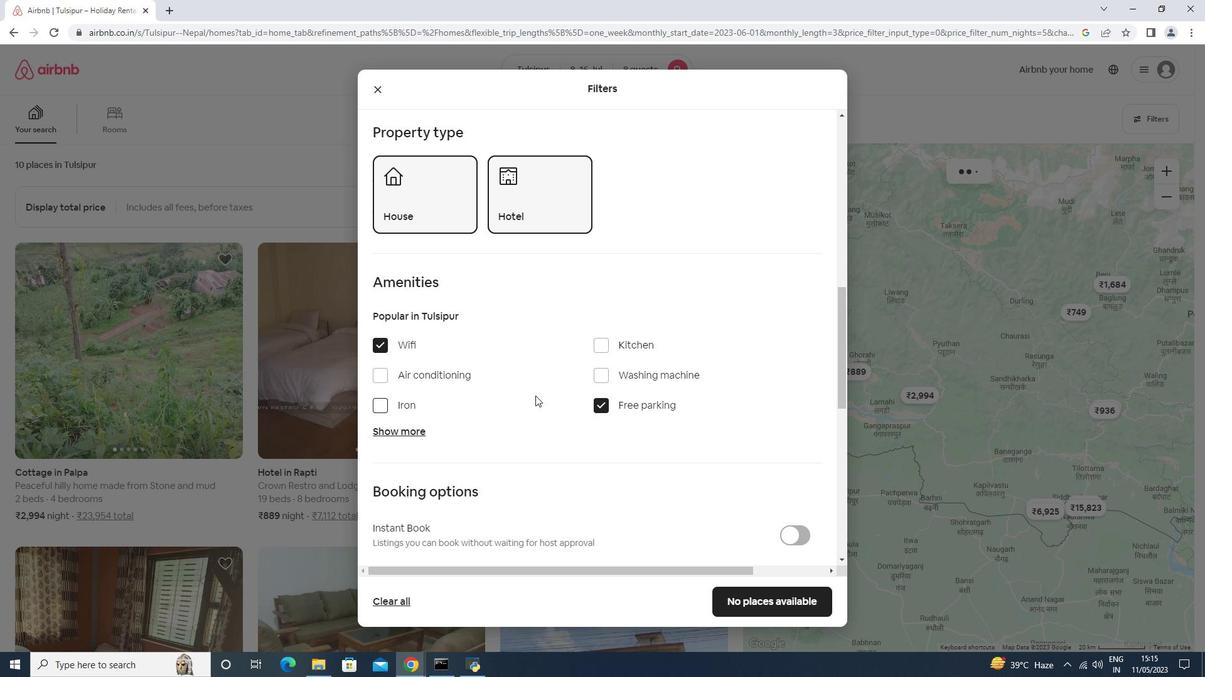 
Action: Mouse scrolled (520, 389) with delta (0, 0)
Screenshot: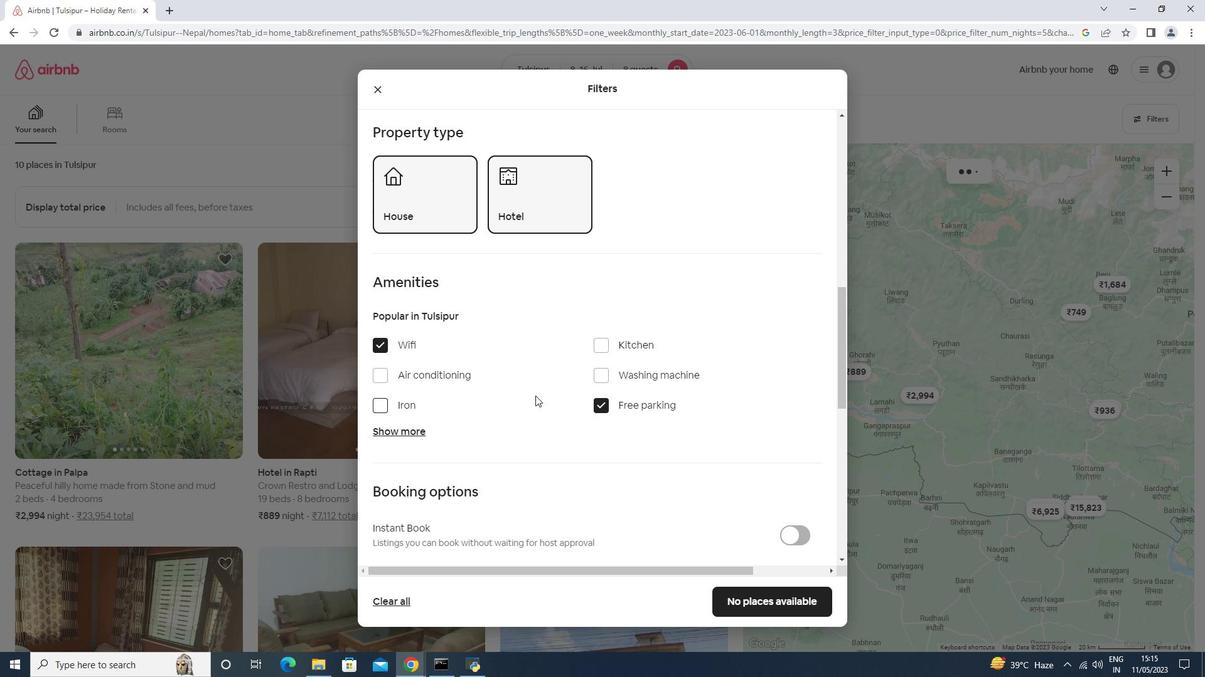 
Action: Mouse scrolled (520, 389) with delta (0, 0)
Screenshot: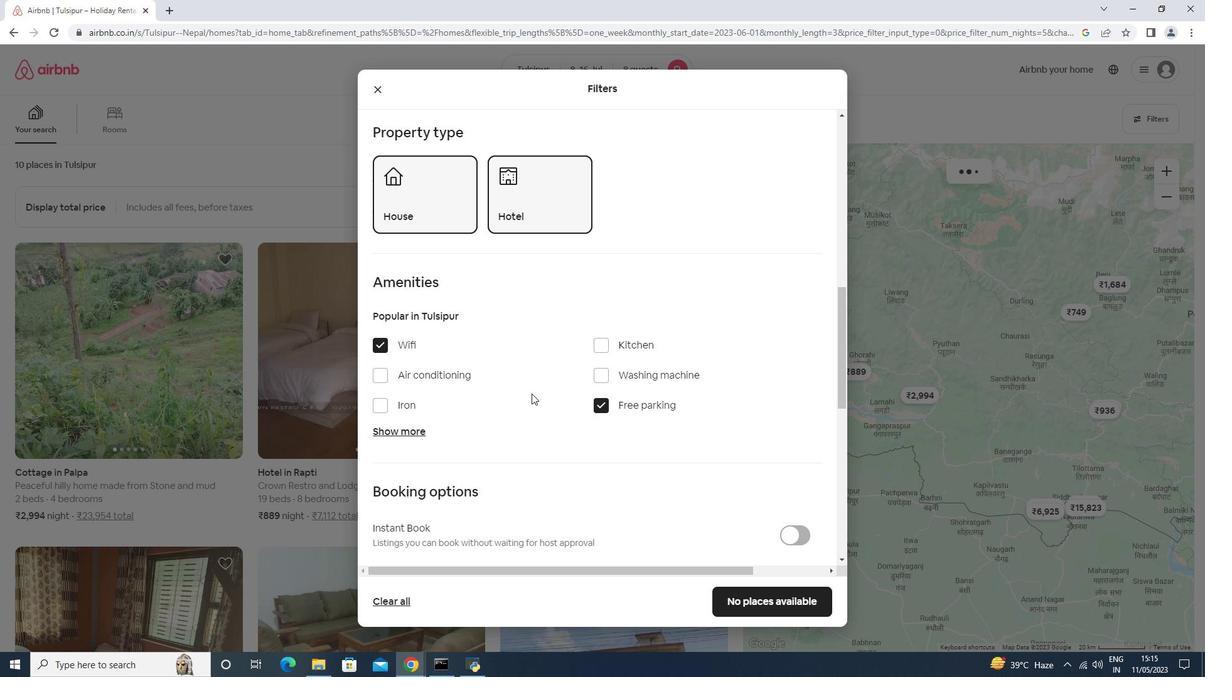 
Action: Mouse scrolled (520, 389) with delta (0, 0)
Screenshot: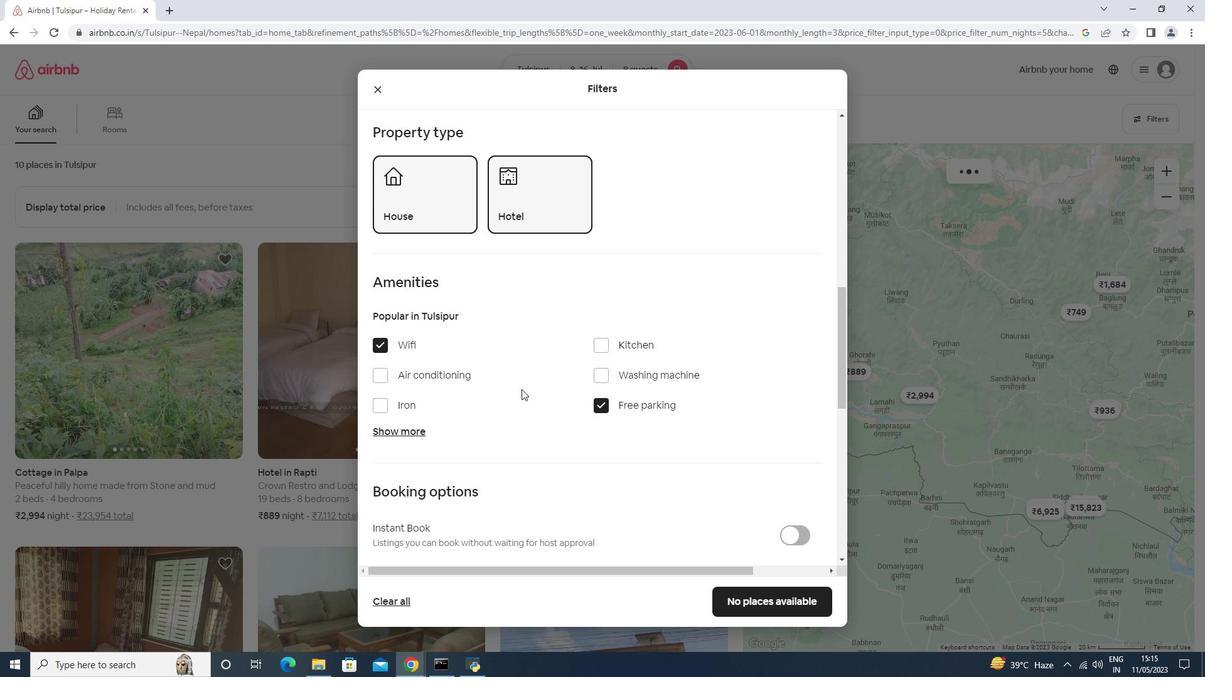 
Action: Mouse scrolled (520, 389) with delta (0, 0)
Screenshot: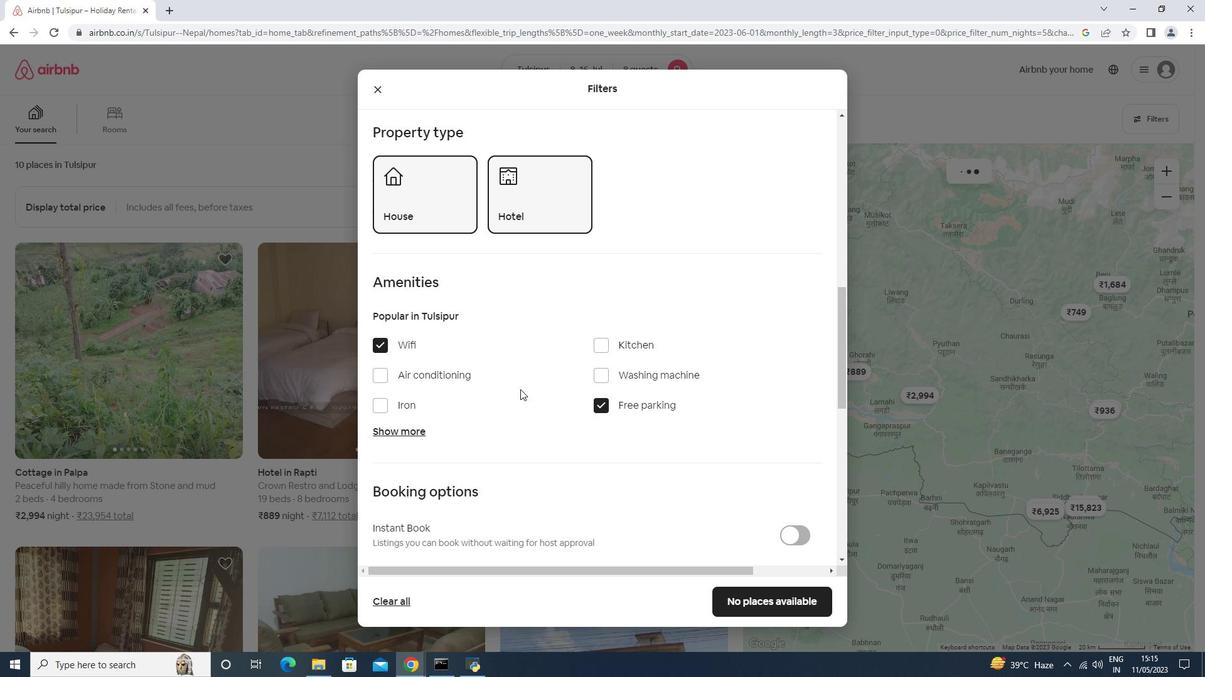 
Action: Mouse moved to (399, 195)
Screenshot: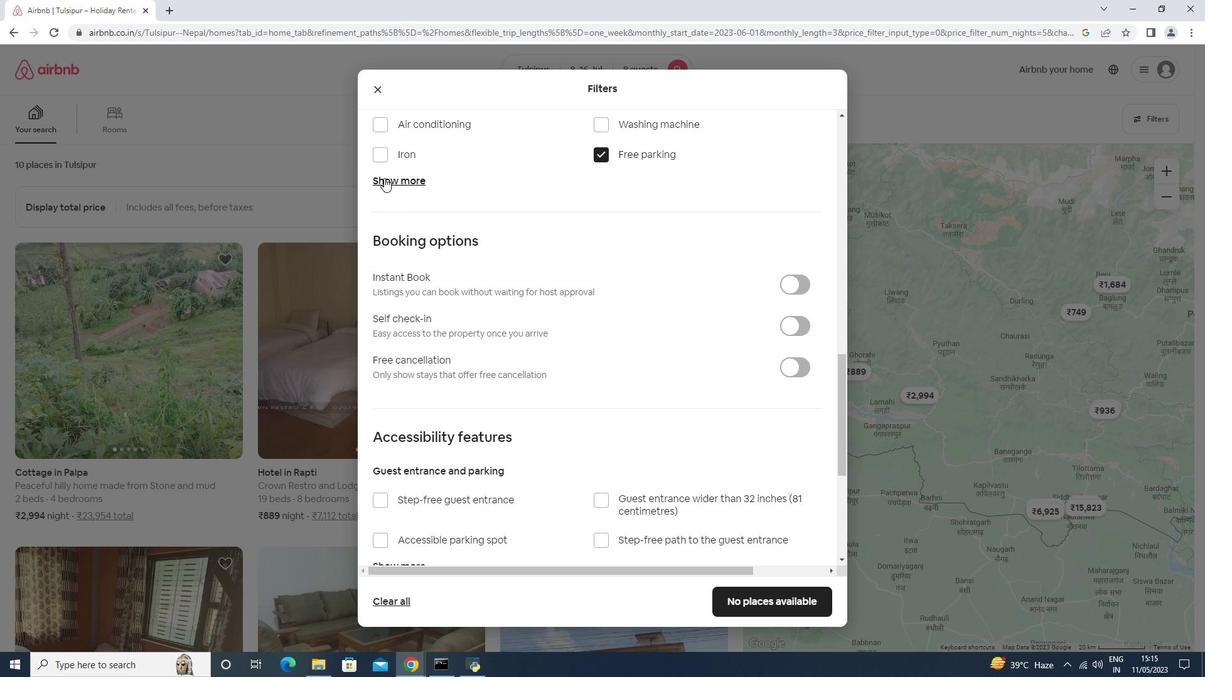 
Action: Mouse pressed left at (386, 183)
Screenshot: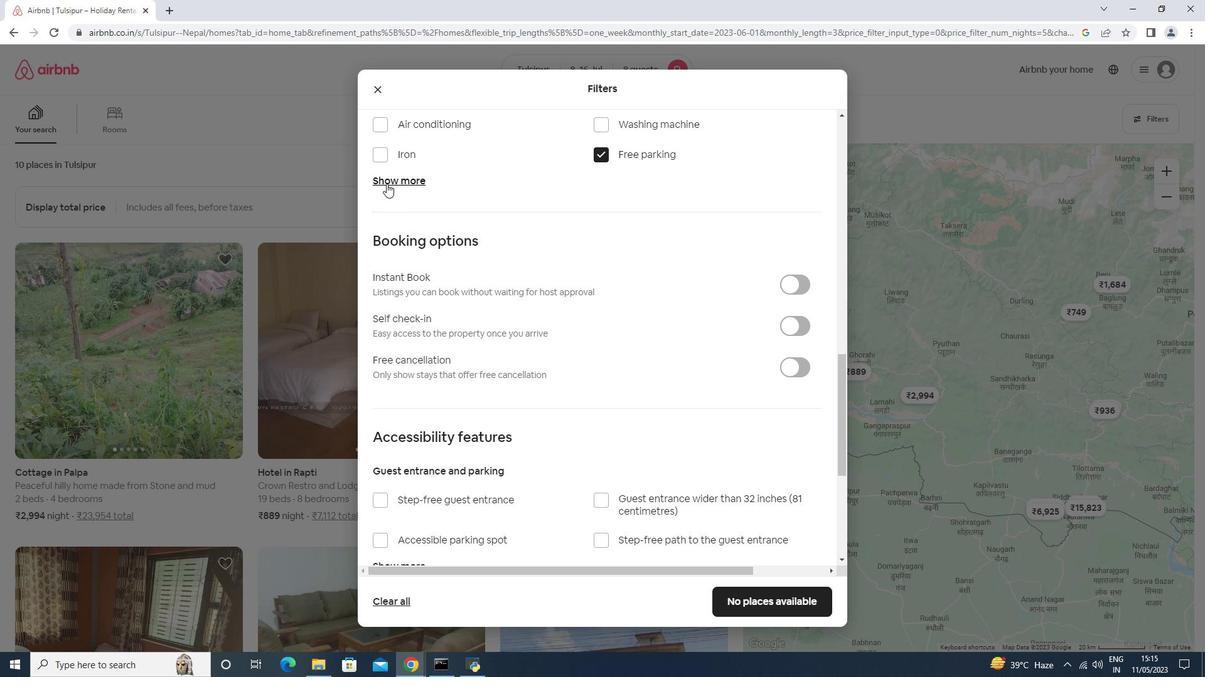 
Action: Mouse moved to (600, 255)
Screenshot: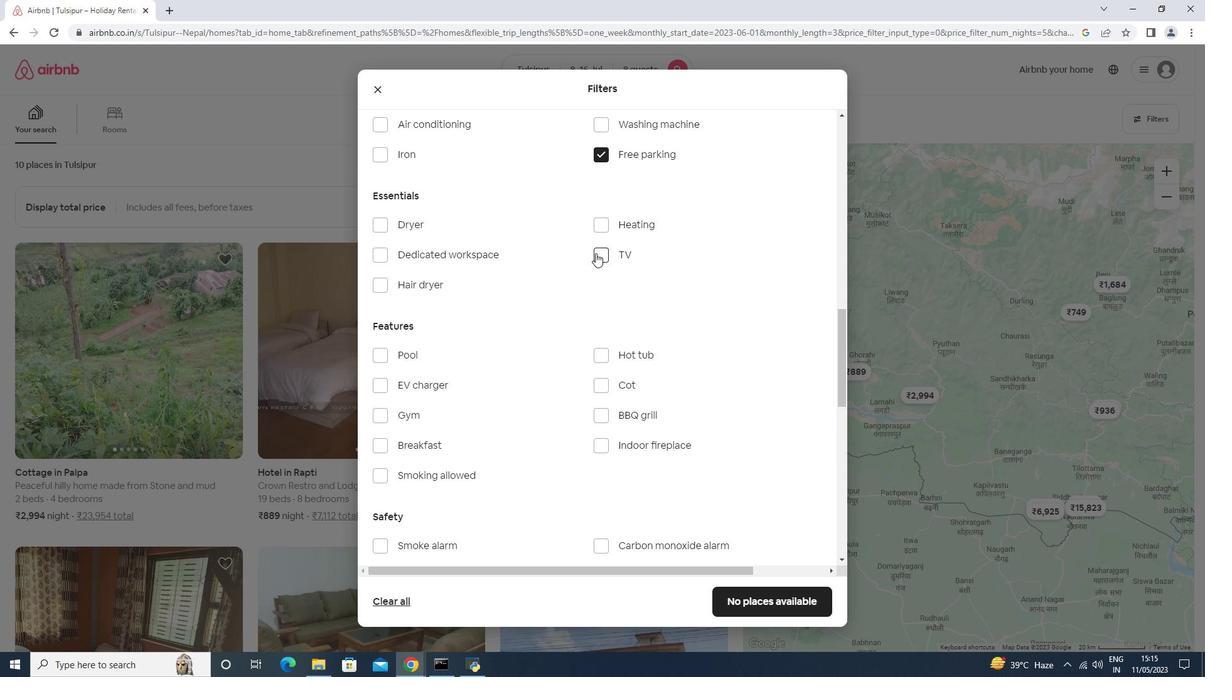 
Action: Mouse pressed left at (600, 255)
Screenshot: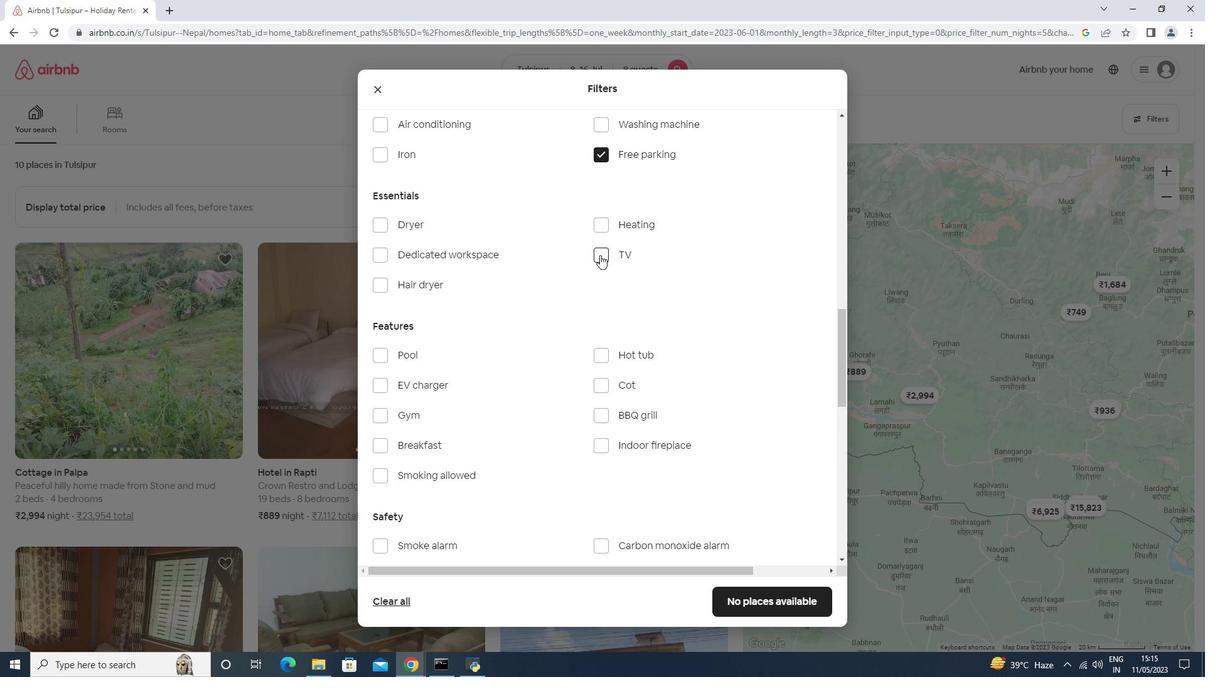 
Action: Mouse moved to (422, 259)
Screenshot: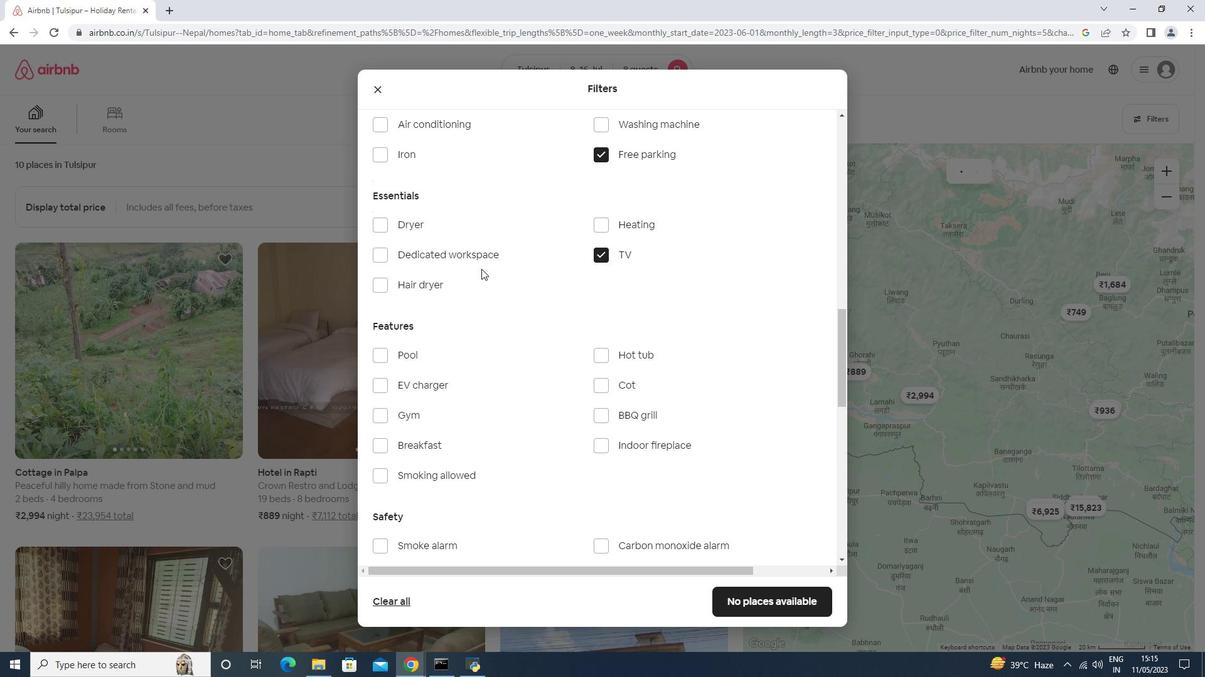 
Action: Mouse scrolled (422, 259) with delta (0, 0)
Screenshot: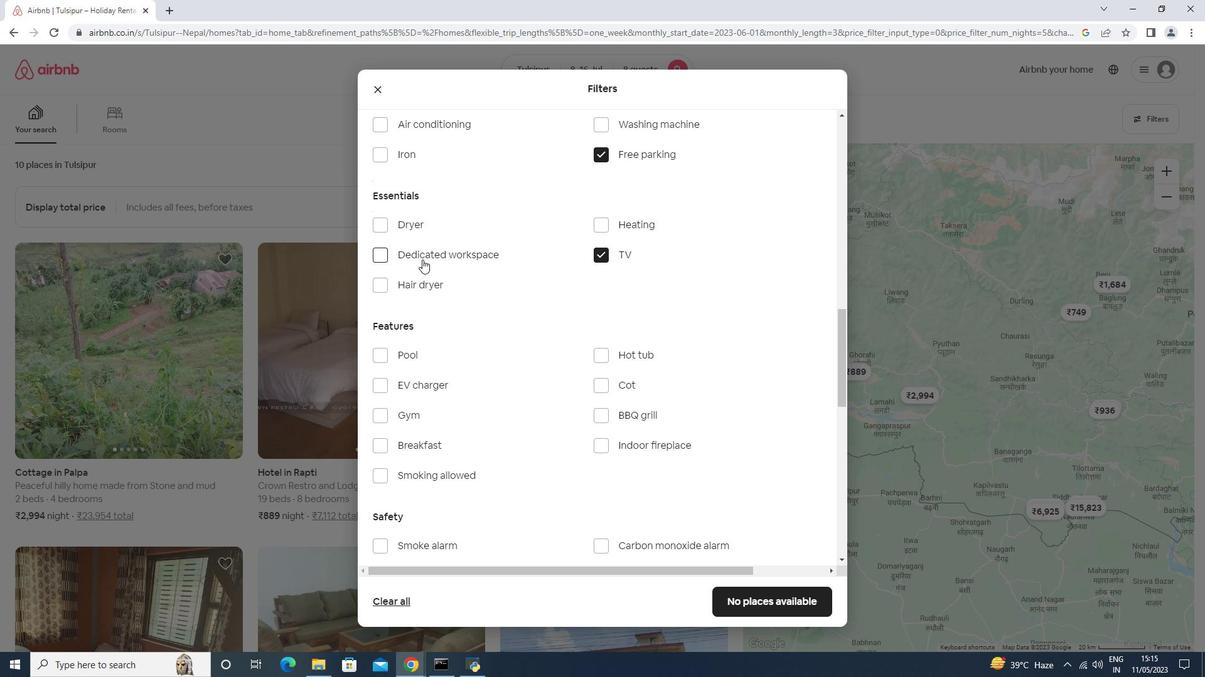 
Action: Mouse moved to (403, 357)
Screenshot: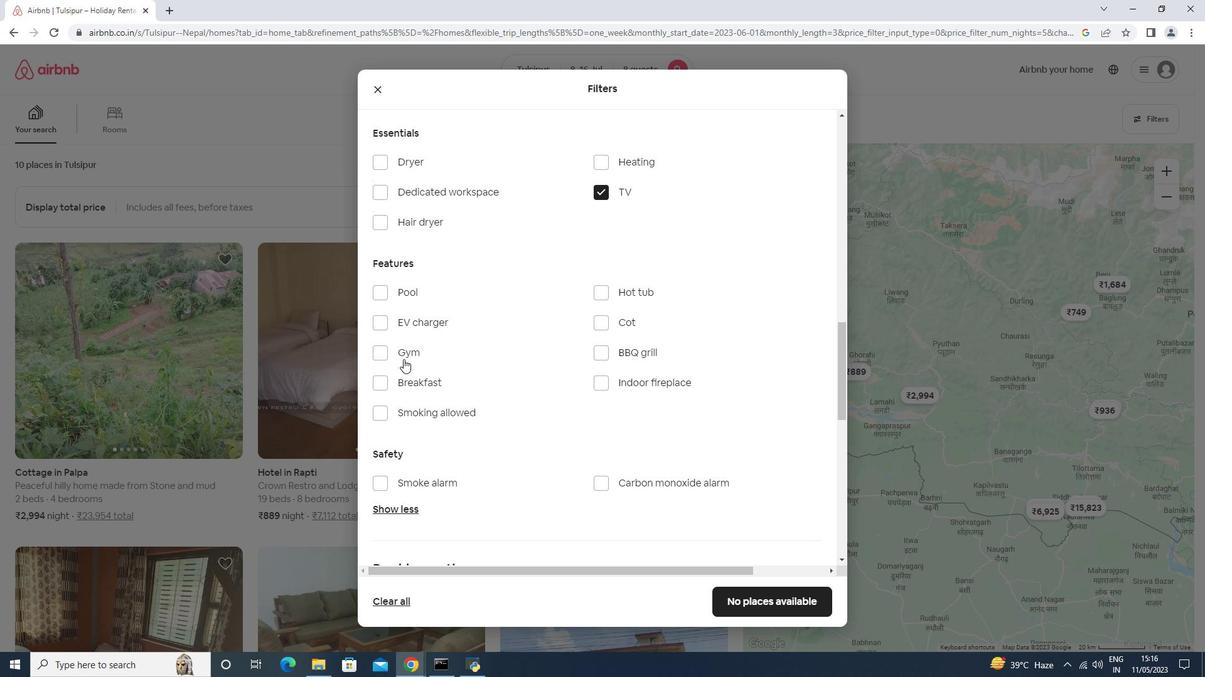 
Action: Mouse pressed left at (403, 357)
Screenshot: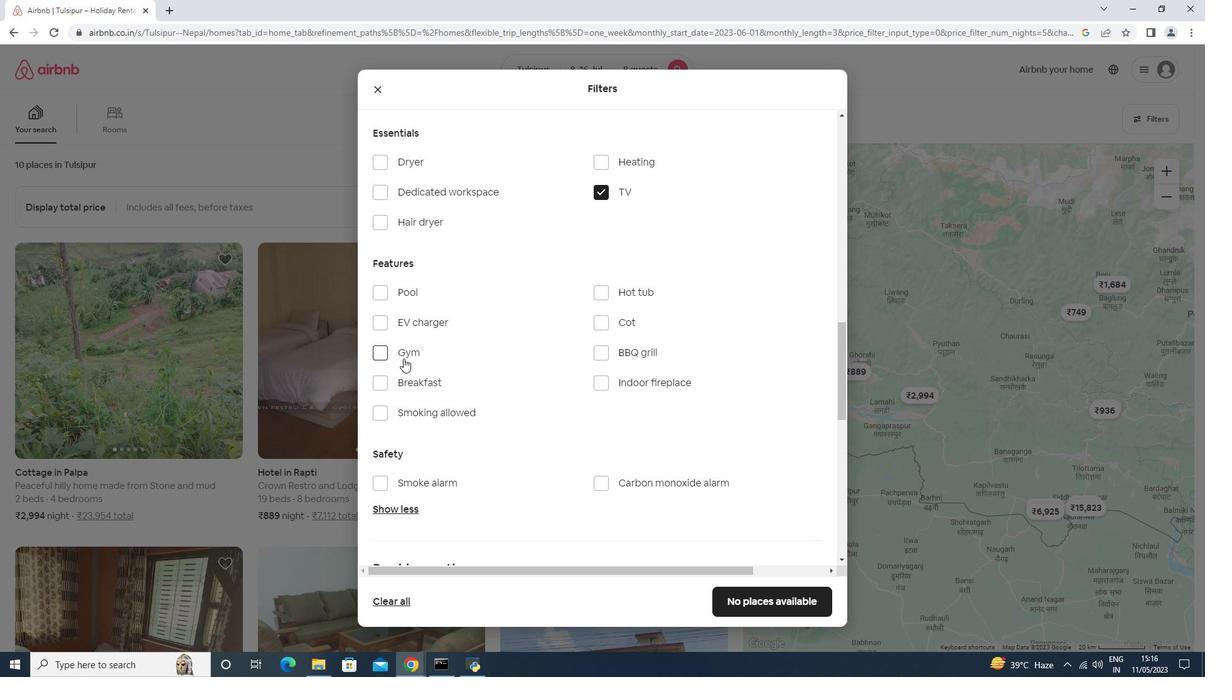 
Action: Mouse moved to (402, 374)
Screenshot: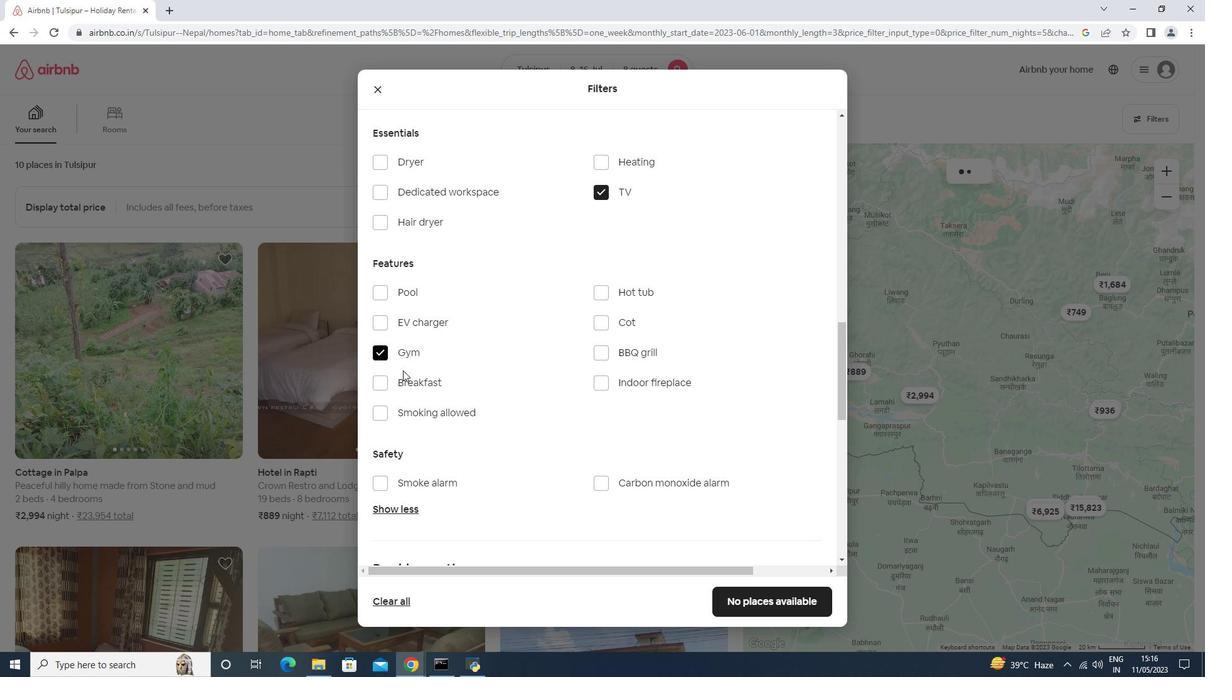 
Action: Mouse pressed left at (402, 374)
Screenshot: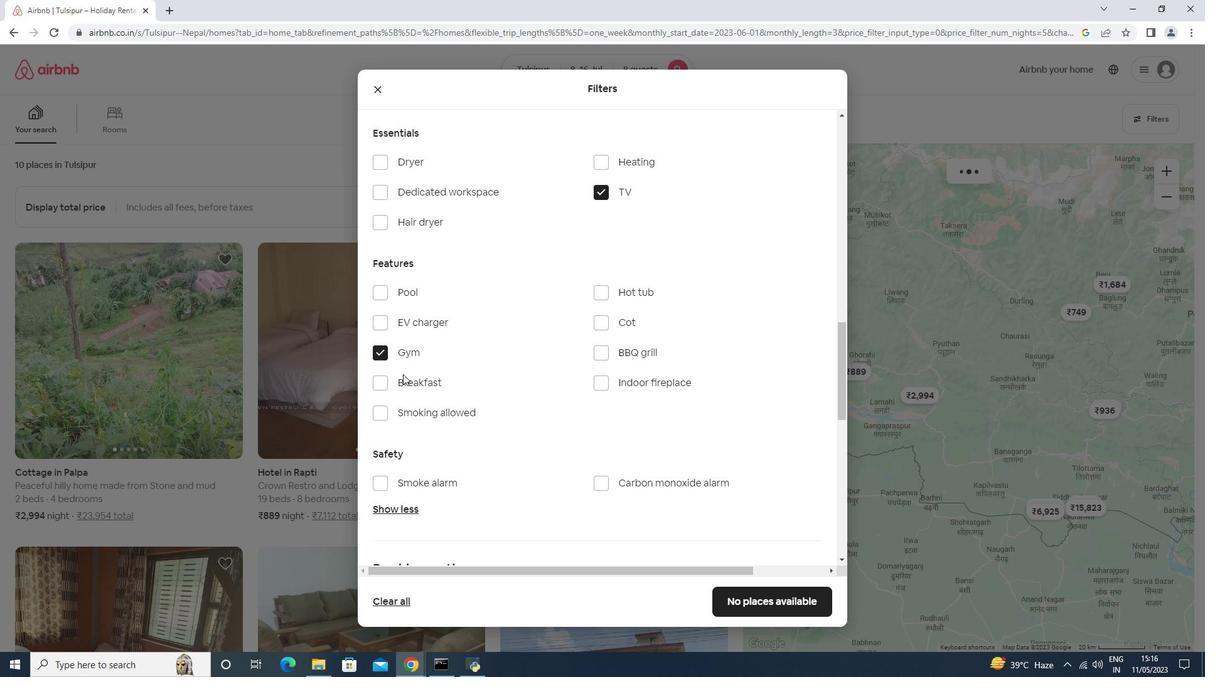 
Action: Mouse moved to (402, 377)
Screenshot: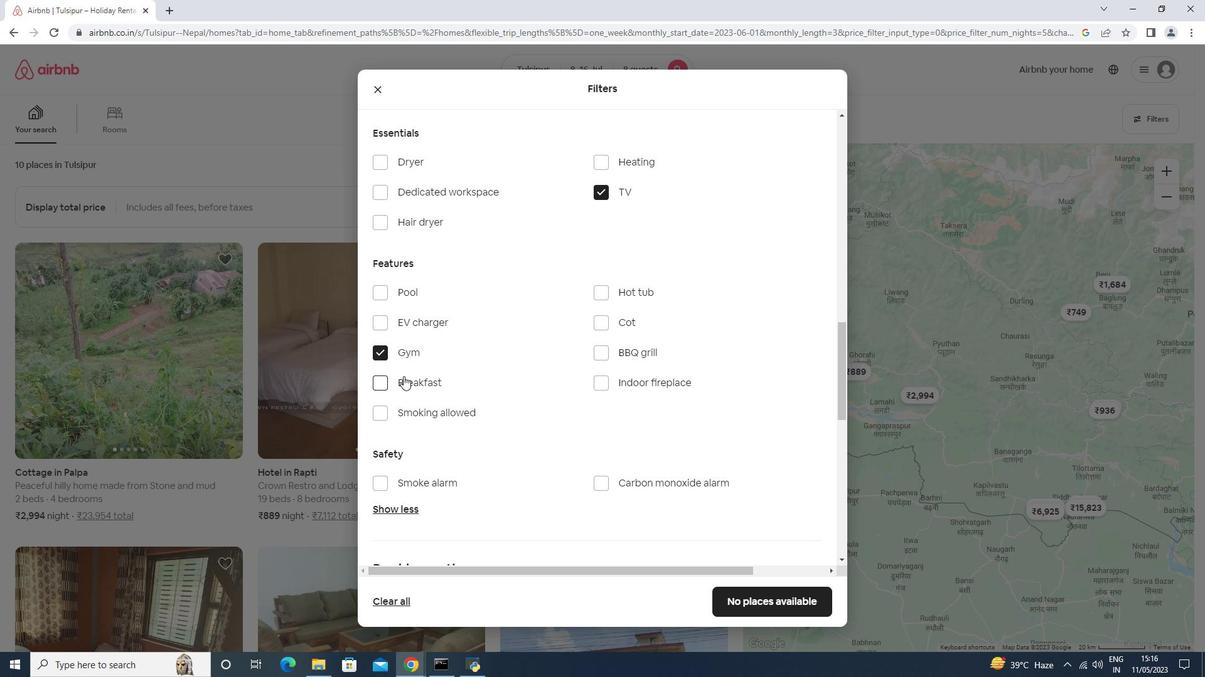 
Action: Mouse pressed left at (402, 377)
Screenshot: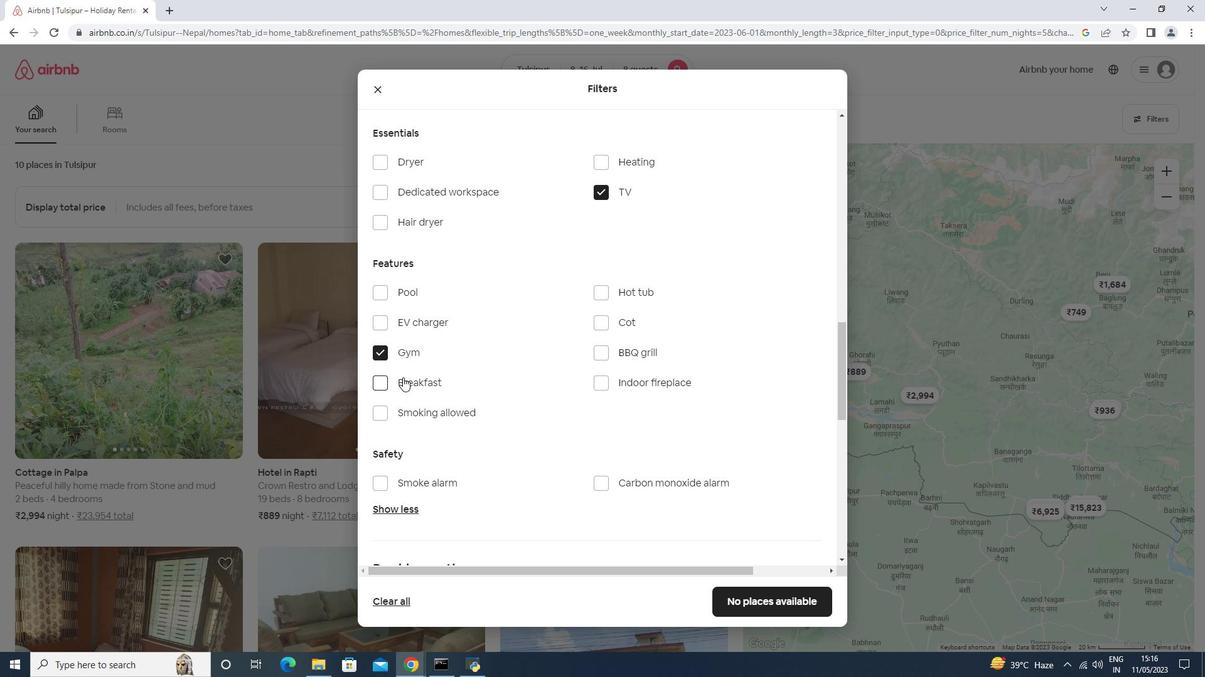 
Action: Mouse moved to (403, 377)
Screenshot: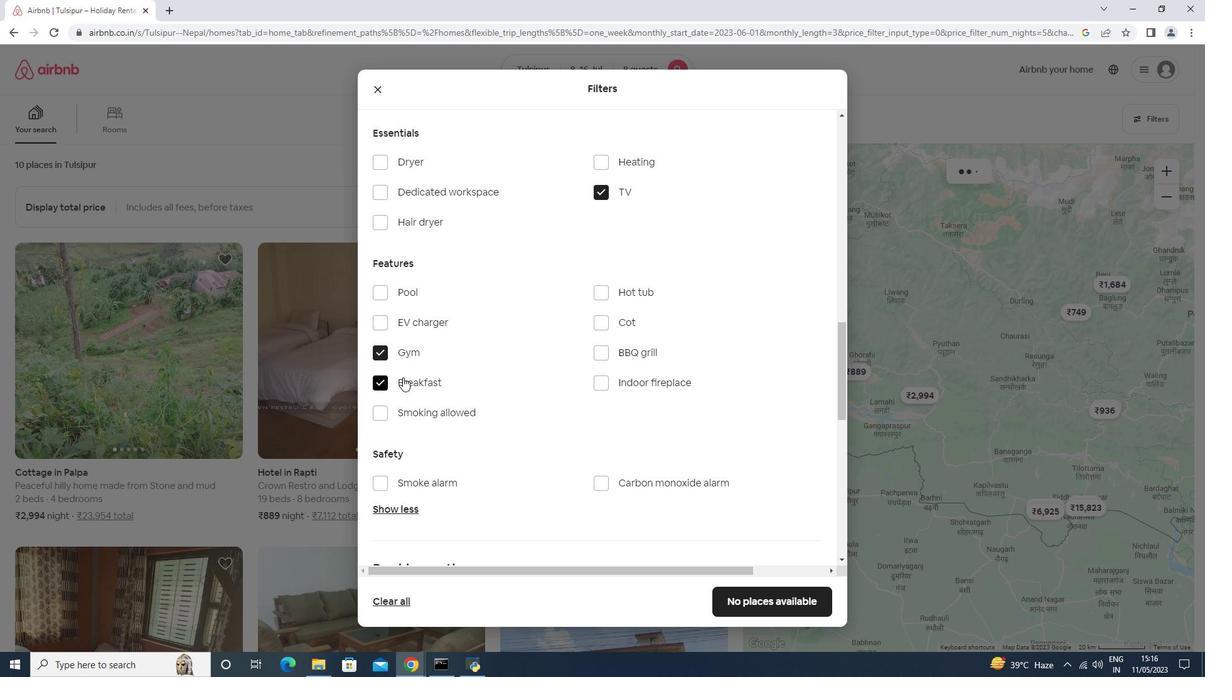 
Action: Mouse scrolled (403, 377) with delta (0, 0)
Screenshot: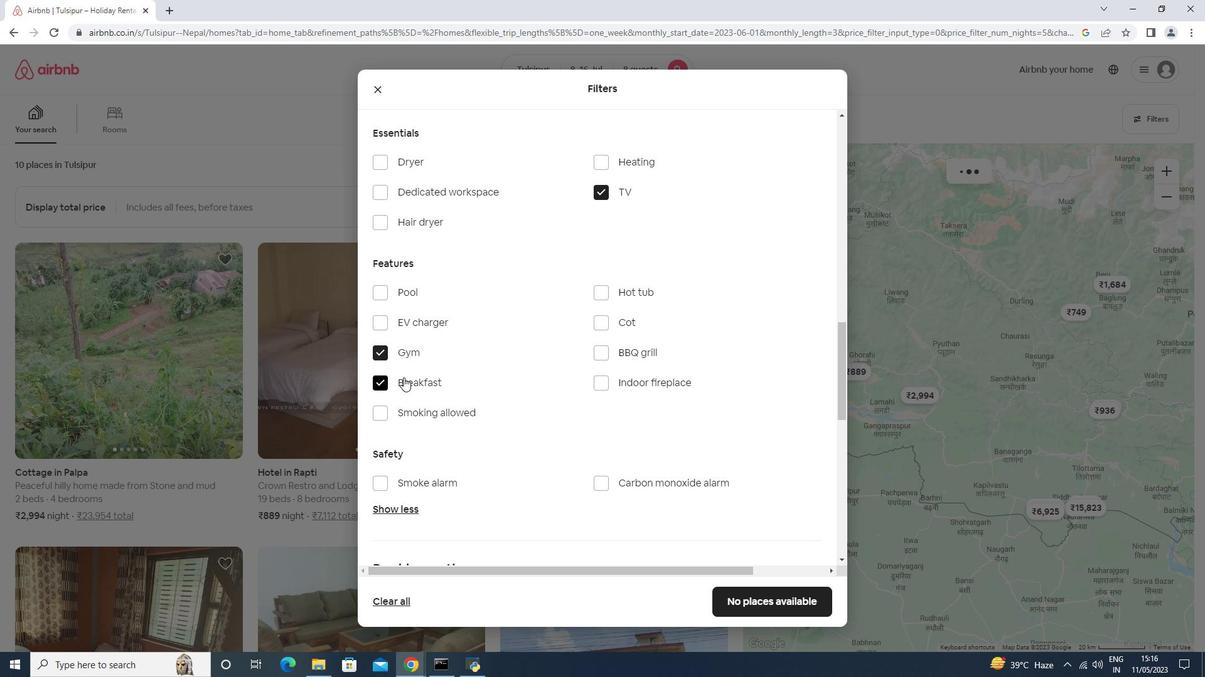 
Action: Mouse scrolled (403, 377) with delta (0, 0)
Screenshot: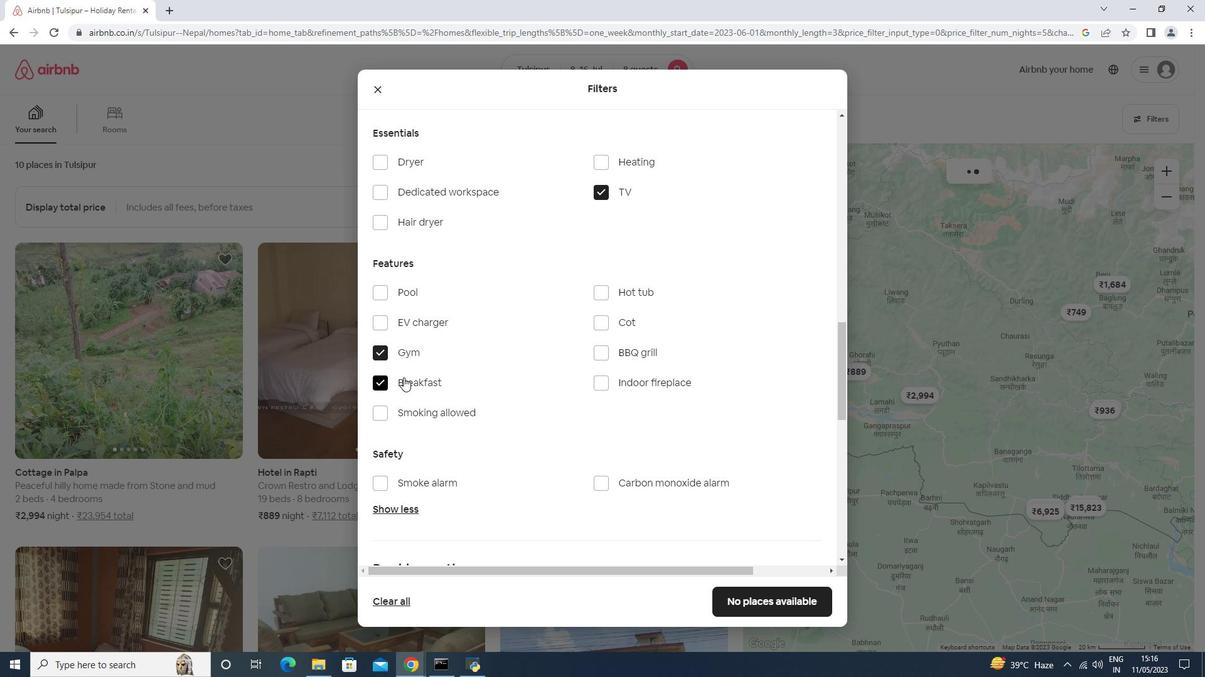 
Action: Mouse scrolled (403, 377) with delta (0, 0)
Screenshot: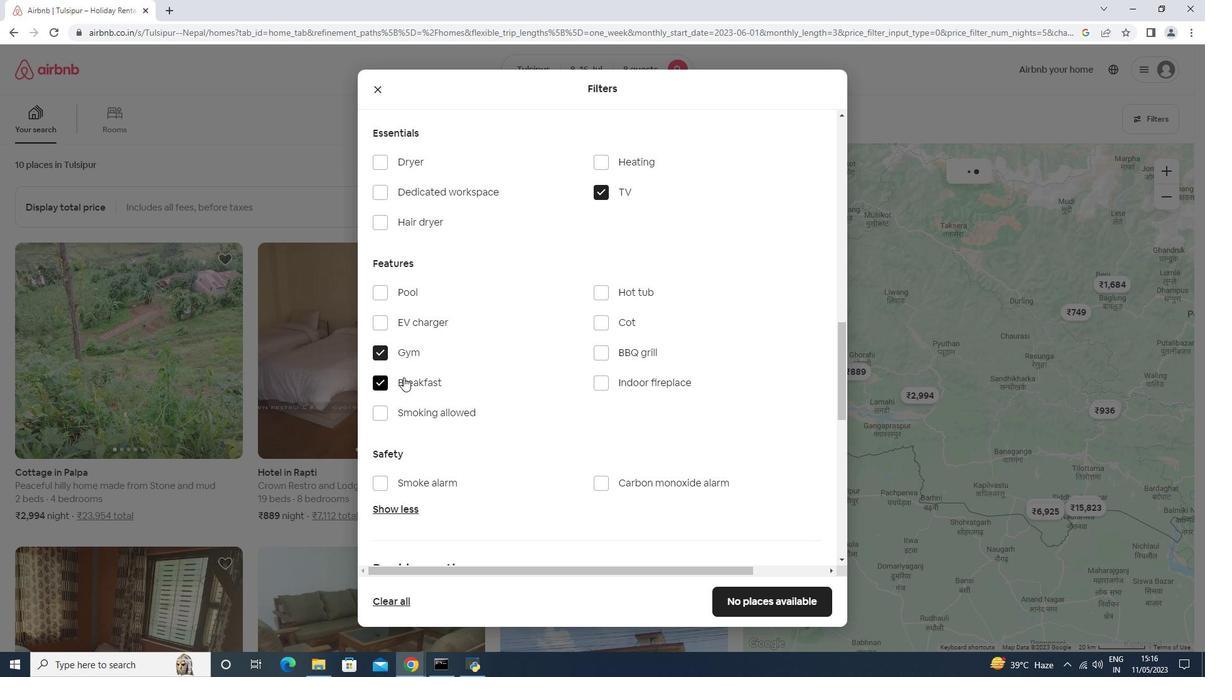 
Action: Mouse scrolled (403, 377) with delta (0, 0)
Screenshot: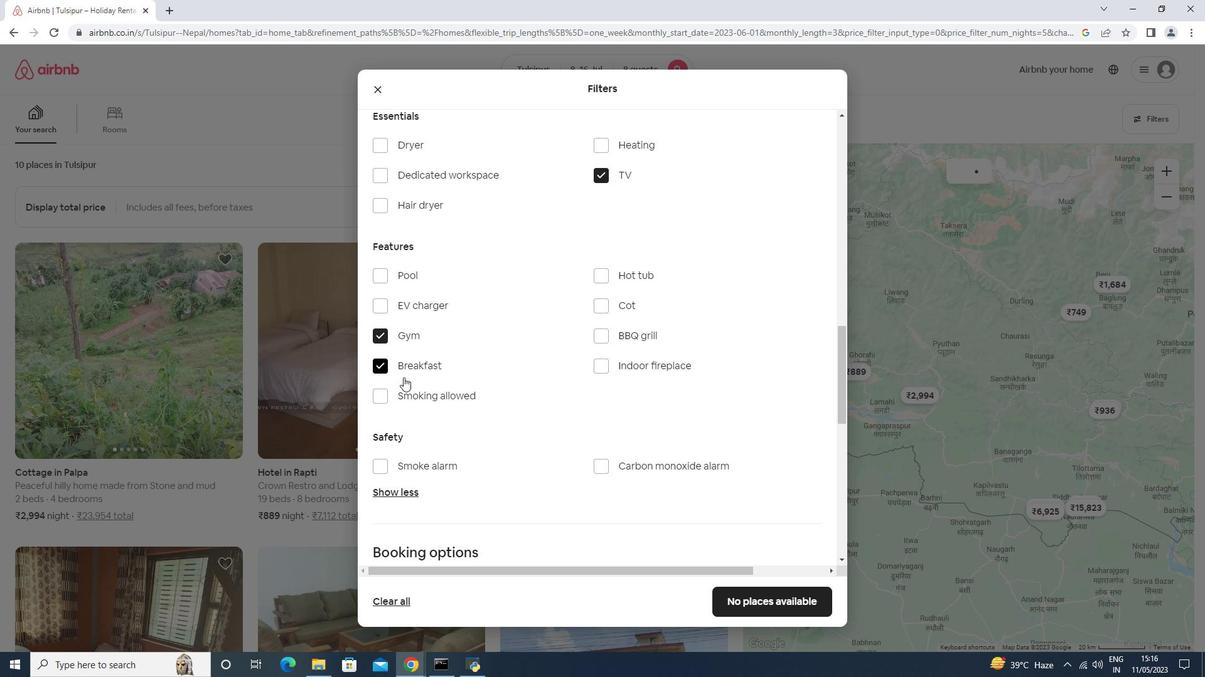 
Action: Mouse moved to (796, 408)
Screenshot: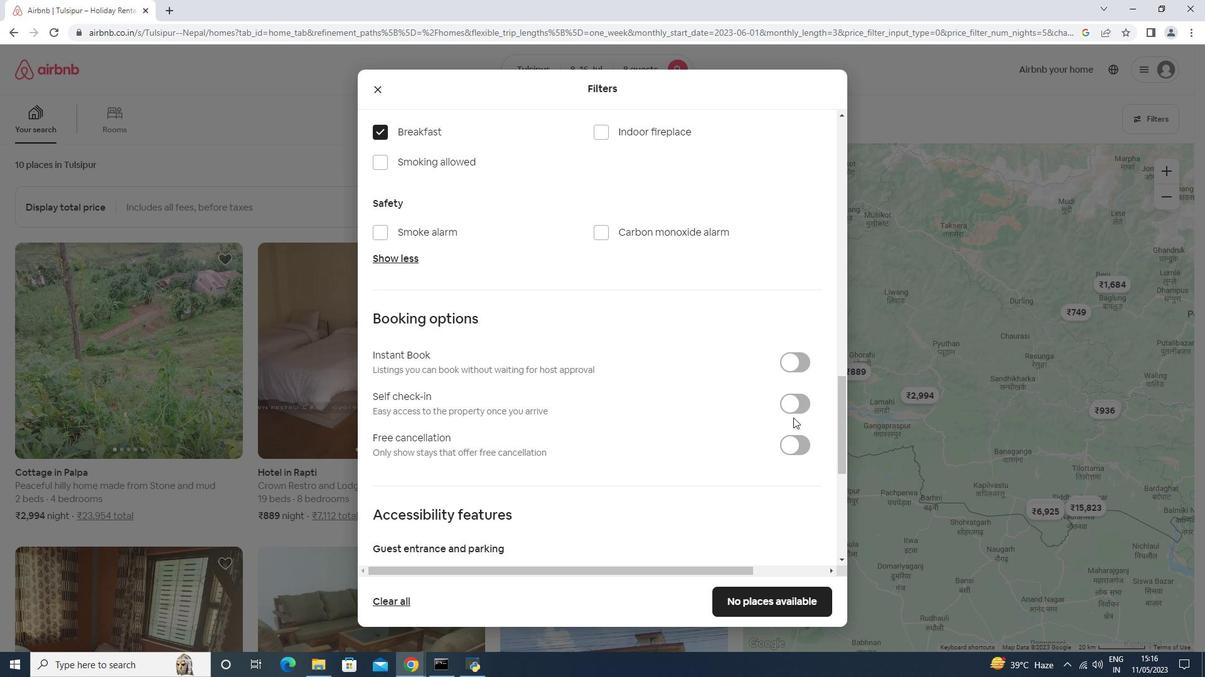 
Action: Mouse pressed left at (796, 408)
Screenshot: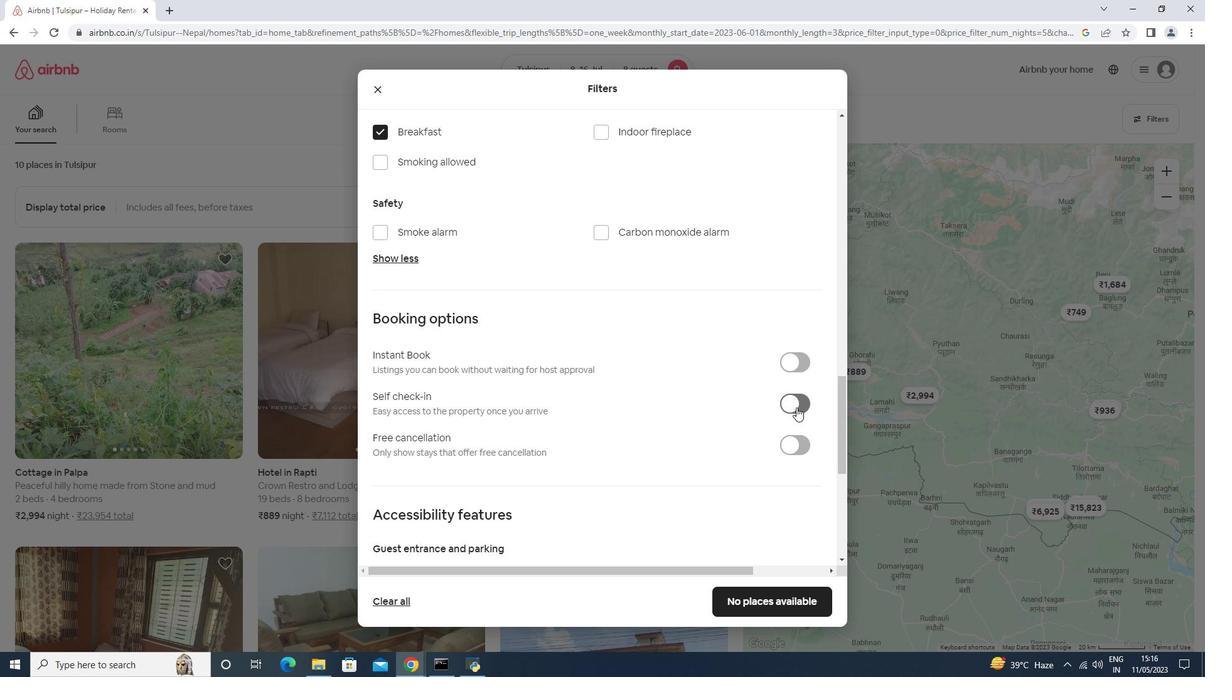 
Action: Mouse moved to (679, 401)
Screenshot: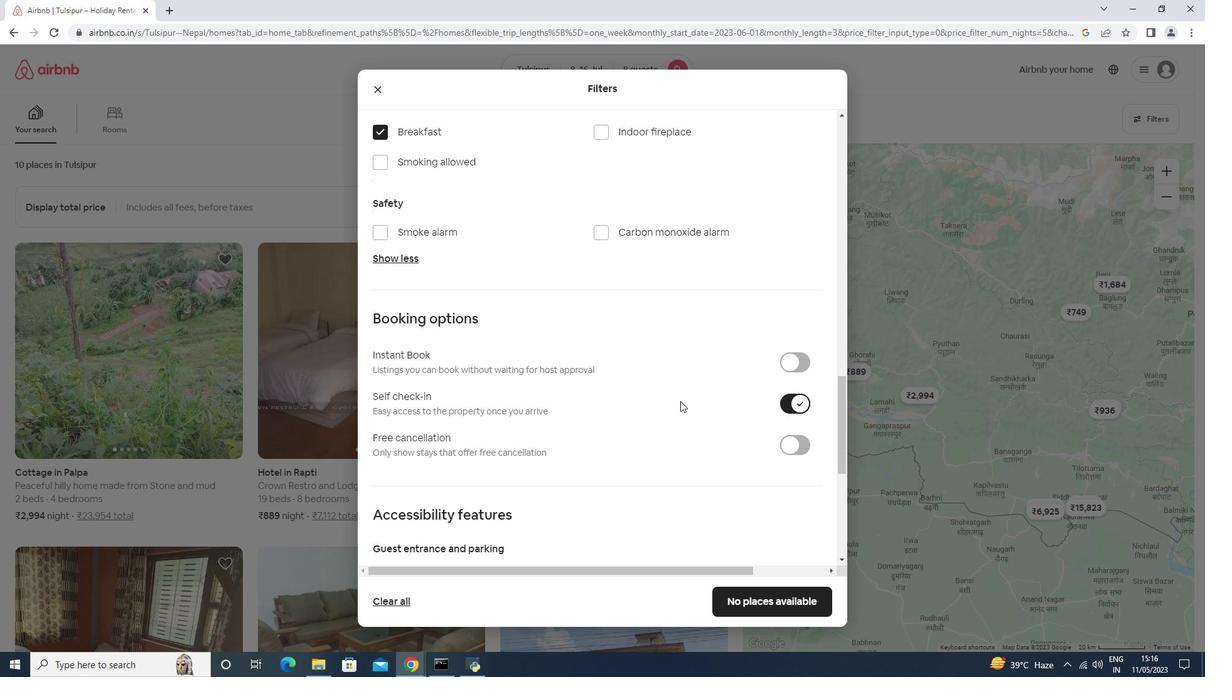 
Action: Mouse scrolled (679, 400) with delta (0, 0)
Screenshot: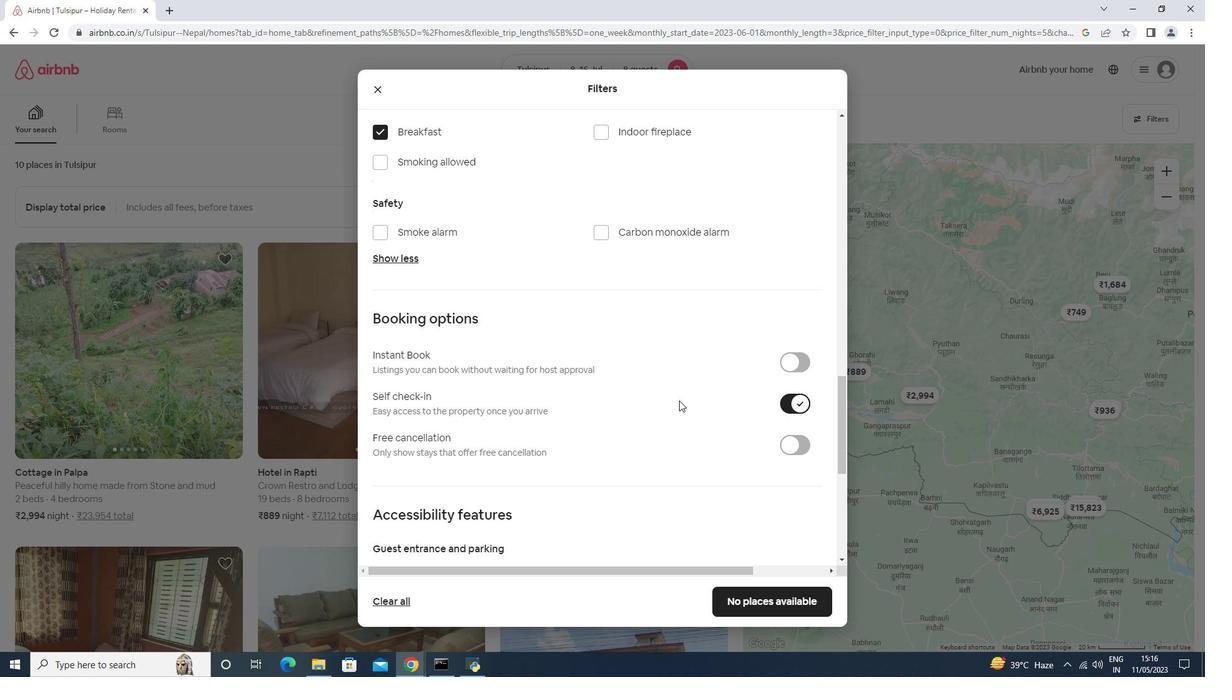 
Action: Mouse scrolled (679, 400) with delta (0, 0)
Screenshot: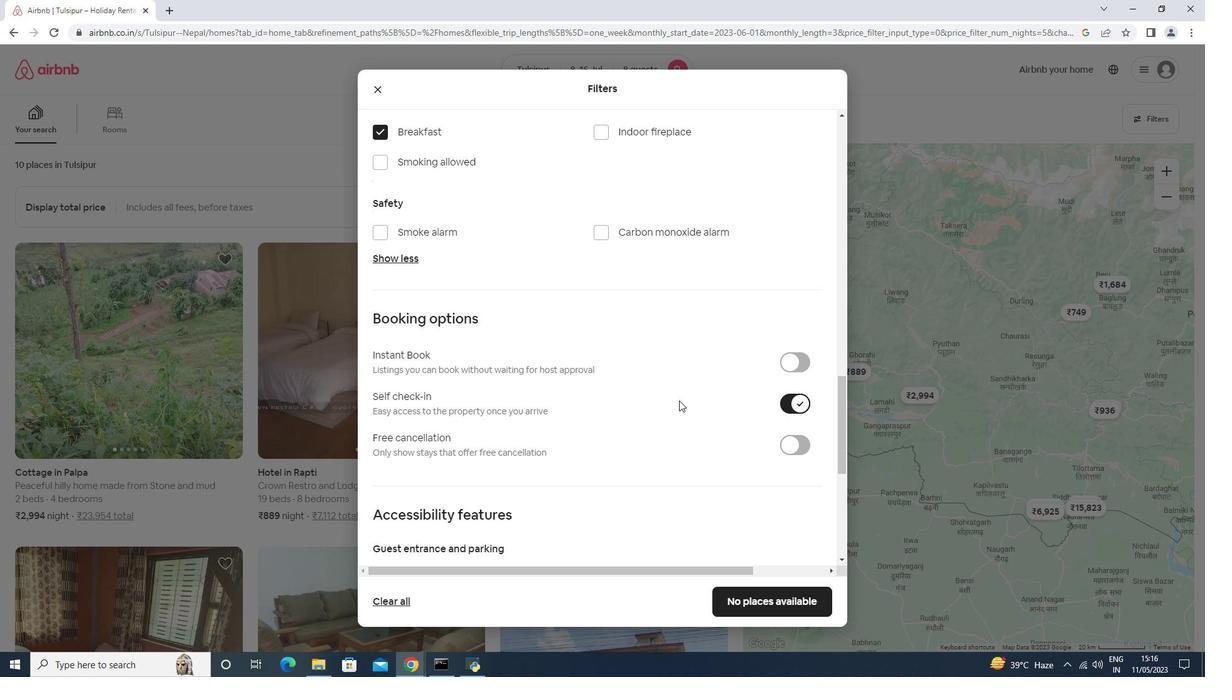 
Action: Mouse scrolled (679, 400) with delta (0, 0)
Screenshot: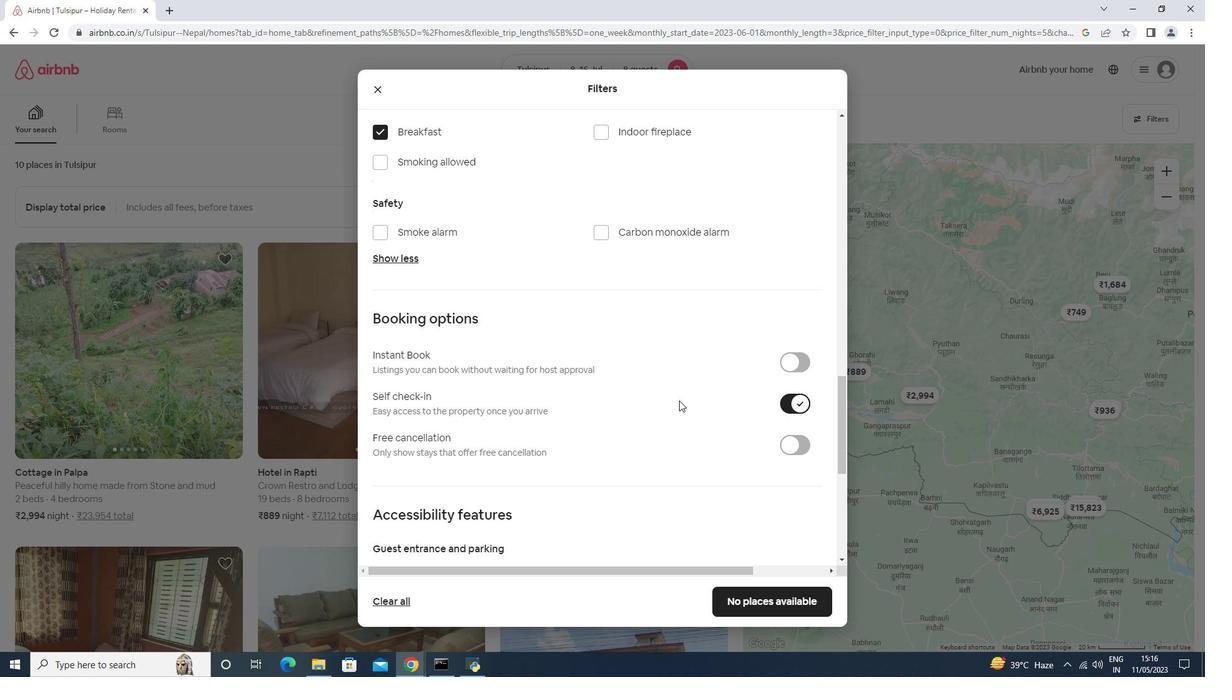 
Action: Mouse scrolled (679, 400) with delta (0, 0)
Screenshot: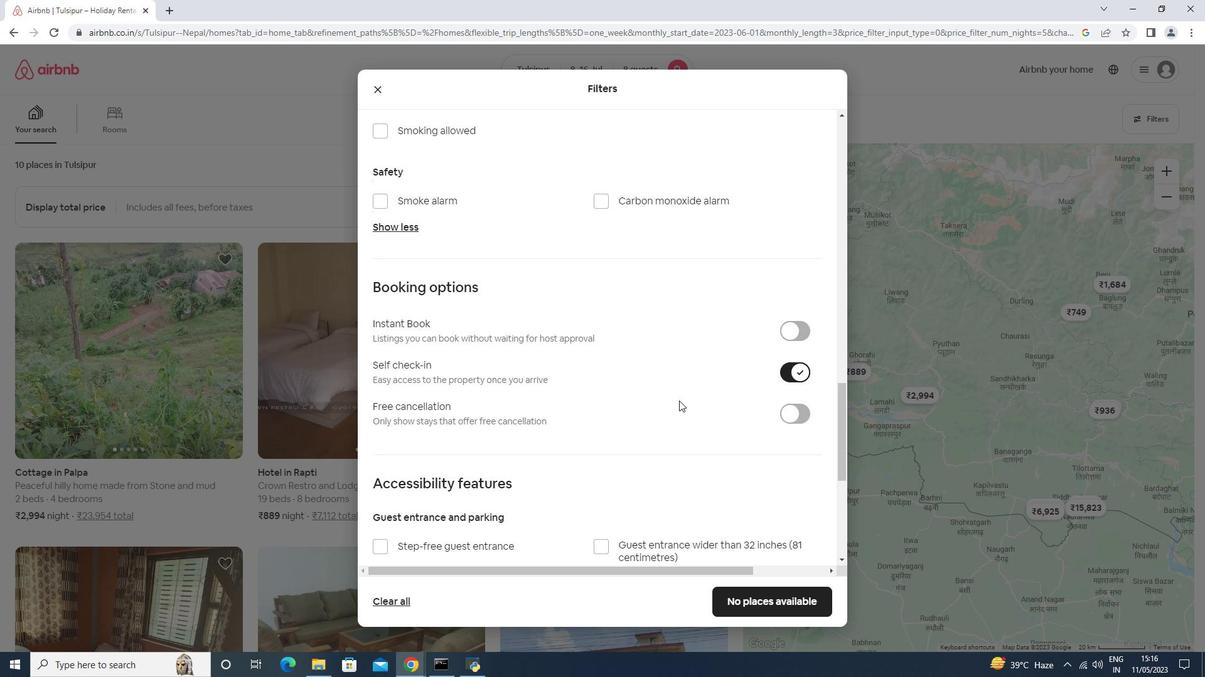 
Action: Mouse scrolled (679, 400) with delta (0, 0)
Screenshot: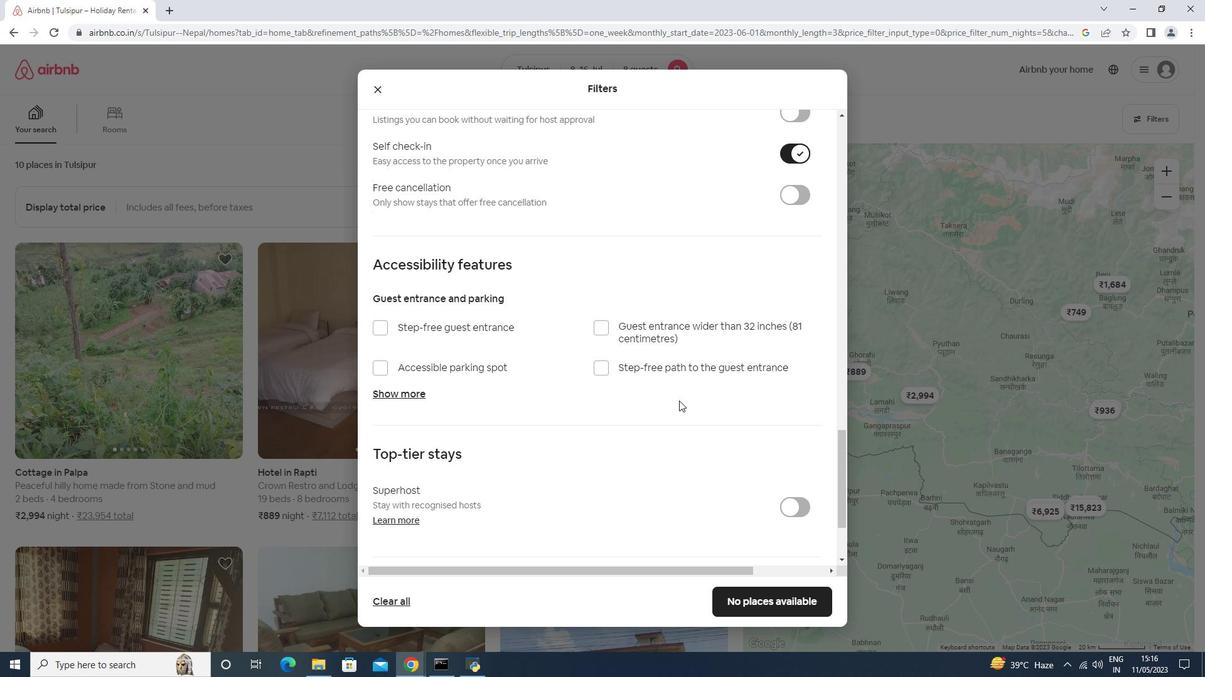 
Action: Mouse scrolled (679, 400) with delta (0, 0)
Screenshot: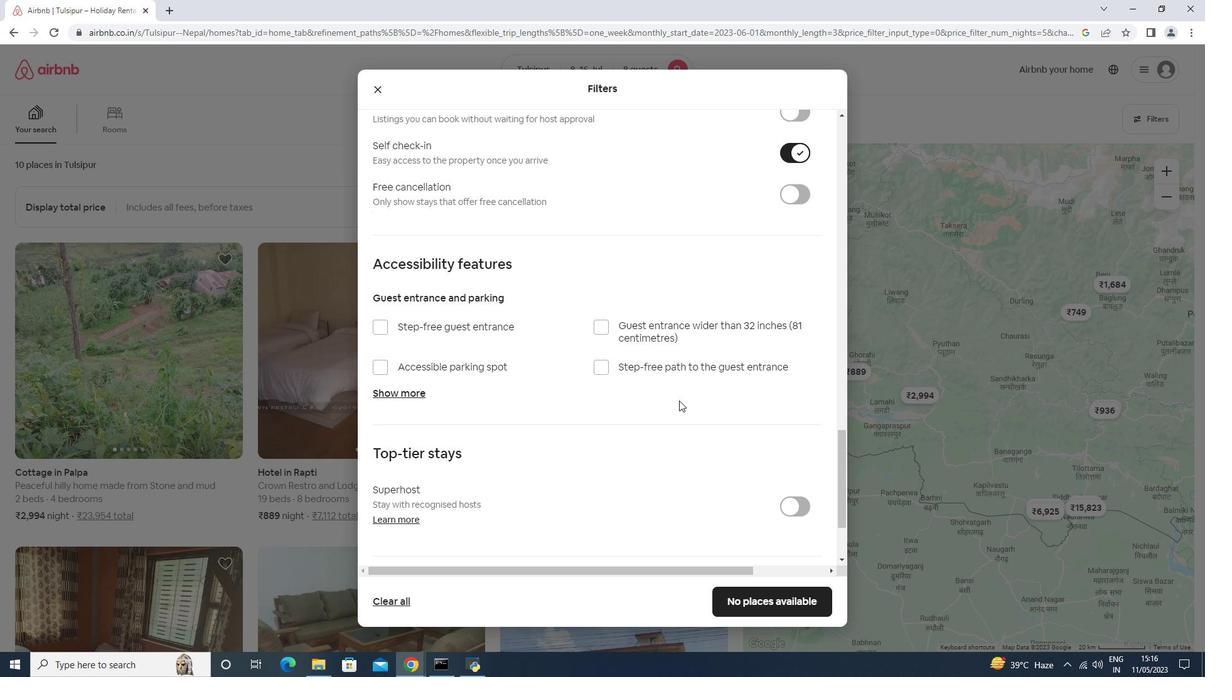 
Action: Mouse scrolled (679, 400) with delta (0, 0)
Screenshot: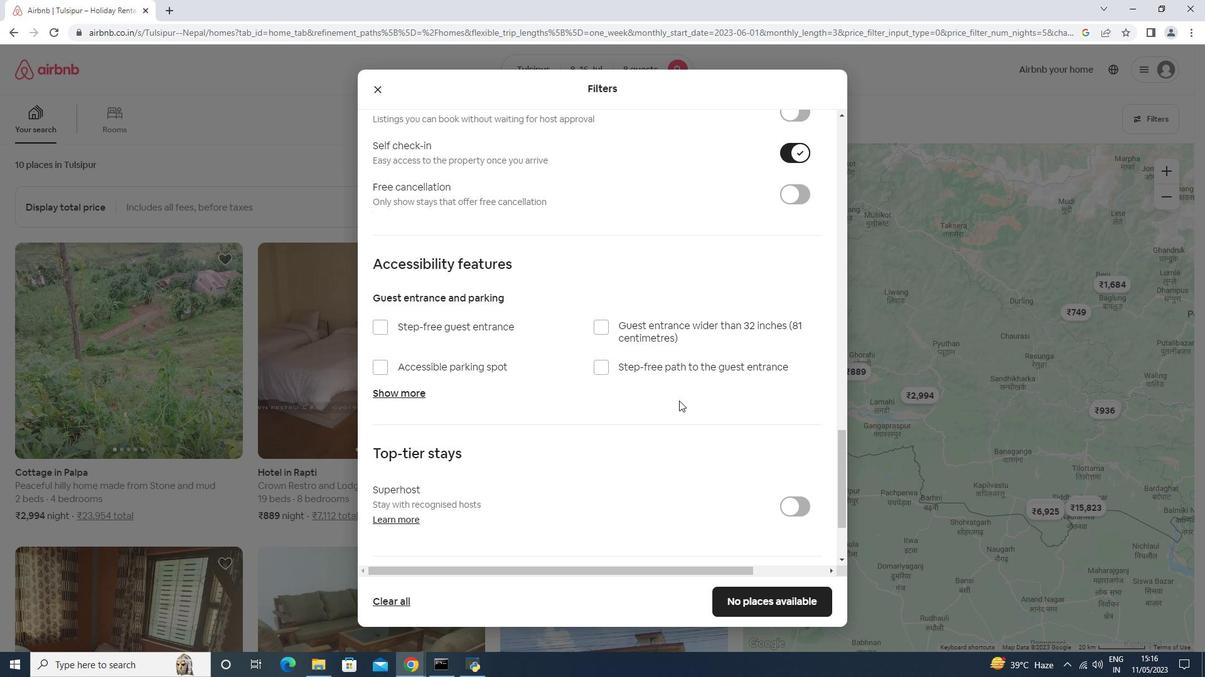
Action: Mouse scrolled (679, 400) with delta (0, 0)
Screenshot: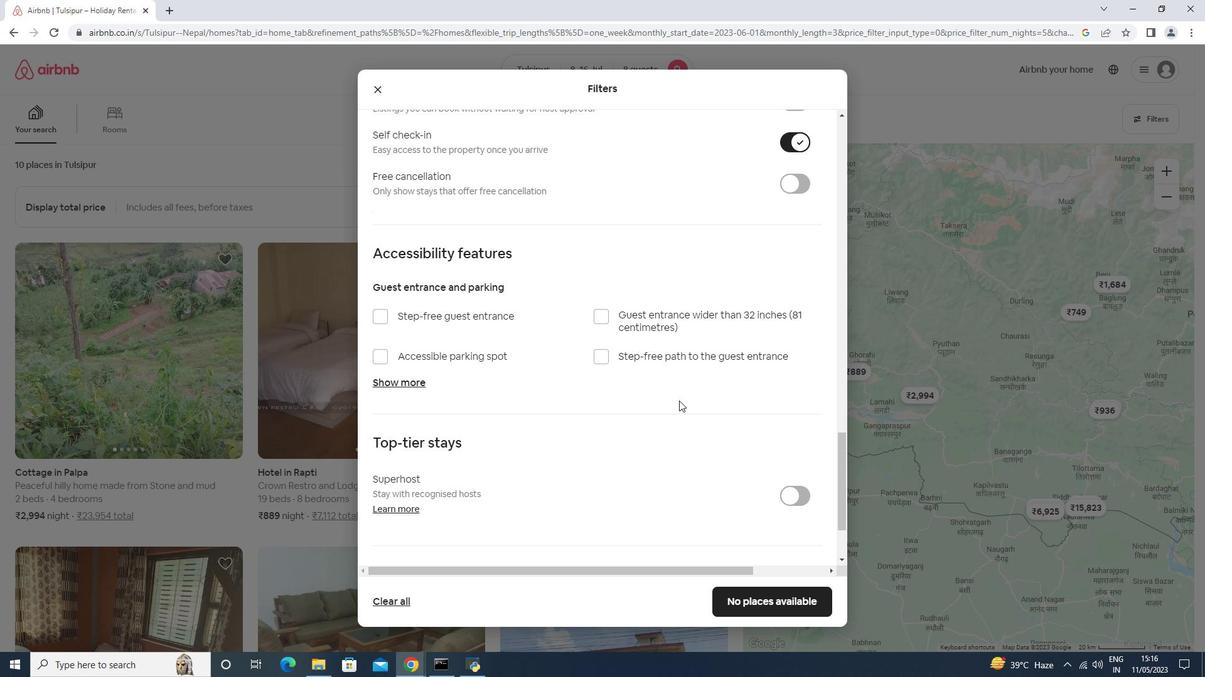 
Action: Mouse scrolled (679, 400) with delta (0, 0)
Screenshot: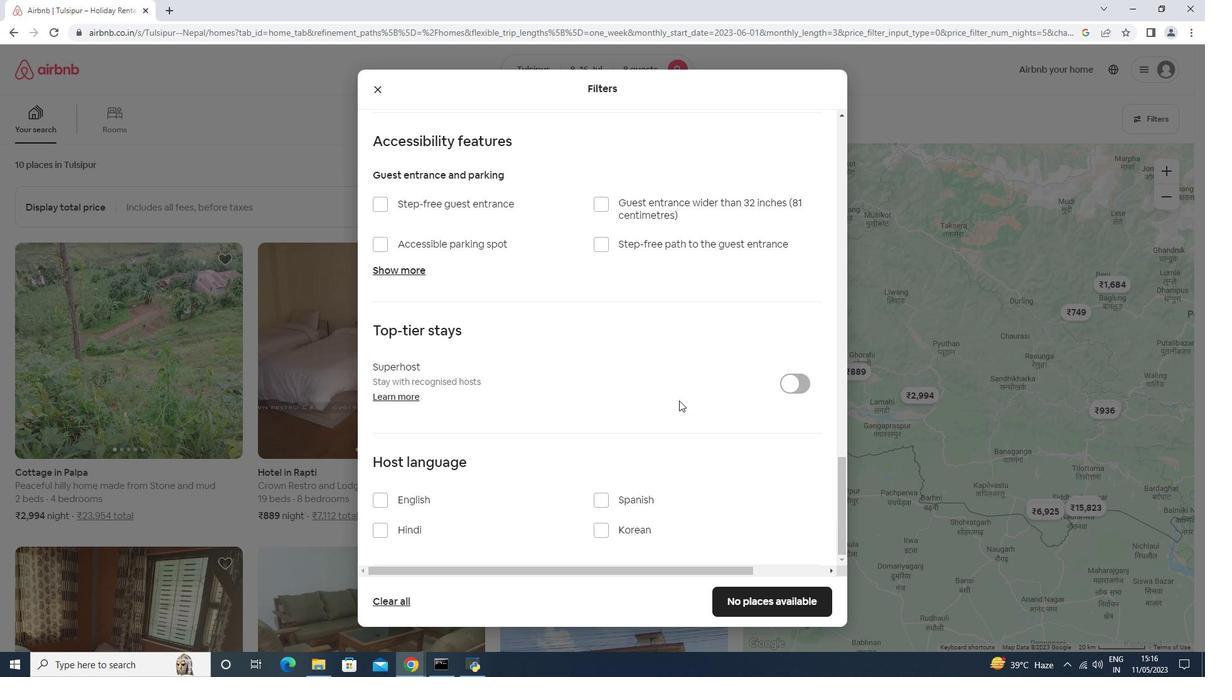 
Action: Mouse moved to (419, 498)
Screenshot: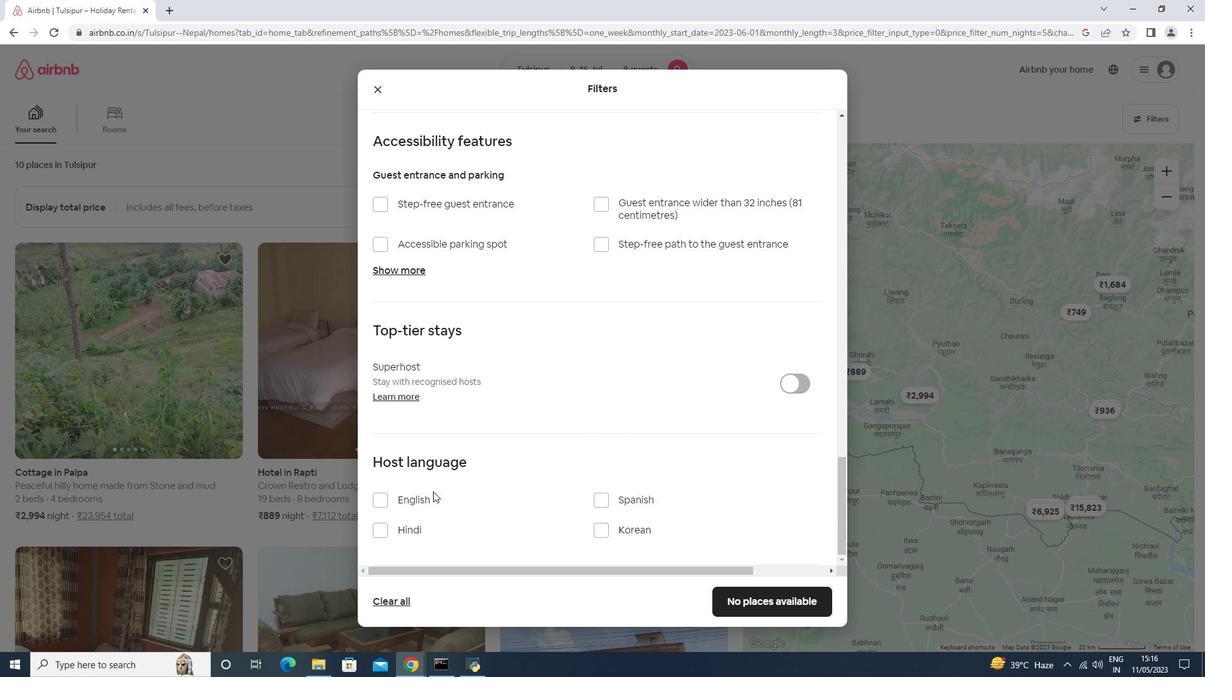 
Action: Mouse pressed left at (419, 498)
Screenshot: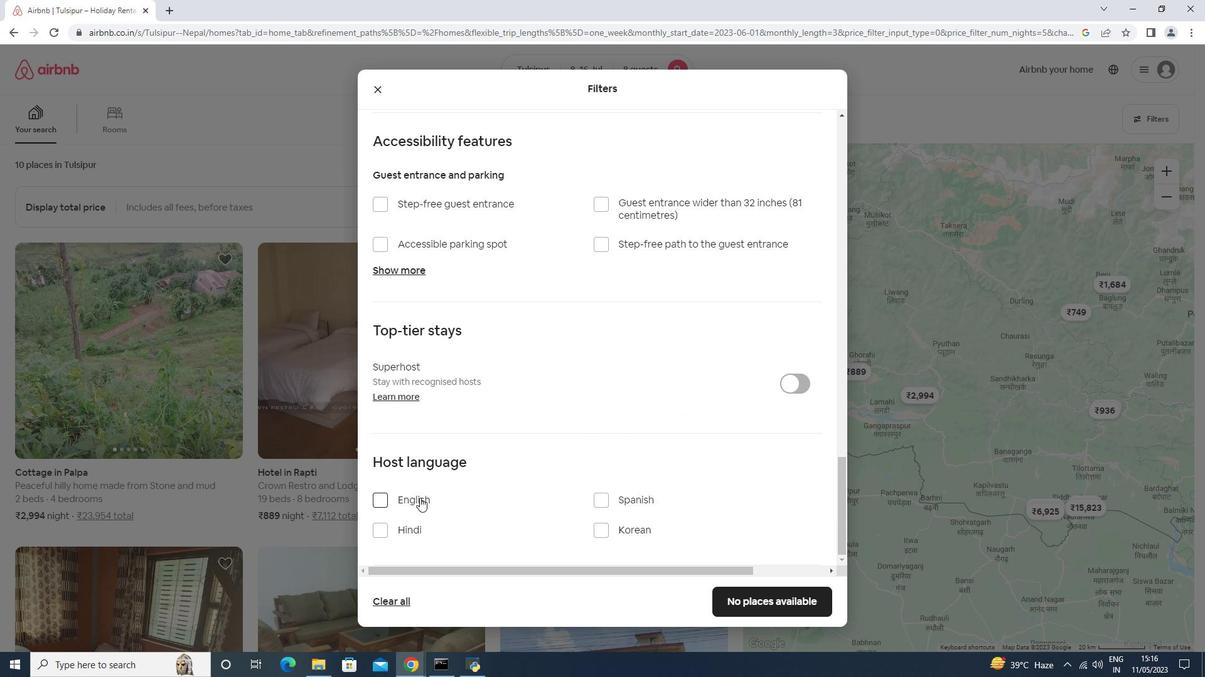 
Action: Mouse moved to (732, 600)
Screenshot: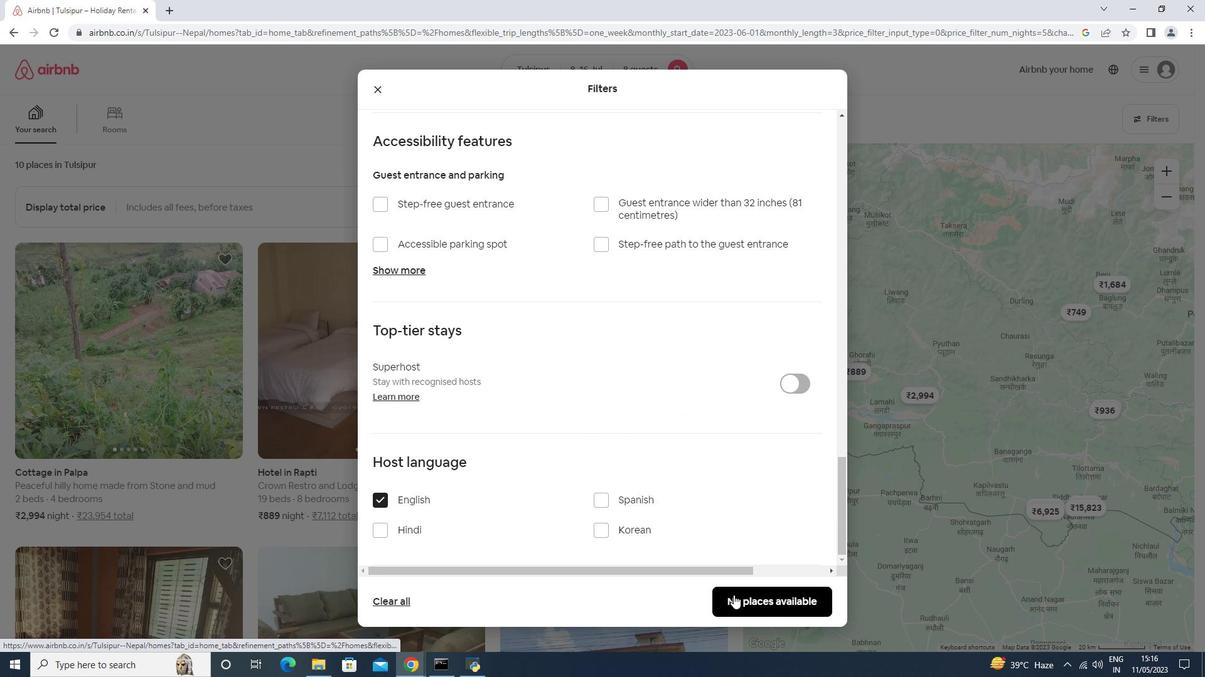 
Action: Mouse pressed left at (732, 600)
Screenshot: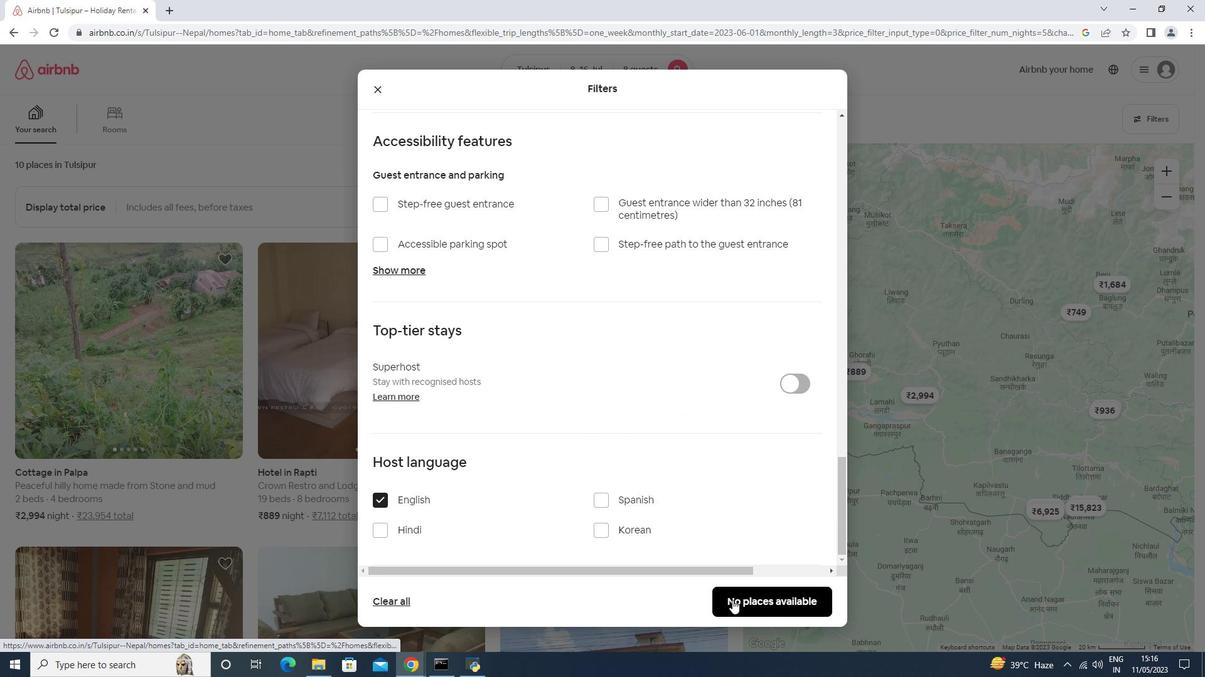 
Action: Mouse moved to (632, 529)
Screenshot: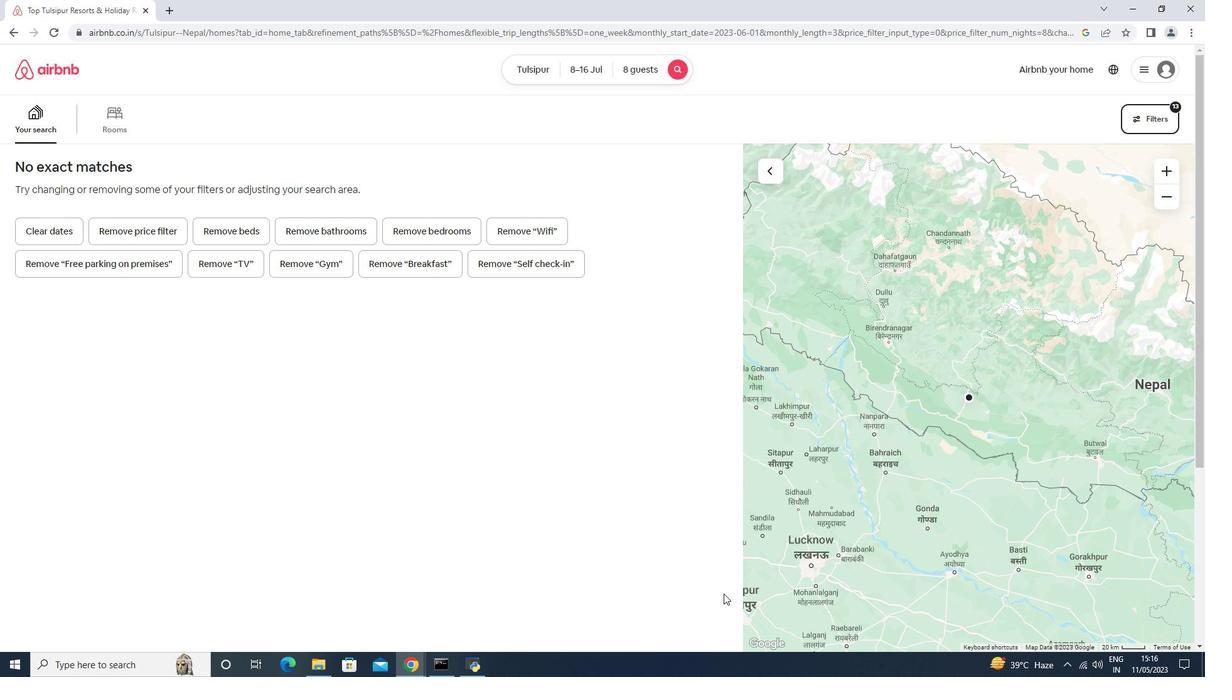 
